 Task: Look for space in San Isidro, Peru from 21st June, 2023 to 29th June, 2023 for 4 adults in price range Rs.7000 to Rs.12000. Place can be entire place with 2 bedrooms having 2 beds and 2 bathrooms. Property type can be house, flat, guest house. Booking option can be shelf check-in. Required host language is English.
Action: Mouse moved to (440, 111)
Screenshot: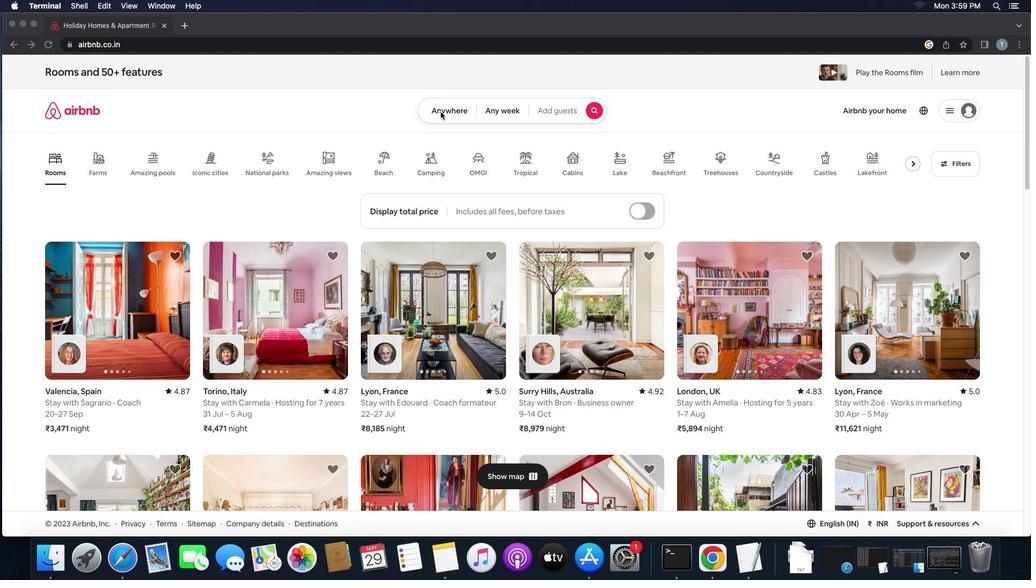 
Action: Mouse pressed left at (440, 111)
Screenshot: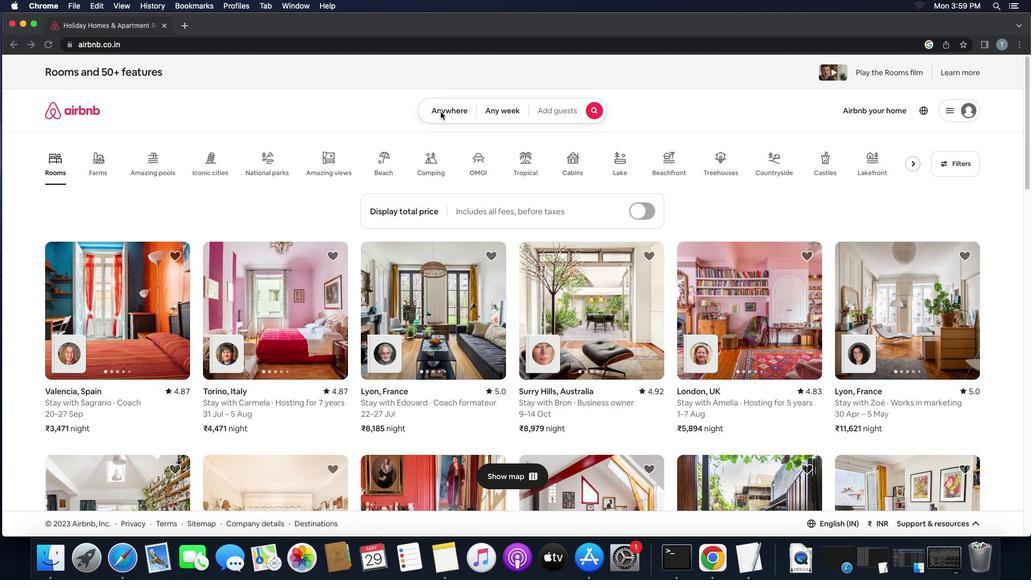 
Action: Mouse pressed left at (440, 111)
Screenshot: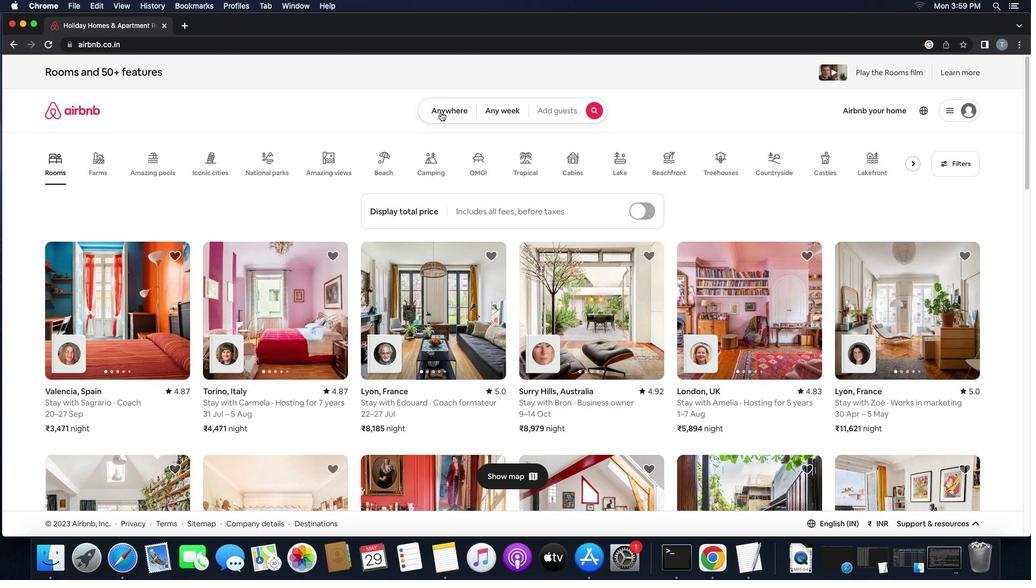 
Action: Mouse moved to (401, 150)
Screenshot: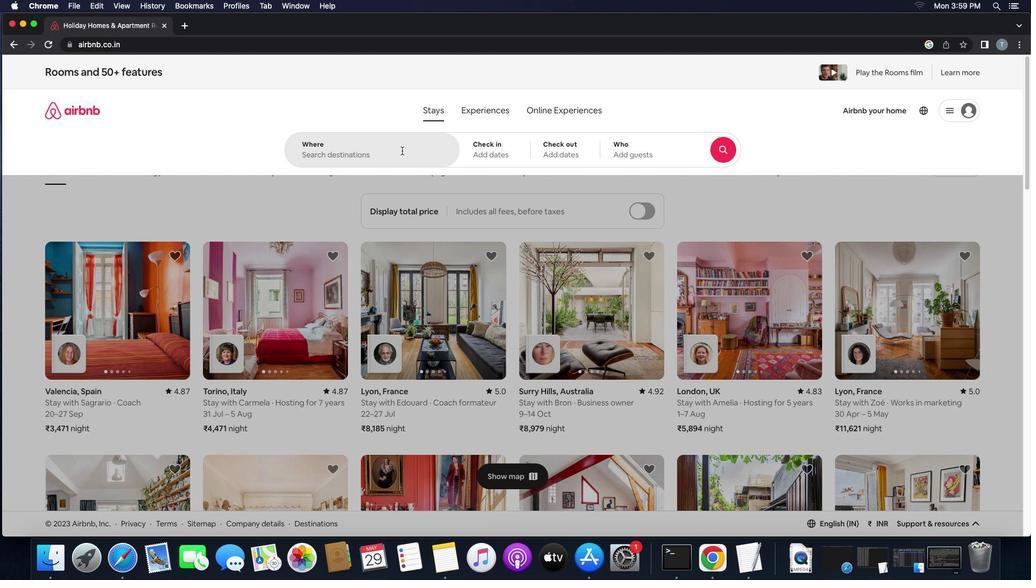 
Action: Mouse pressed left at (401, 150)
Screenshot: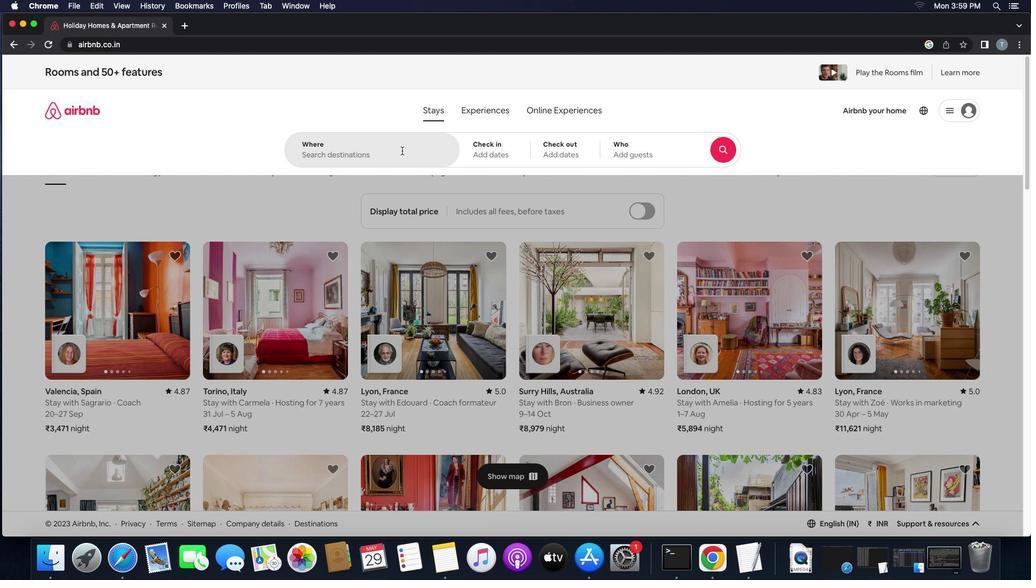 
Action: Mouse moved to (401, 149)
Screenshot: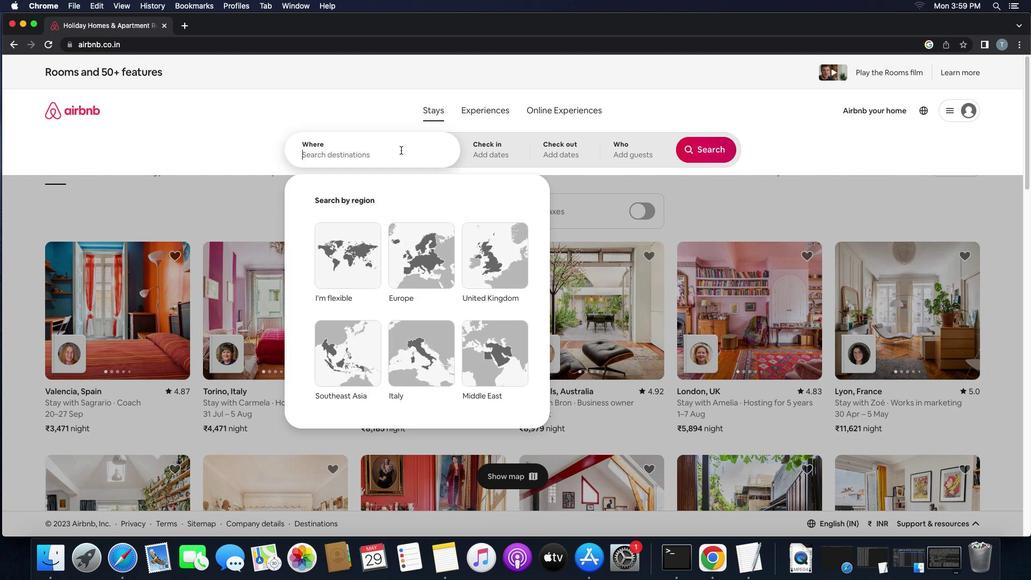 
Action: Key pressed Key.shift'S''a''n'Key.space'i''s''i''d''r'
Screenshot: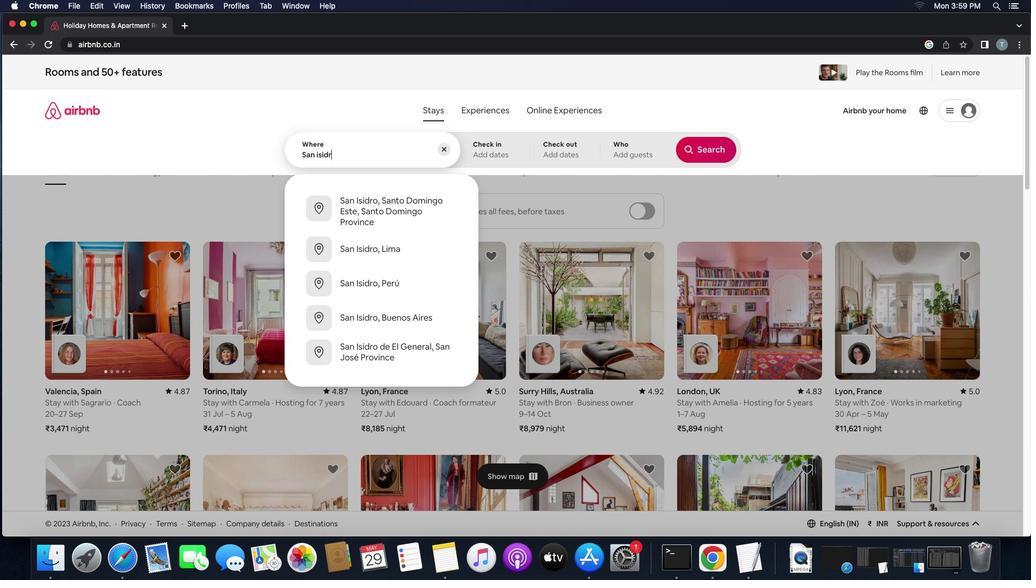 
Action: Mouse moved to (348, 244)
Screenshot: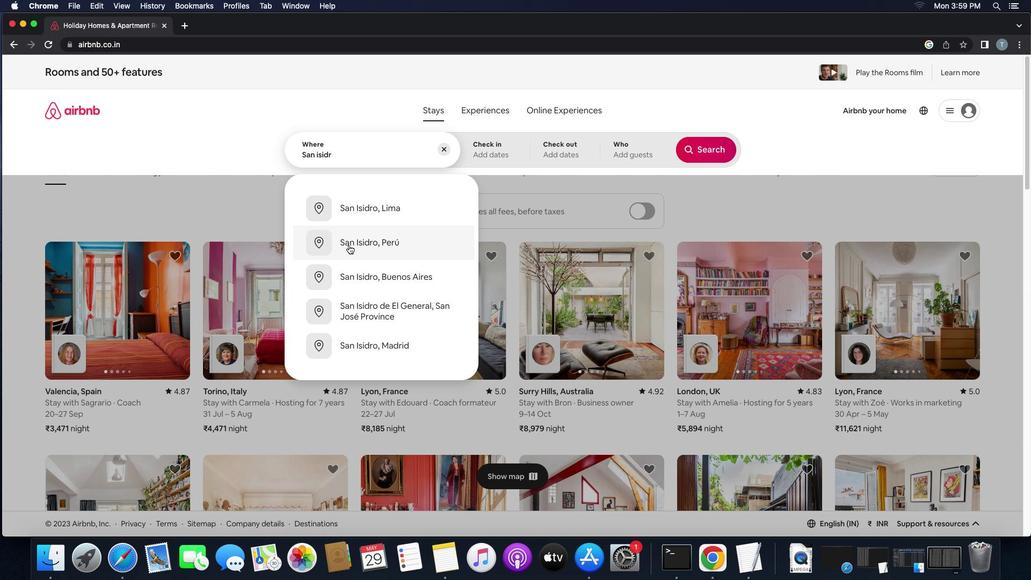 
Action: Mouse pressed left at (348, 244)
Screenshot: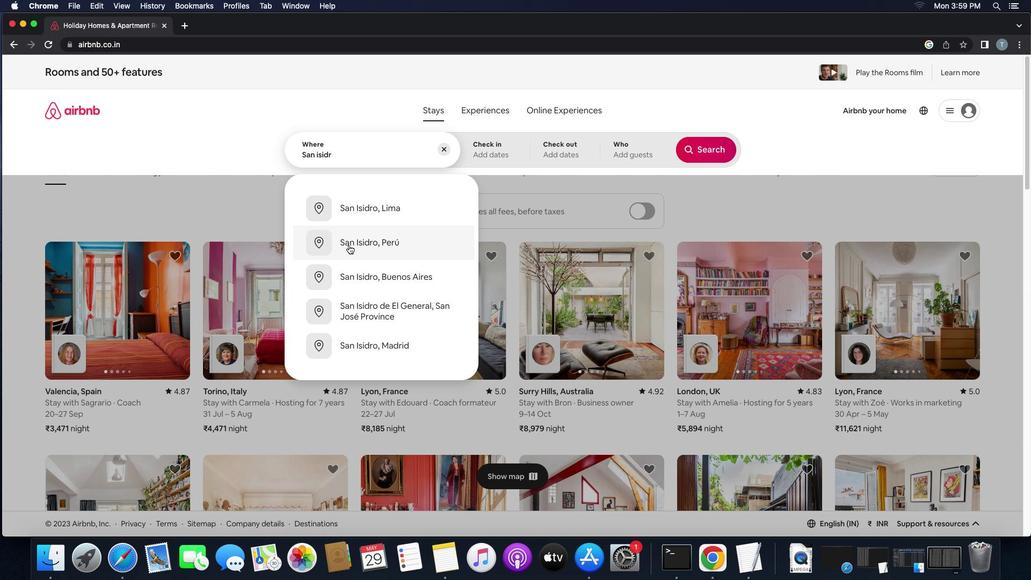 
Action: Mouse moved to (616, 358)
Screenshot: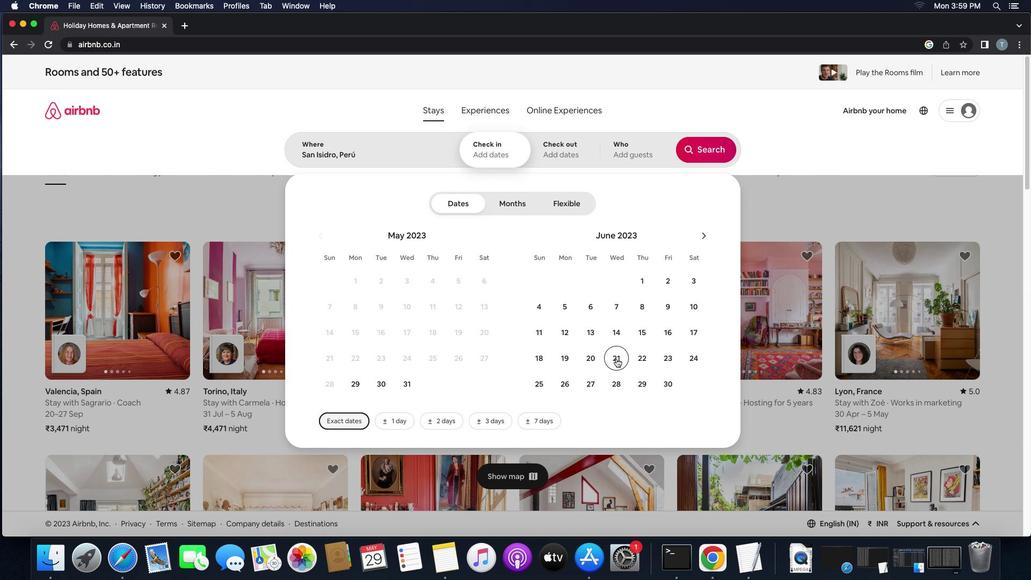
Action: Mouse pressed left at (616, 358)
Screenshot: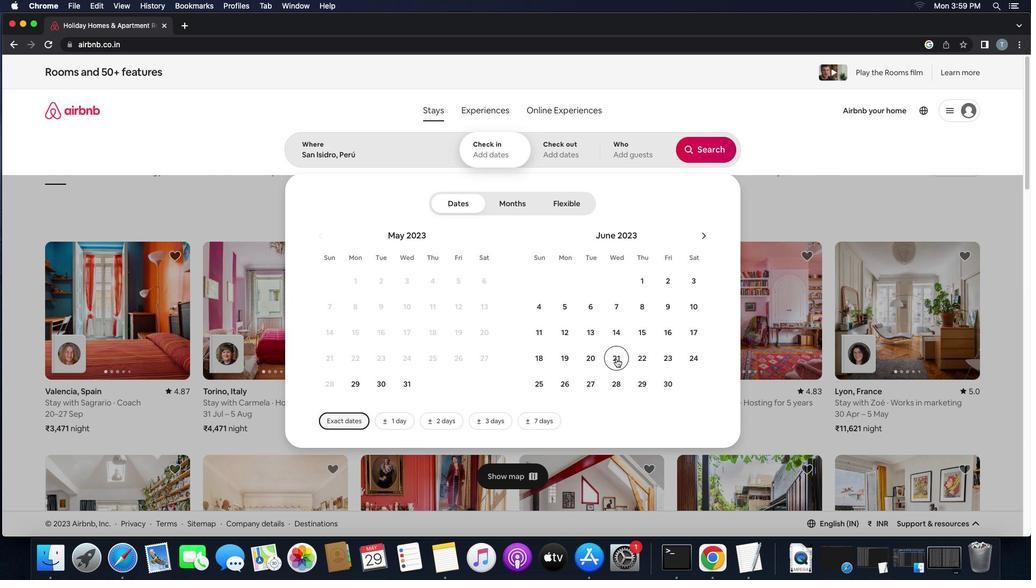 
Action: Mouse moved to (639, 386)
Screenshot: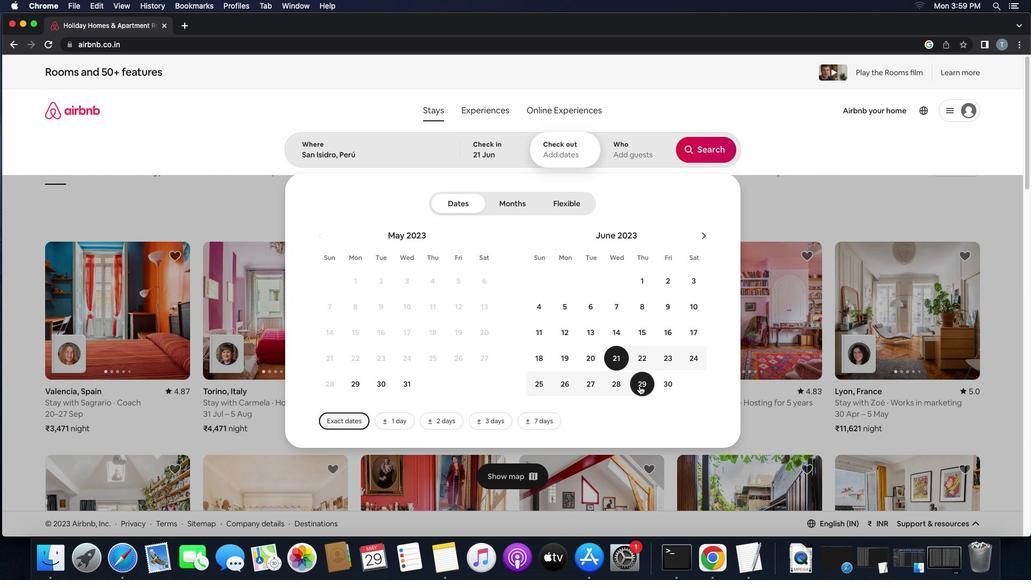 
Action: Mouse pressed left at (639, 386)
Screenshot: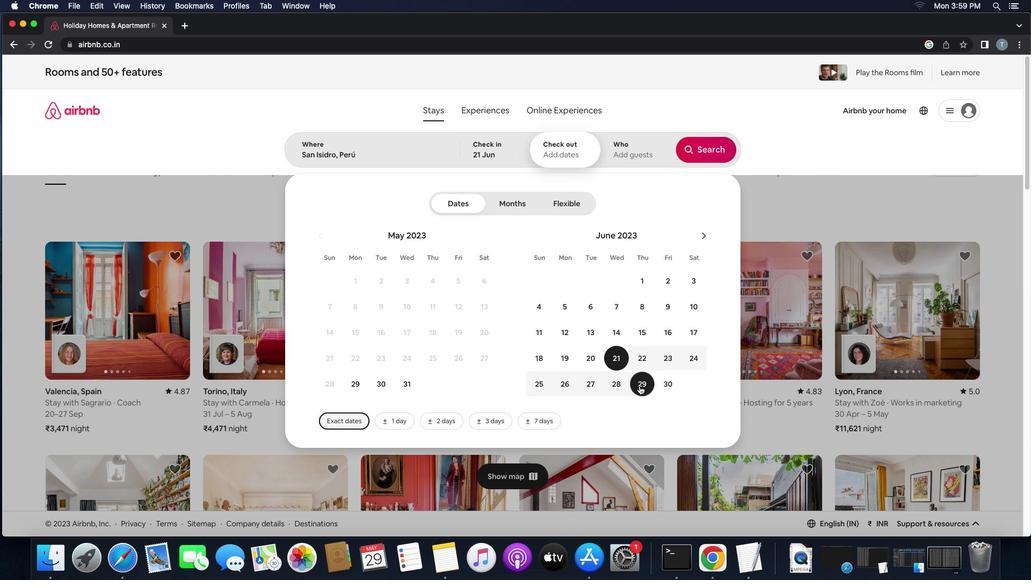 
Action: Mouse moved to (620, 154)
Screenshot: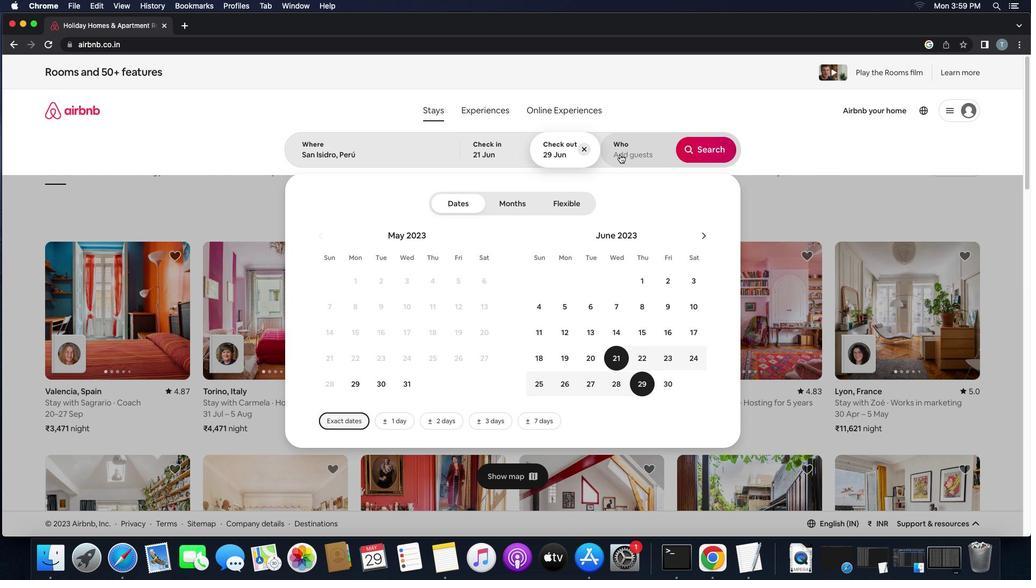 
Action: Mouse pressed left at (620, 154)
Screenshot: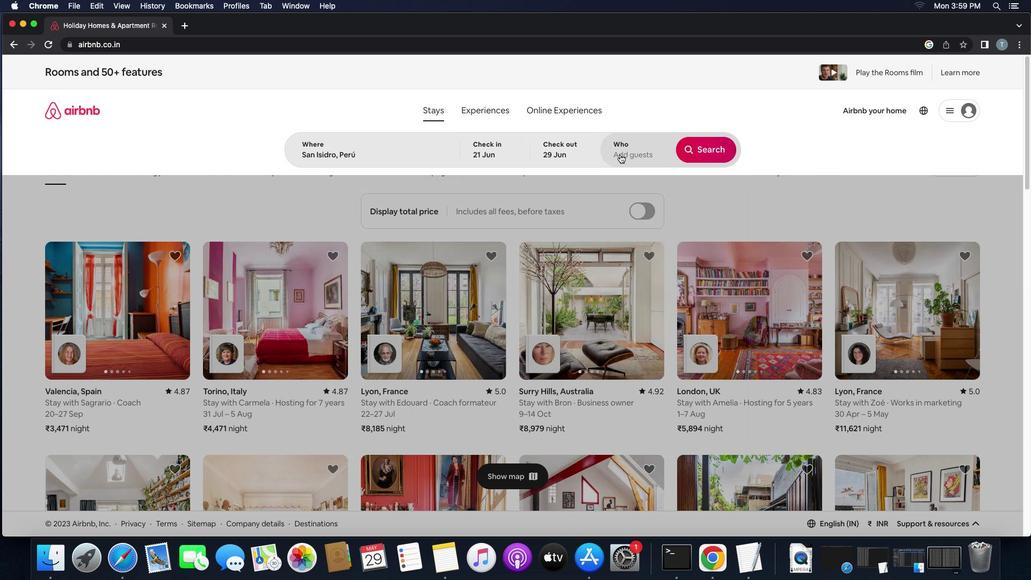 
Action: Mouse moved to (706, 201)
Screenshot: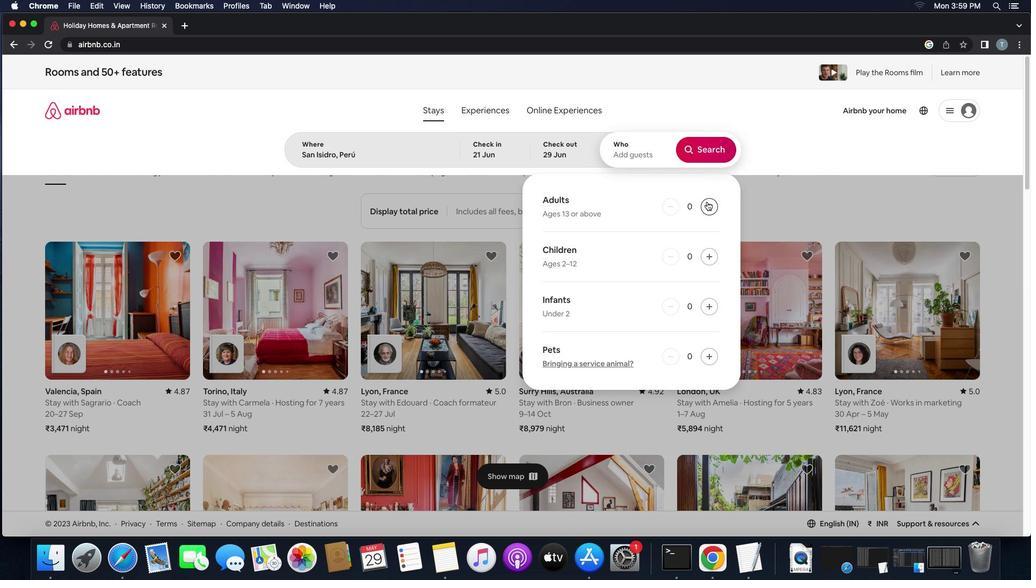 
Action: Mouse pressed left at (706, 201)
Screenshot: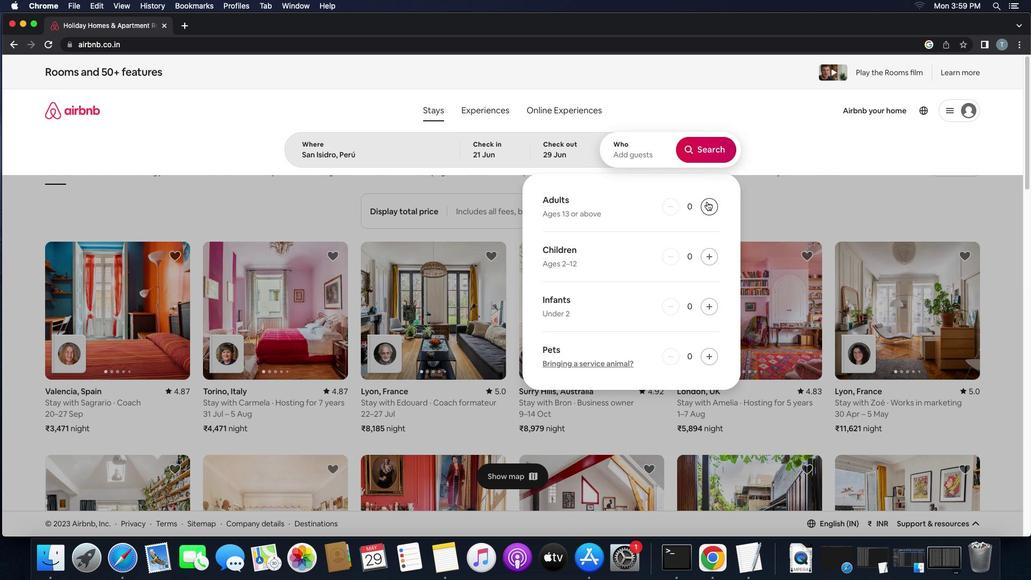 
Action: Mouse pressed left at (706, 201)
Screenshot: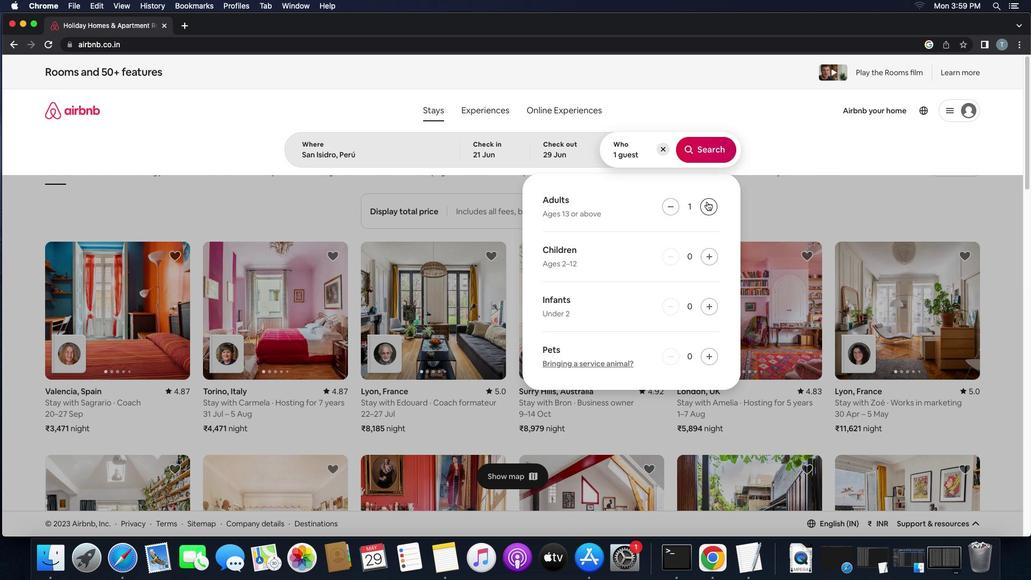 
Action: Mouse pressed left at (706, 201)
Screenshot: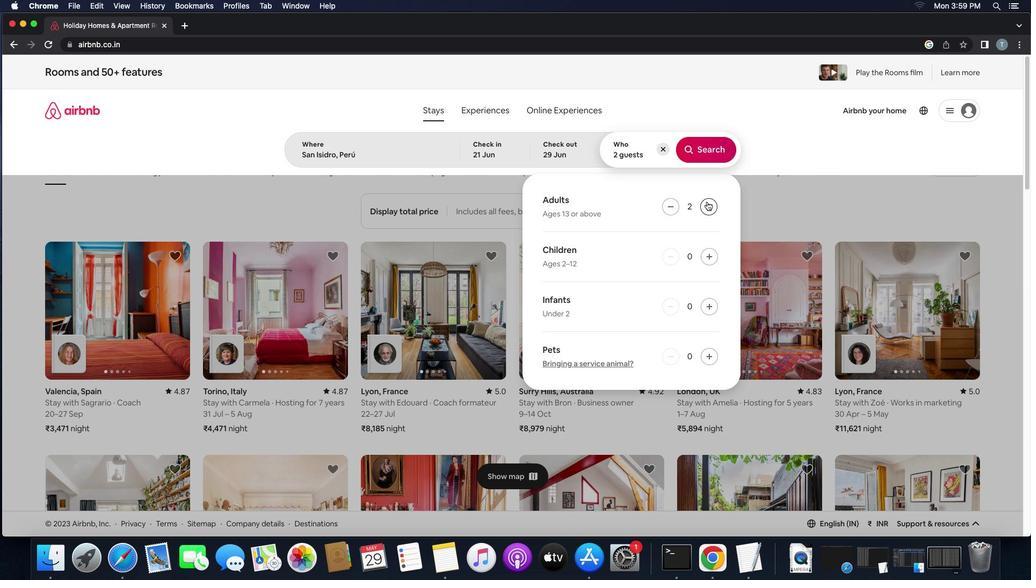 
Action: Mouse pressed left at (706, 201)
Screenshot: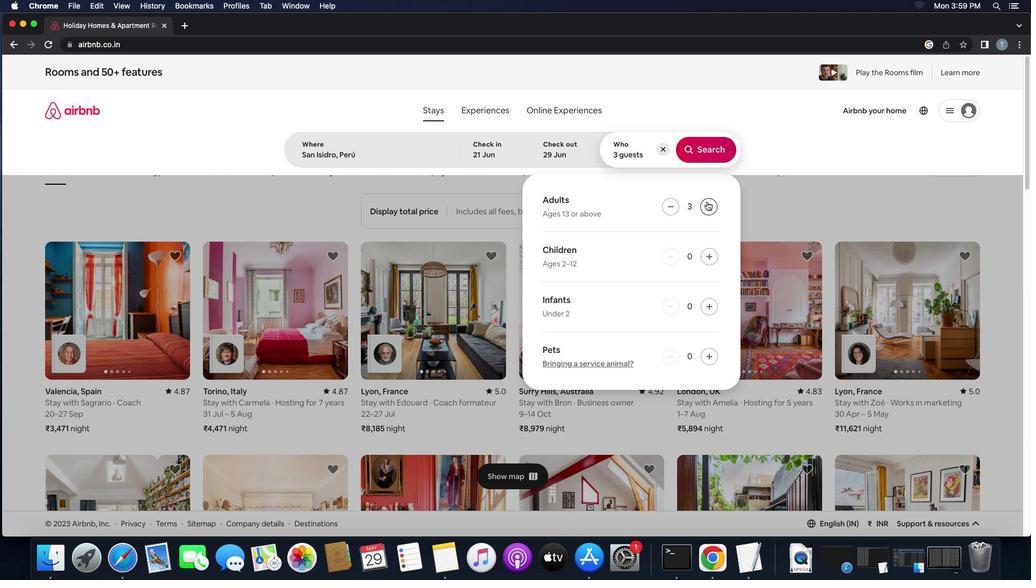 
Action: Mouse moved to (706, 156)
Screenshot: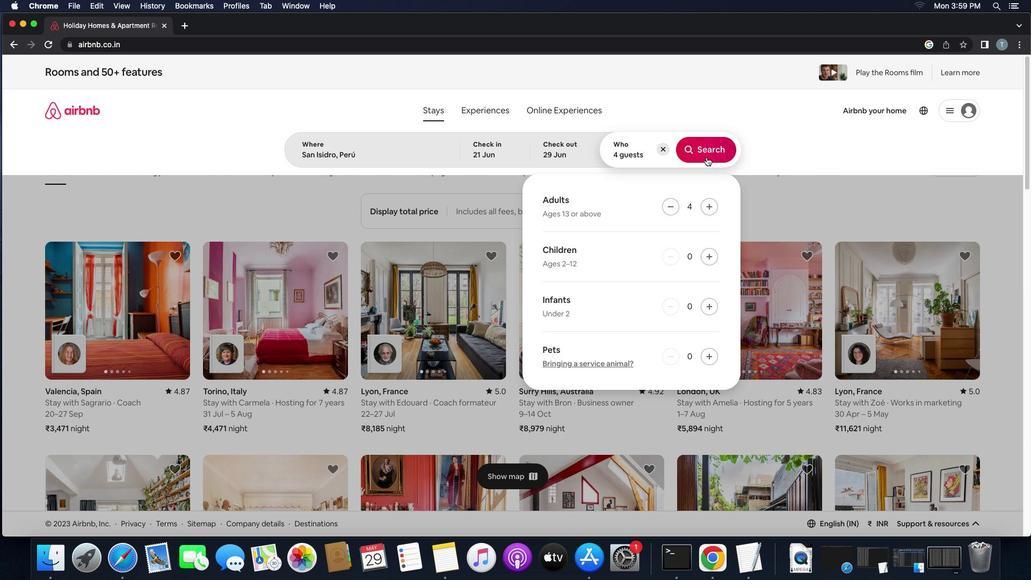 
Action: Mouse pressed left at (706, 156)
Screenshot: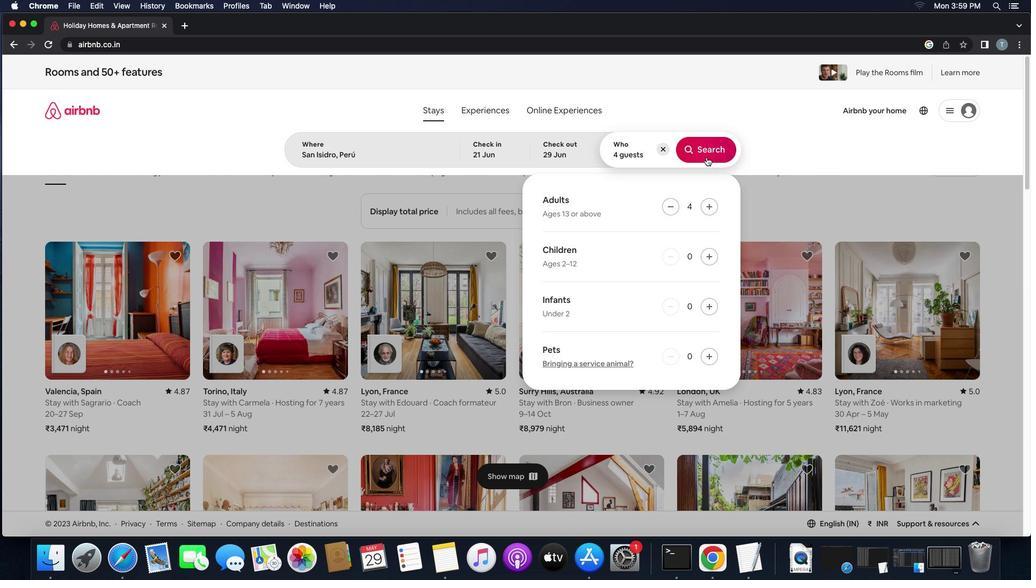 
Action: Mouse moved to (977, 127)
Screenshot: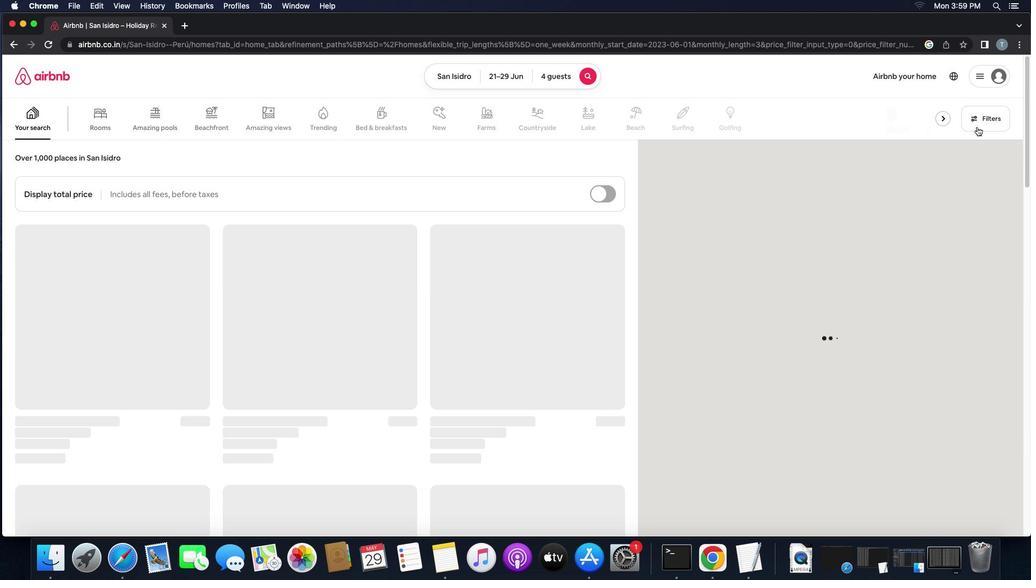 
Action: Mouse pressed left at (977, 127)
Screenshot: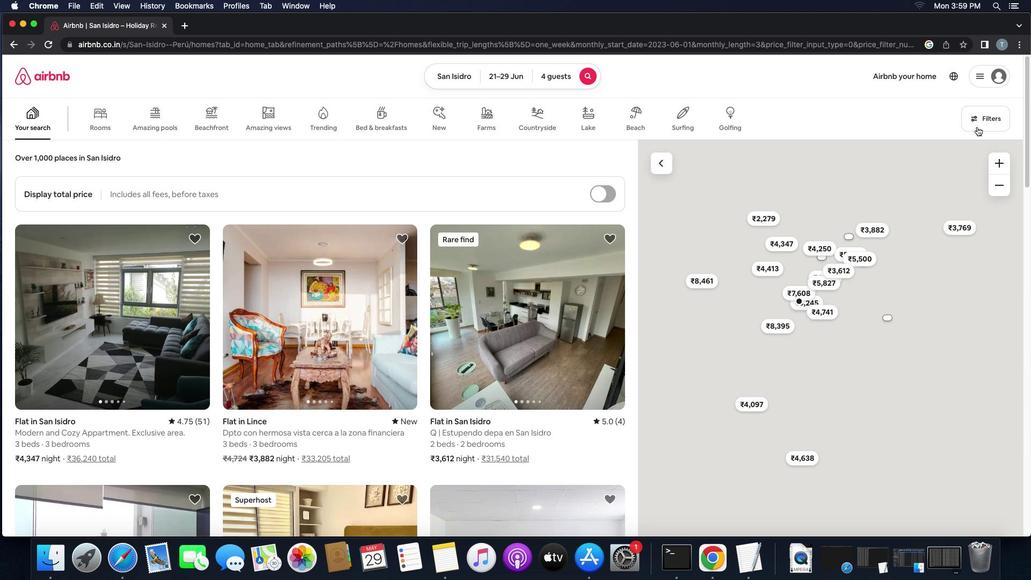 
Action: Mouse moved to (417, 259)
Screenshot: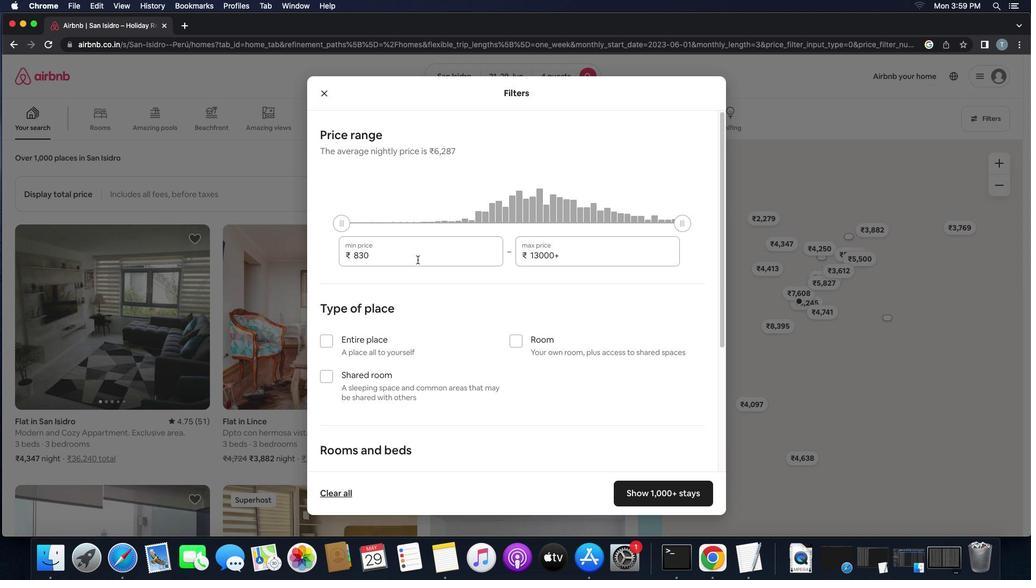 
Action: Mouse pressed left at (417, 259)
Screenshot: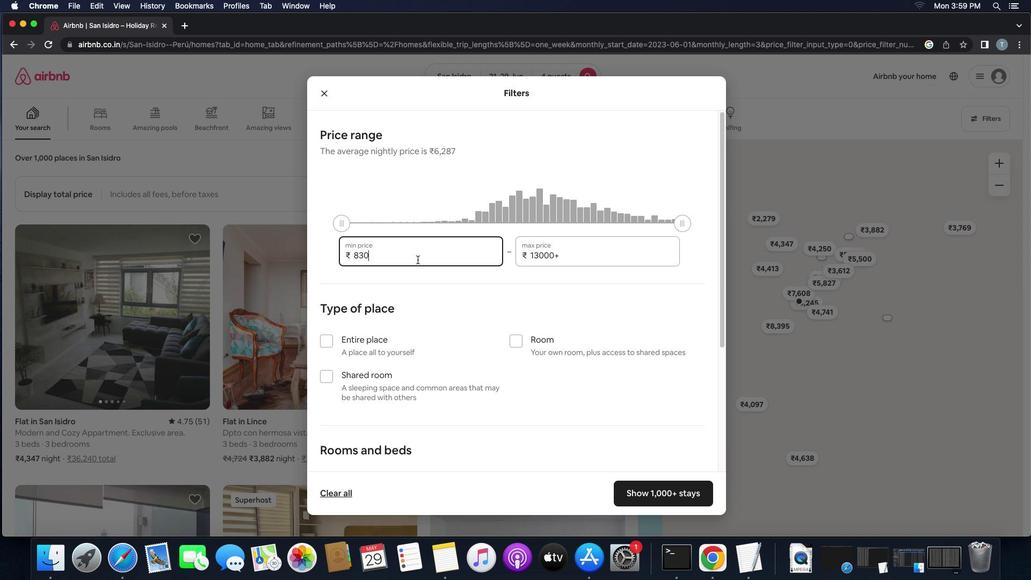 
Action: Mouse moved to (418, 260)
Screenshot: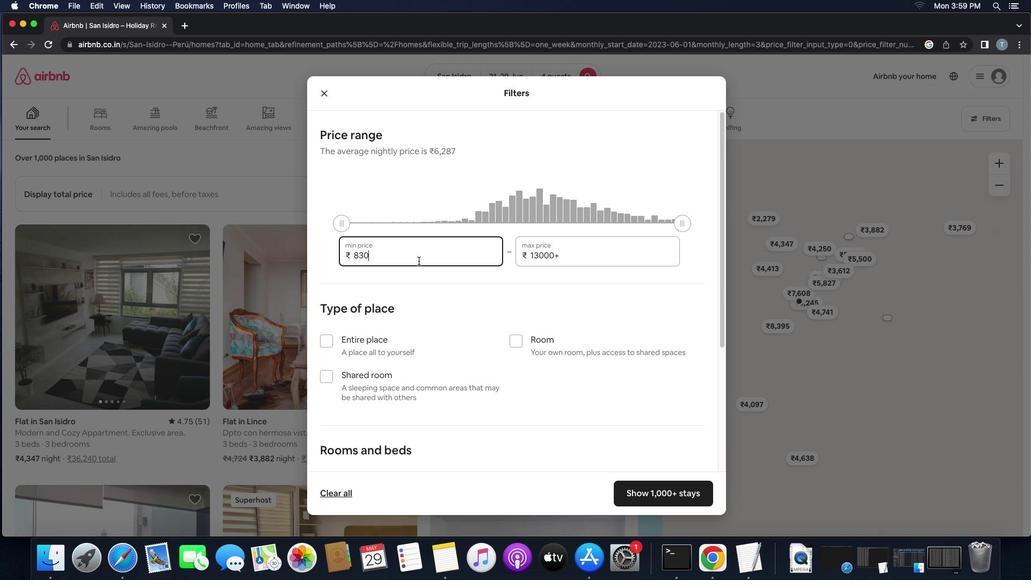 
Action: Key pressed Key.backspaceKey.backspaceKey.backspaceKey.backspace
Screenshot: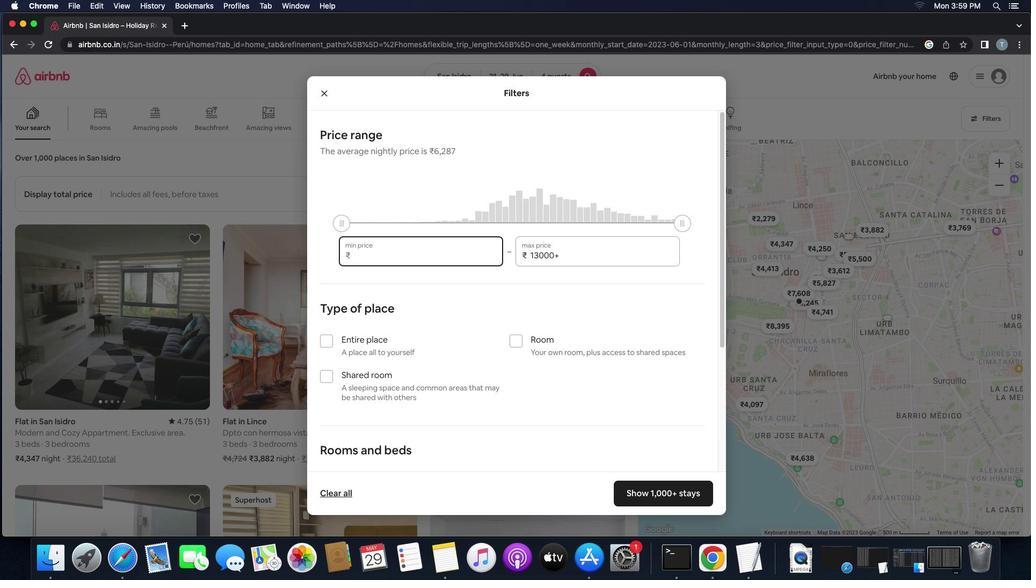 
Action: Mouse moved to (1030, 508)
Screenshot: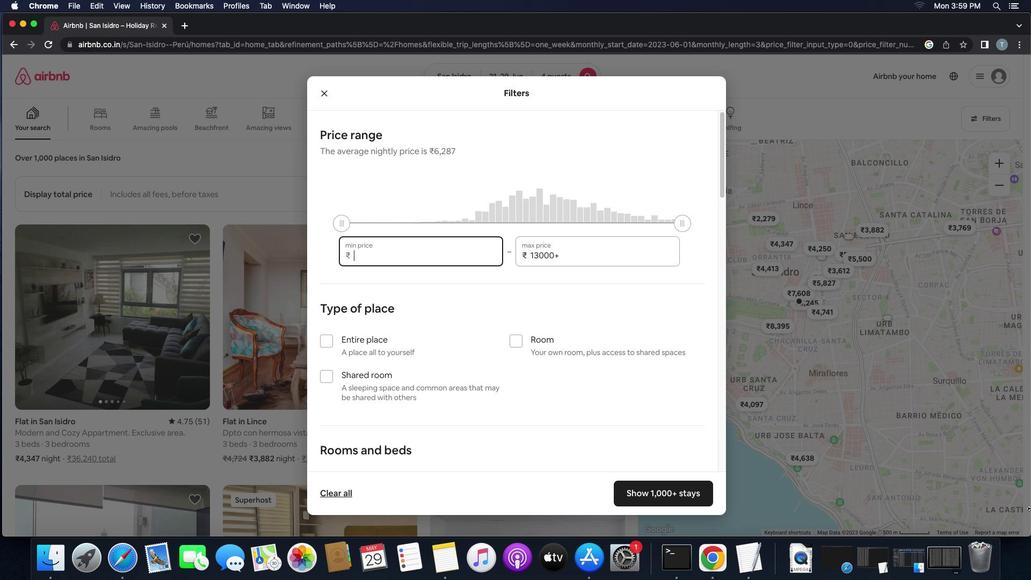 
Action: Key pressed '7''0''0''0'
Screenshot: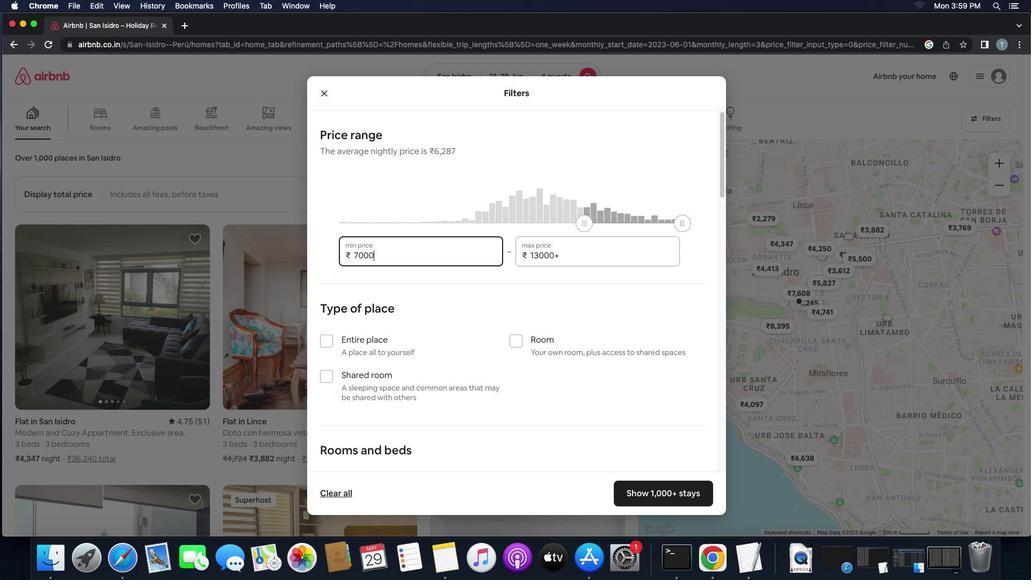 
Action: Mouse moved to (595, 257)
Screenshot: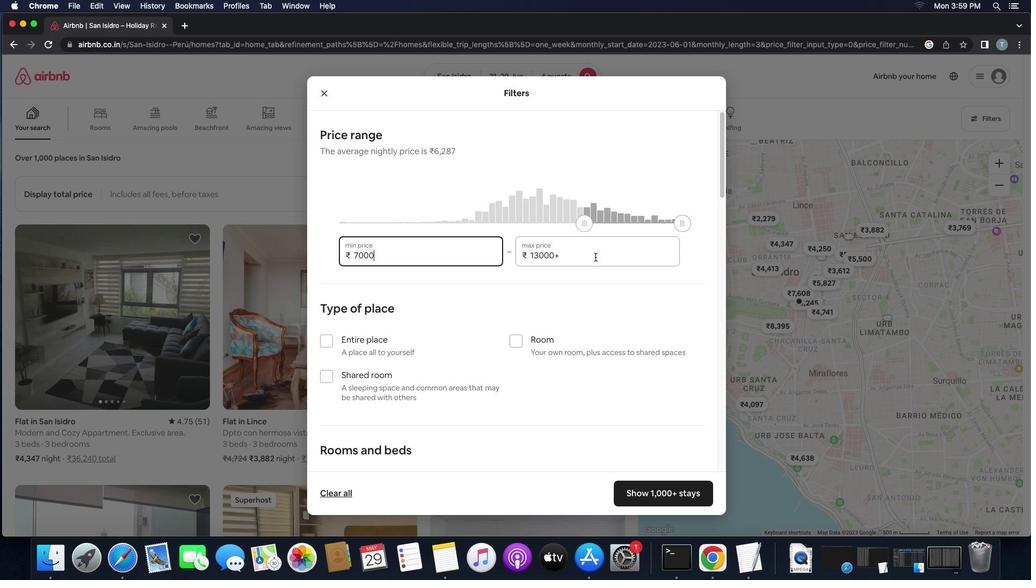
Action: Mouse pressed left at (595, 257)
Screenshot: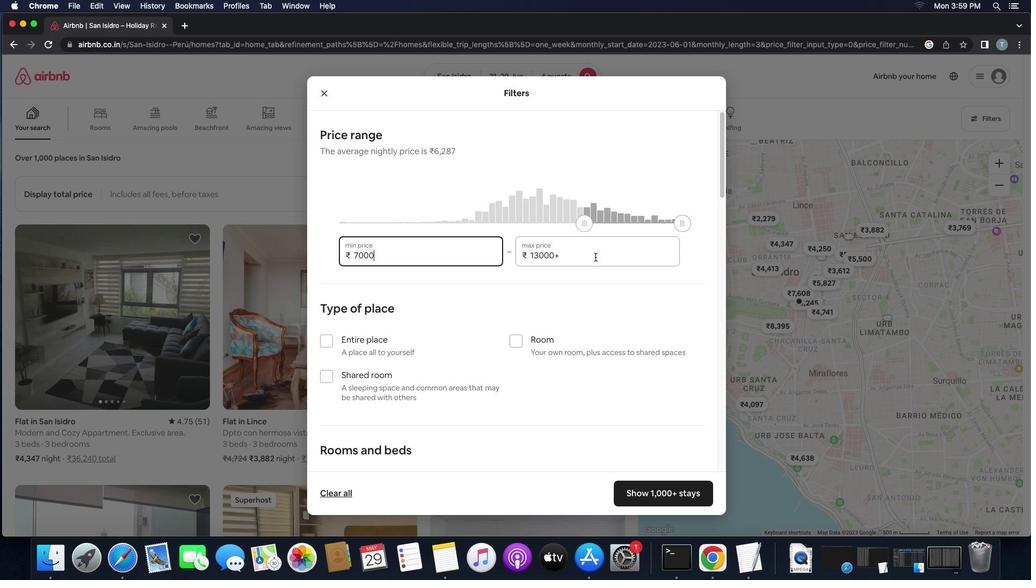 
Action: Mouse pressed left at (595, 257)
Screenshot: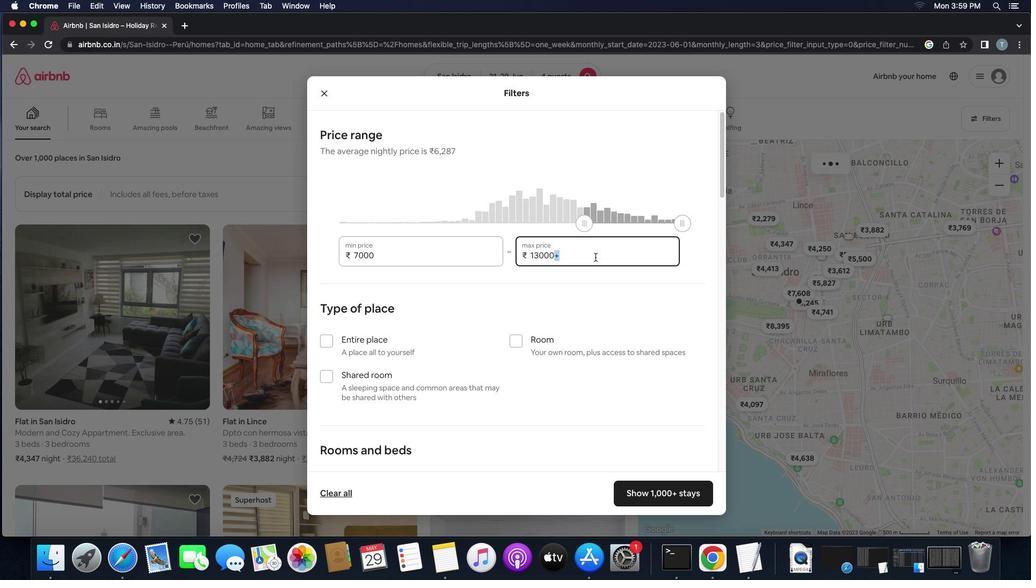 
Action: Key pressed Key.backspaceKey.backspaceKey.backspaceKey.backspaceKey.backspaceKey.backspaceKey.backspaceKey.backspace'1''2''0''0''0'
Screenshot: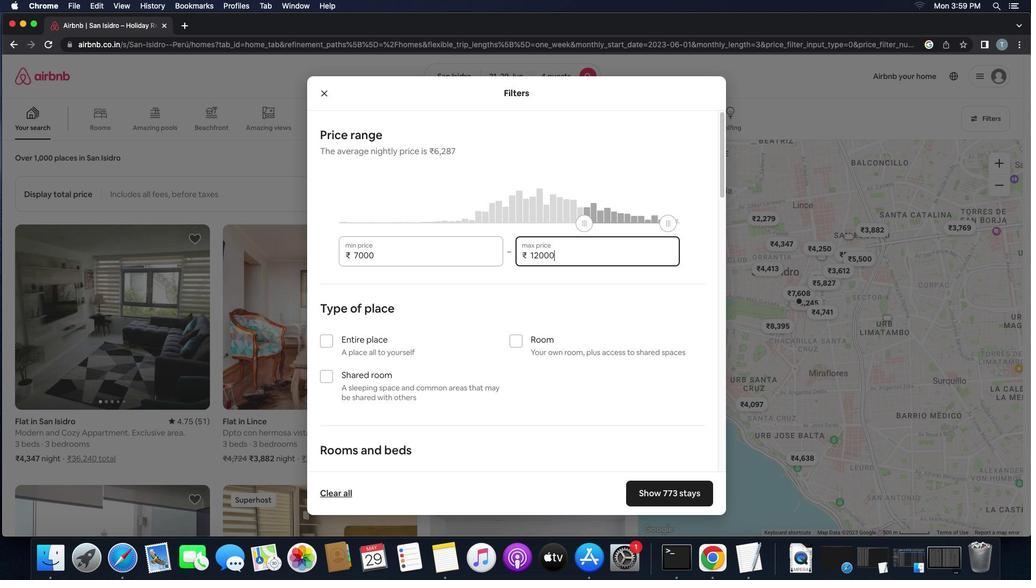 
Action: Mouse moved to (327, 341)
Screenshot: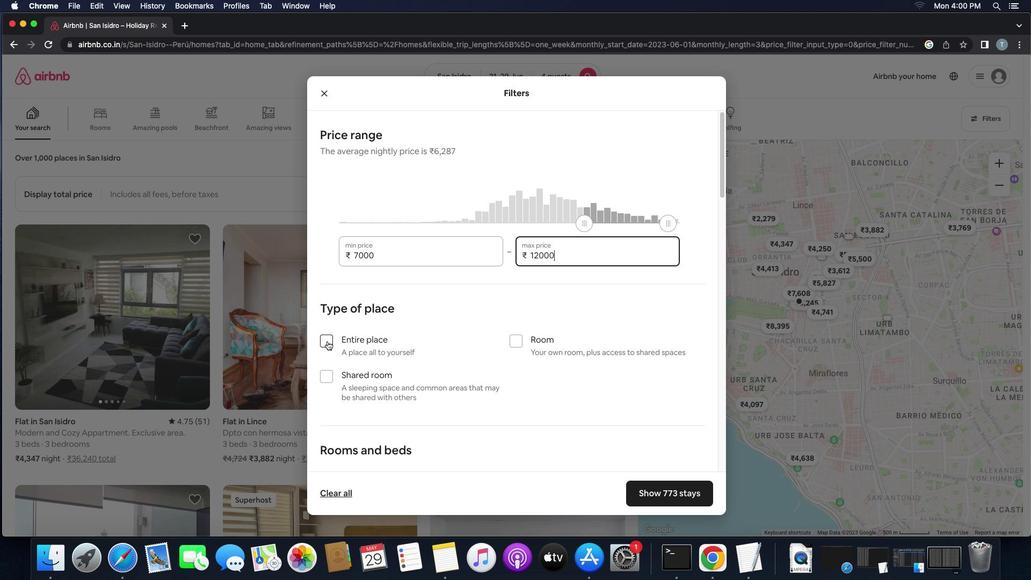 
Action: Mouse pressed left at (327, 341)
Screenshot: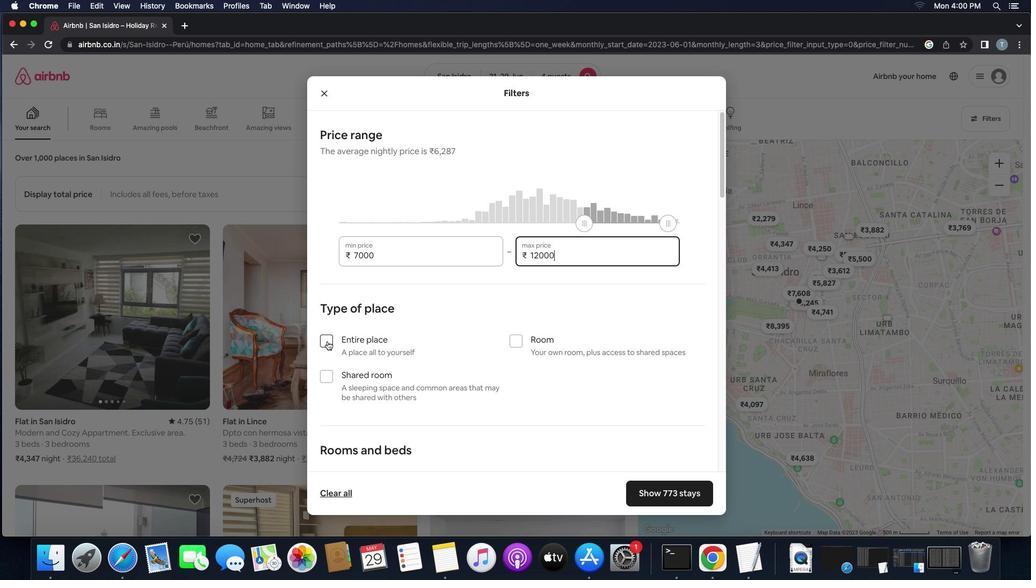 
Action: Mouse moved to (476, 400)
Screenshot: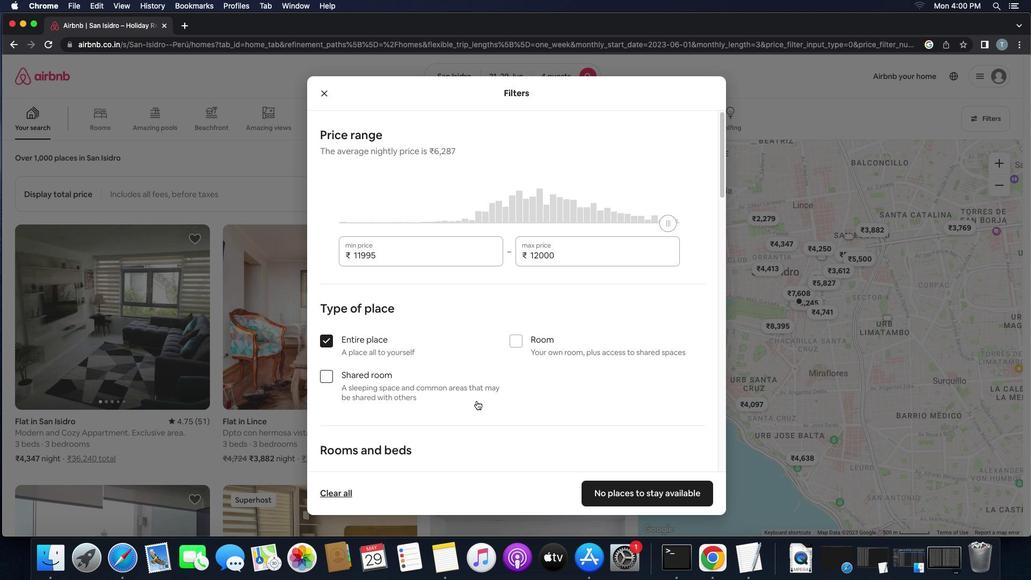 
Action: Mouse scrolled (476, 400) with delta (0, 0)
Screenshot: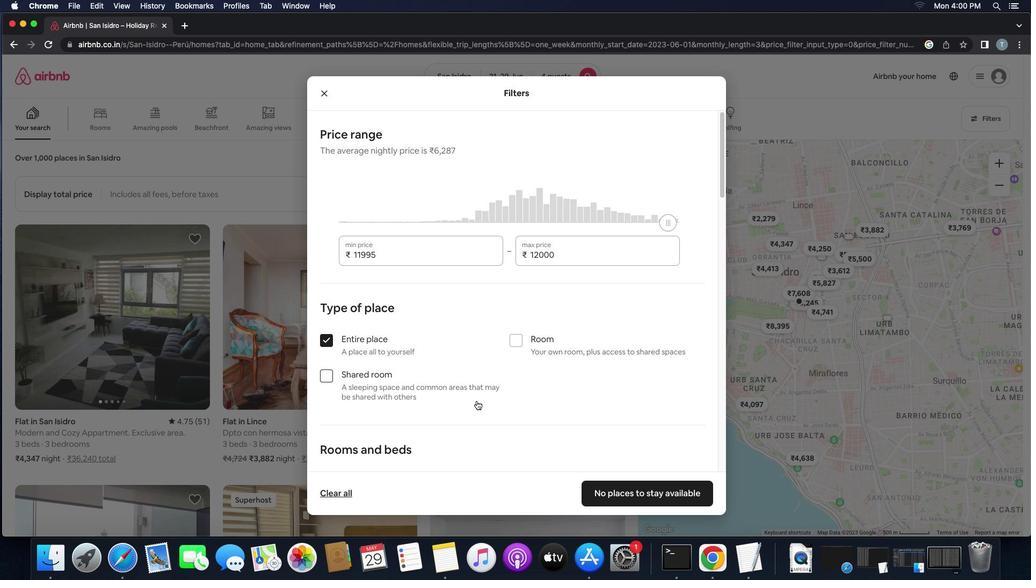 
Action: Mouse scrolled (476, 400) with delta (0, 0)
Screenshot: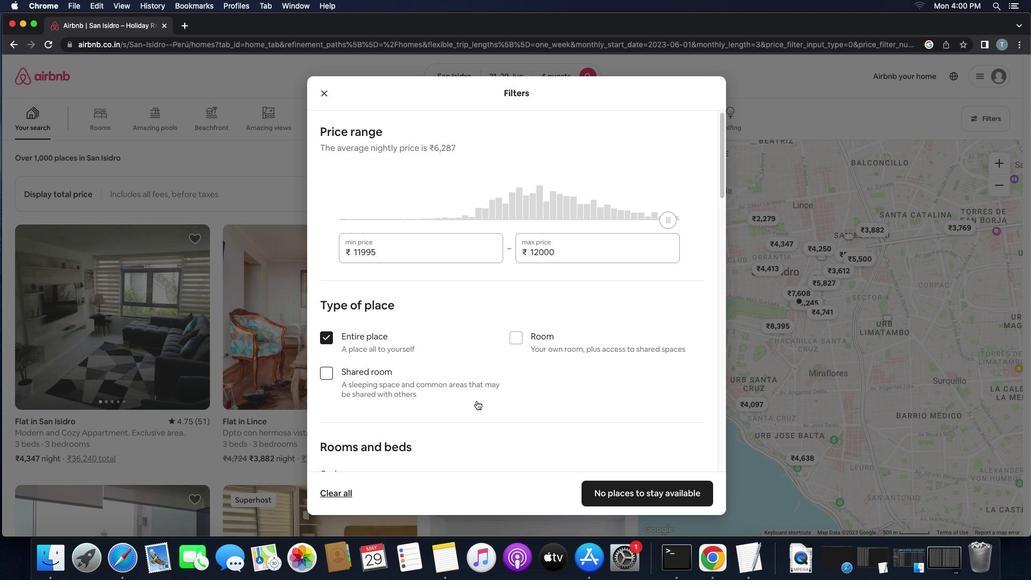 
Action: Mouse scrolled (476, 400) with delta (0, 0)
Screenshot: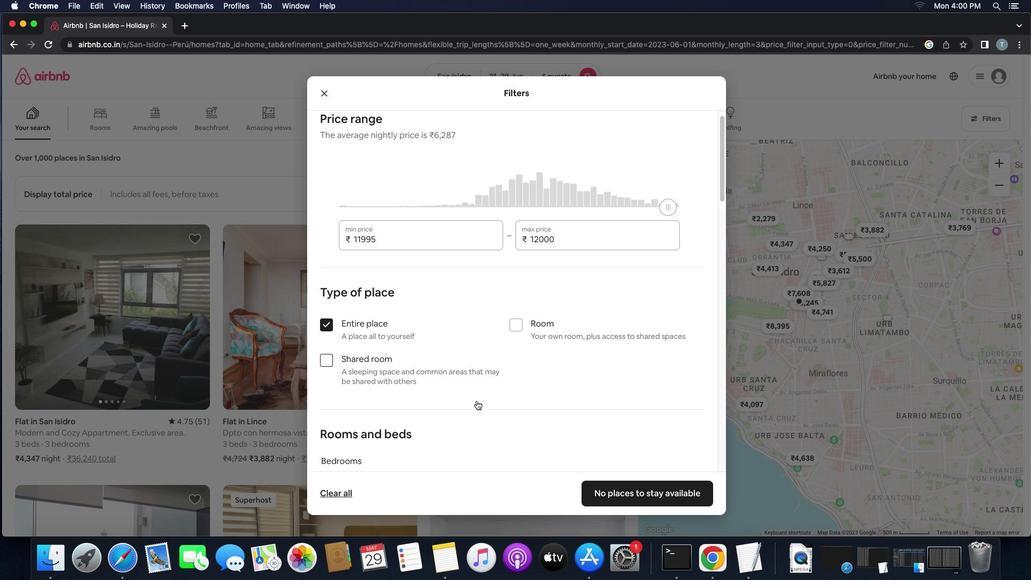 
Action: Mouse scrolled (476, 400) with delta (0, 0)
Screenshot: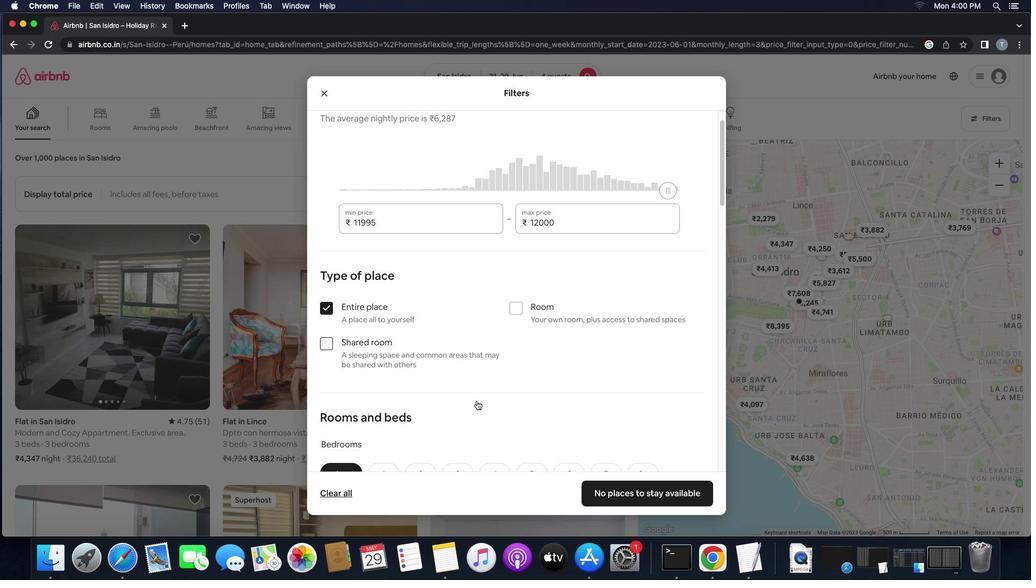 
Action: Mouse scrolled (476, 400) with delta (0, 0)
Screenshot: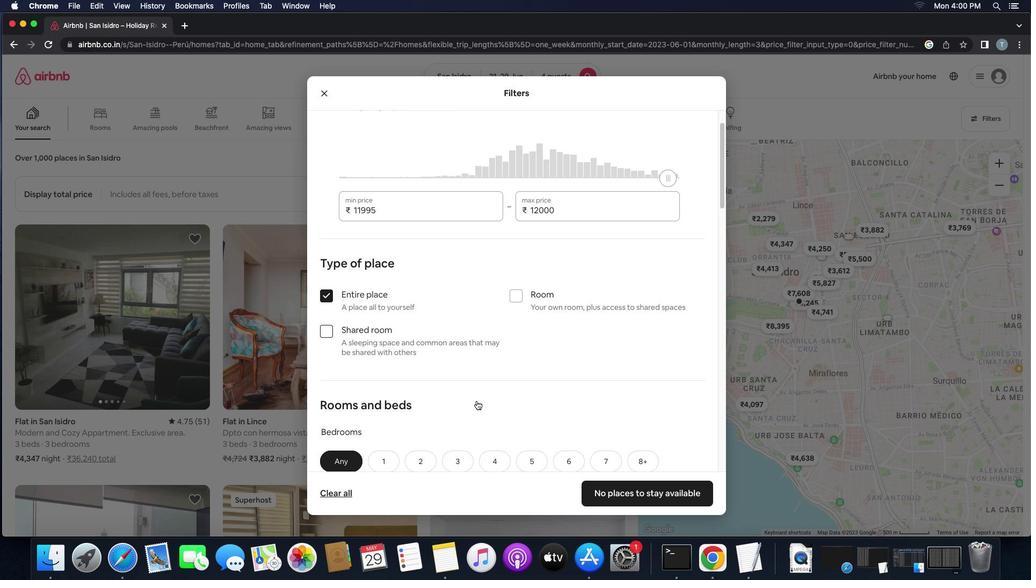 
Action: Mouse scrolled (476, 400) with delta (0, 0)
Screenshot: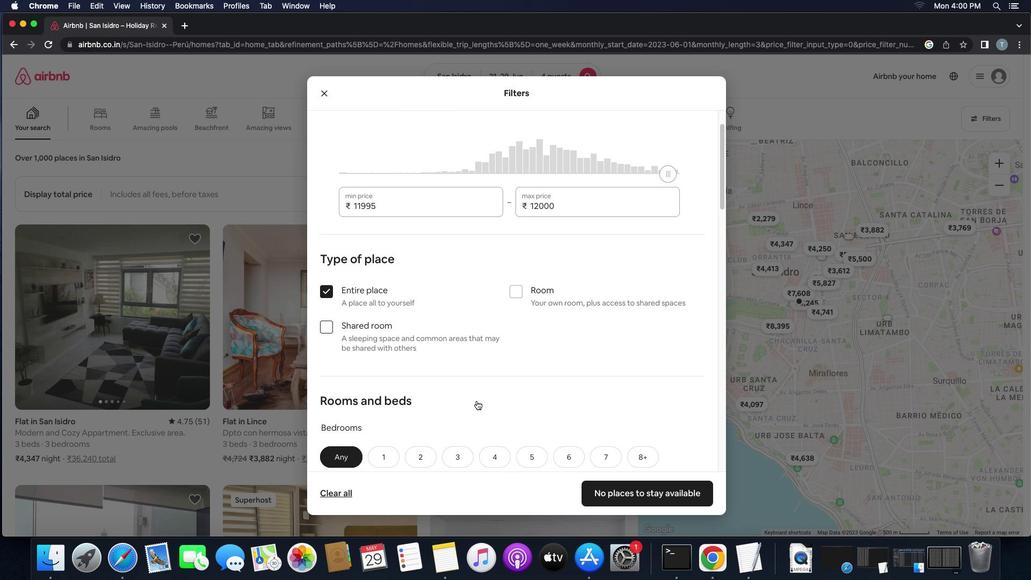 
Action: Mouse scrolled (476, 400) with delta (0, -1)
Screenshot: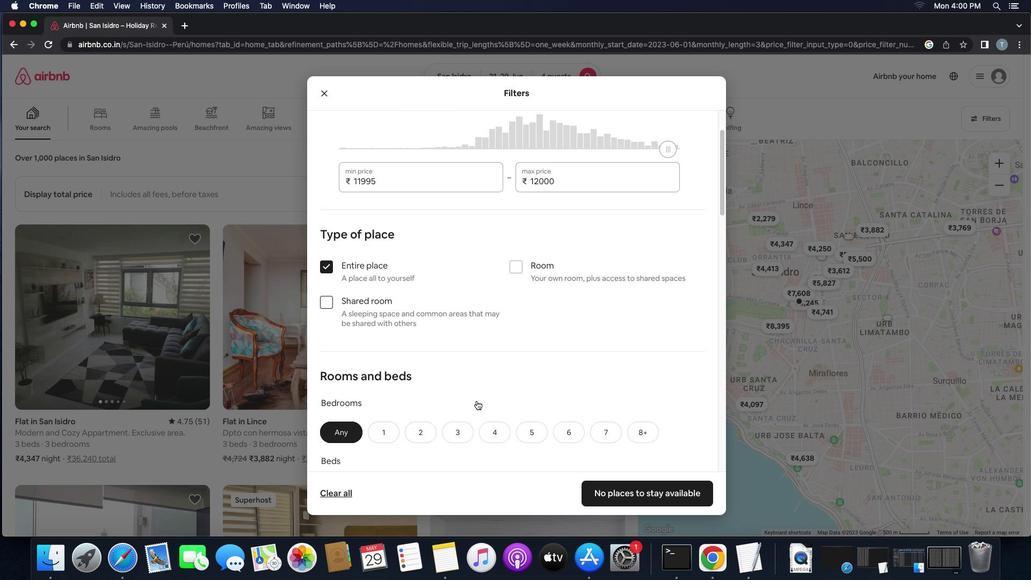 
Action: Mouse scrolled (476, 400) with delta (0, -1)
Screenshot: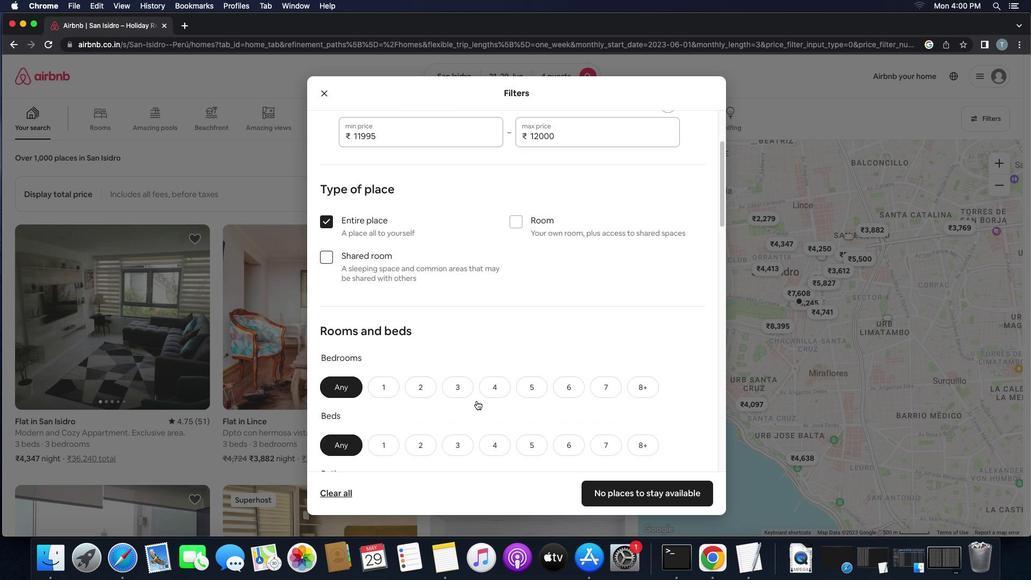 
Action: Mouse scrolled (476, 400) with delta (0, 0)
Screenshot: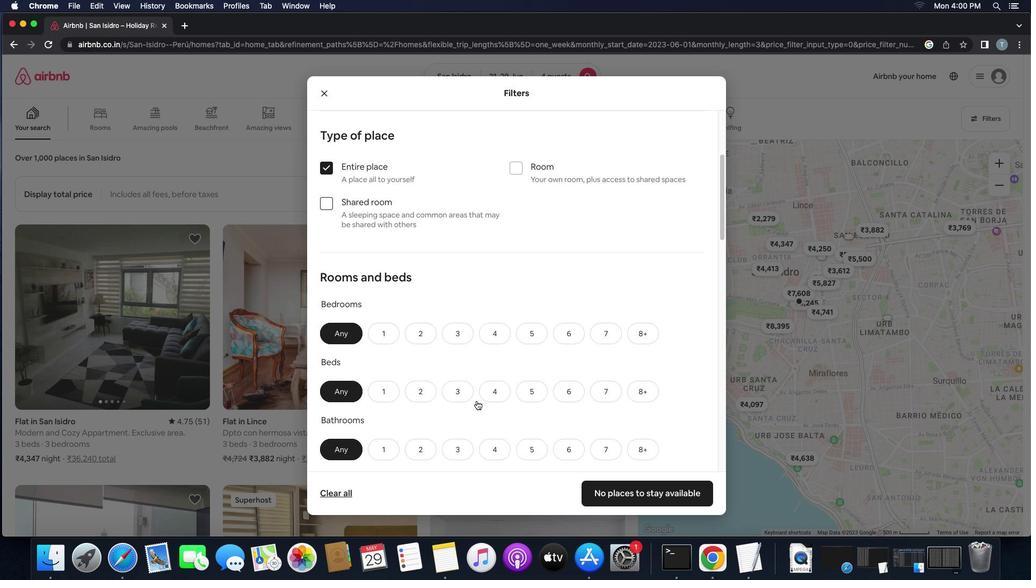 
Action: Mouse scrolled (476, 400) with delta (0, 0)
Screenshot: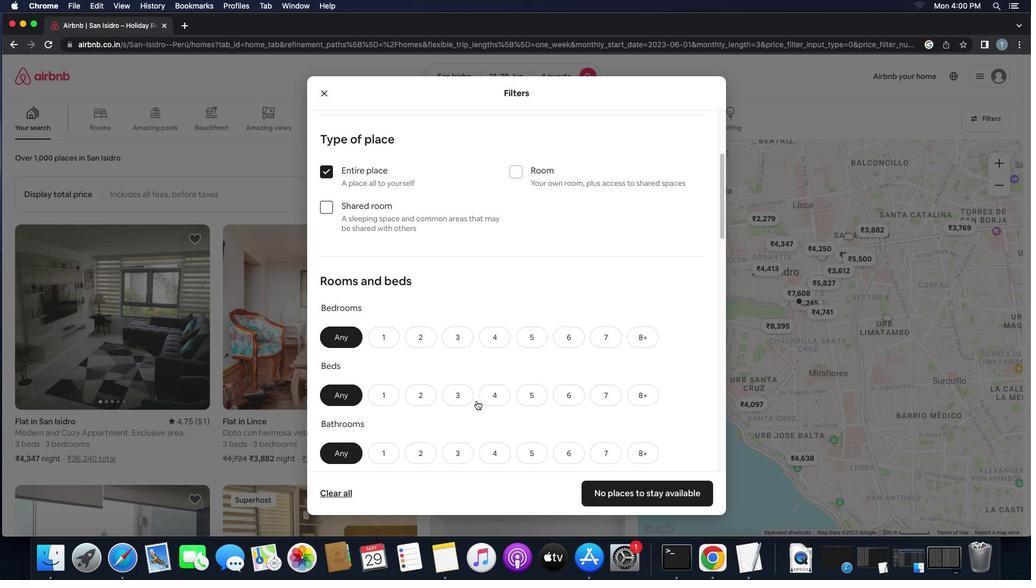 
Action: Mouse scrolled (476, 400) with delta (0, 0)
Screenshot: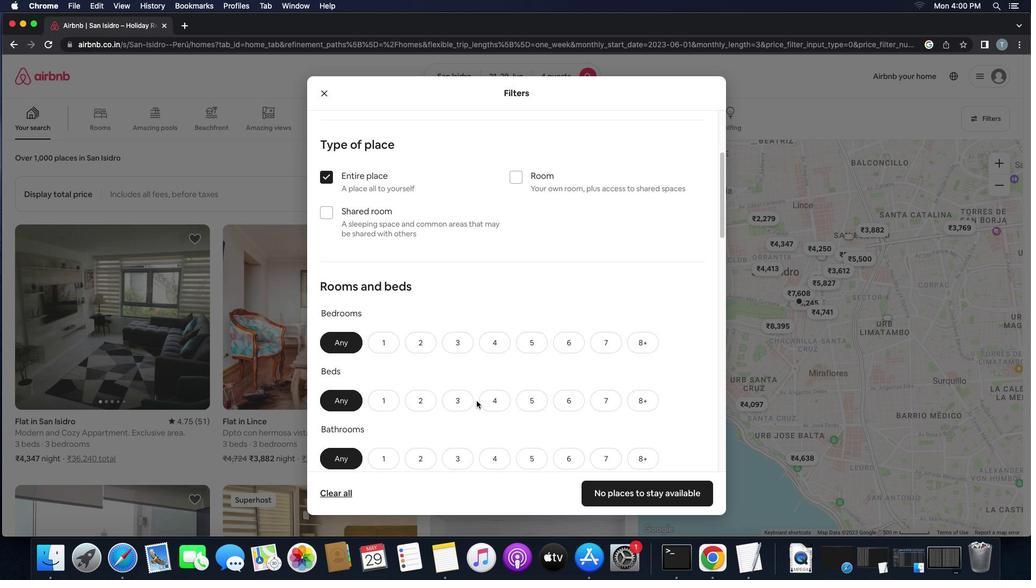 
Action: Mouse scrolled (476, 400) with delta (0, 0)
Screenshot: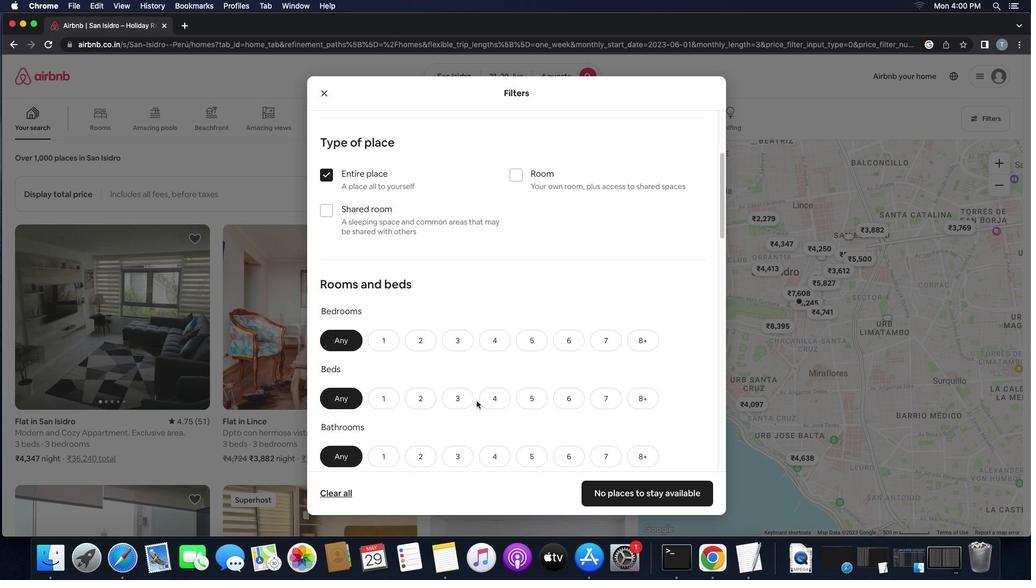 
Action: Mouse scrolled (476, 400) with delta (0, 0)
Screenshot: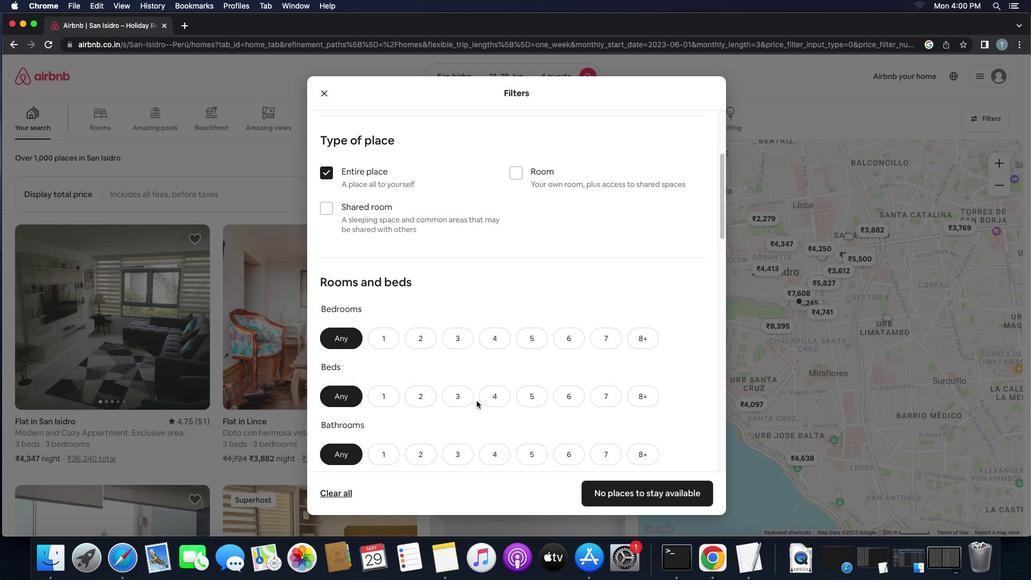 
Action: Mouse scrolled (476, 400) with delta (0, 0)
Screenshot: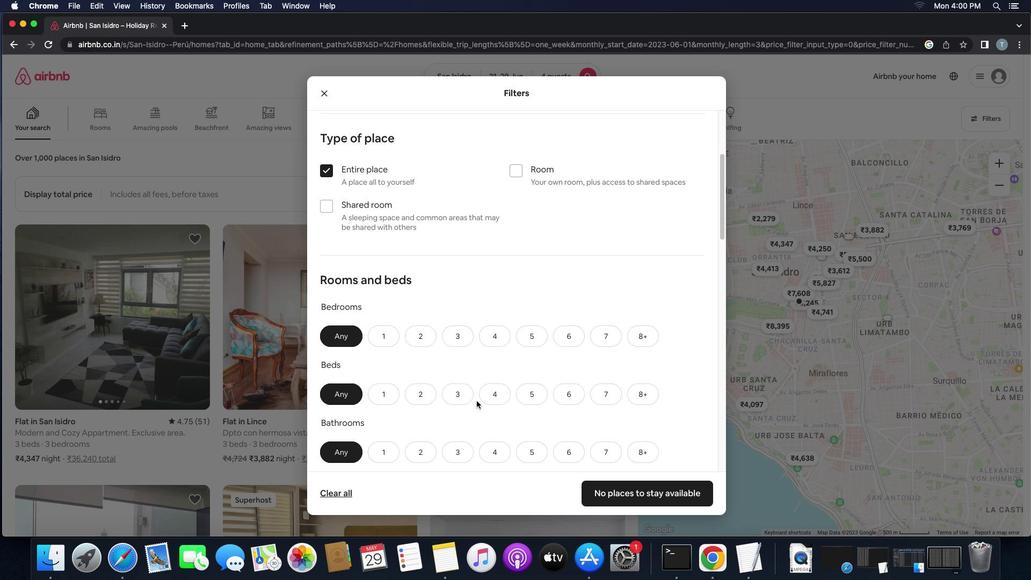 
Action: Mouse scrolled (476, 400) with delta (0, 0)
Screenshot: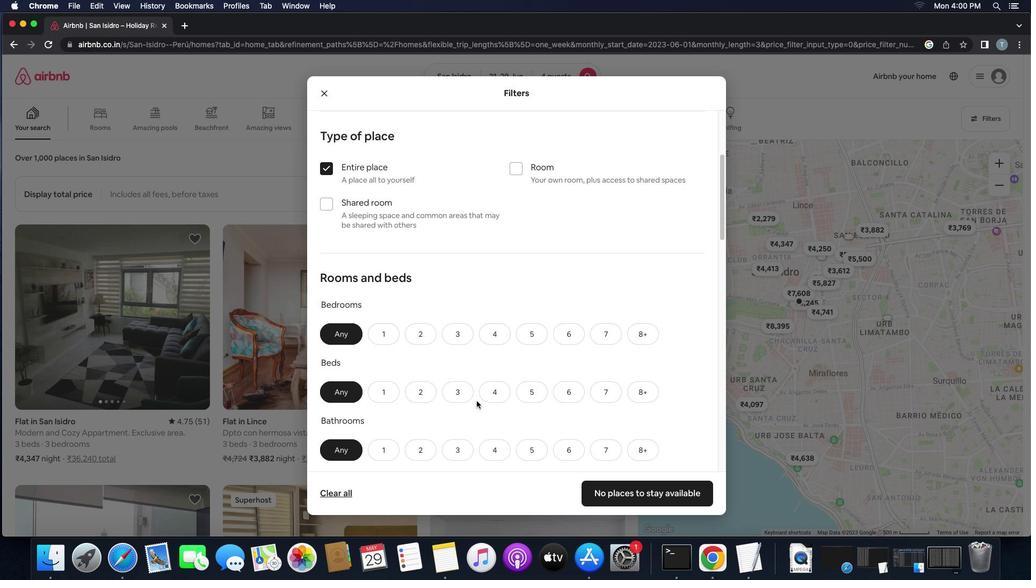 
Action: Mouse scrolled (476, 400) with delta (0, 0)
Screenshot: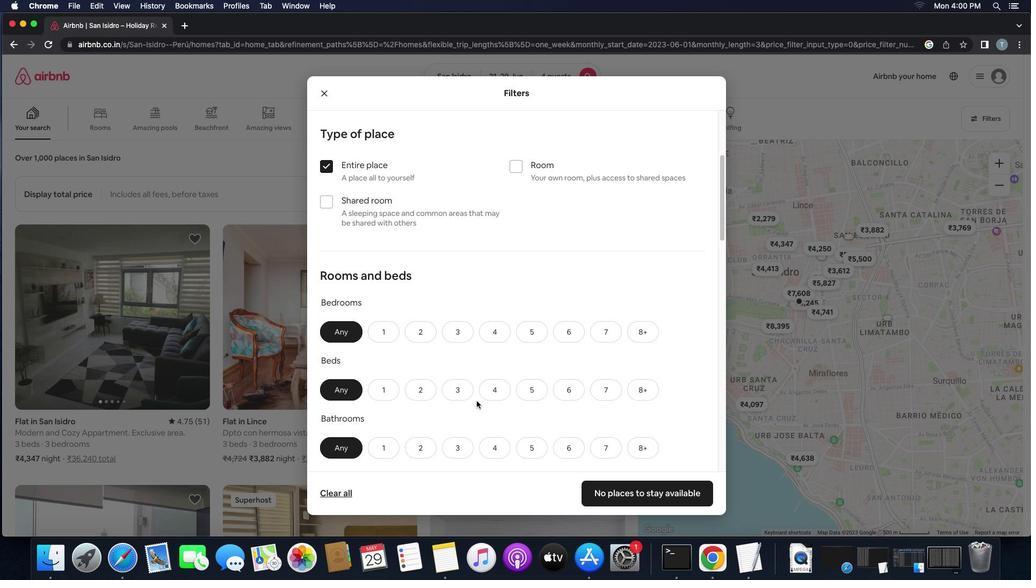 
Action: Mouse moved to (422, 339)
Screenshot: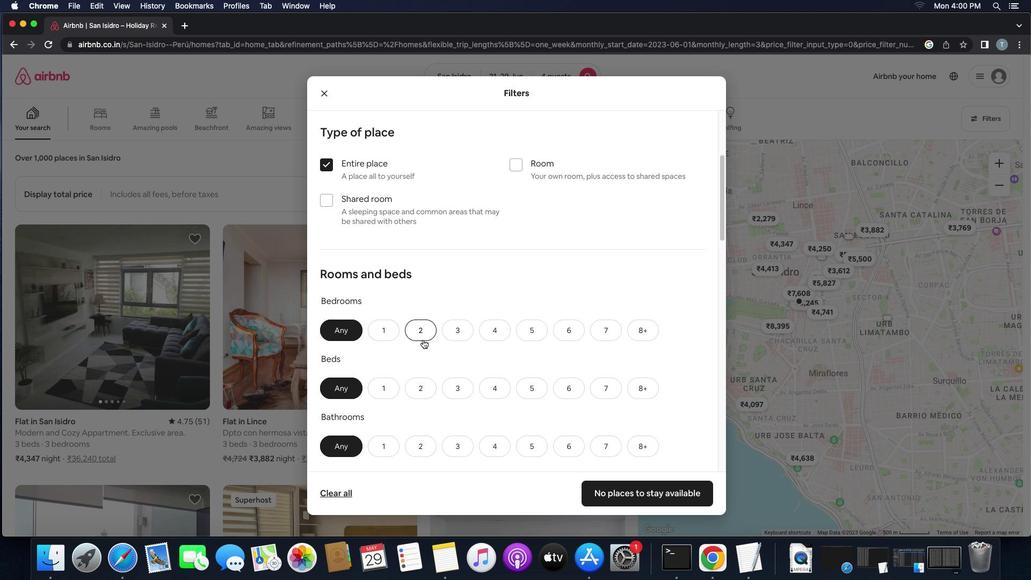 
Action: Mouse pressed left at (422, 339)
Screenshot: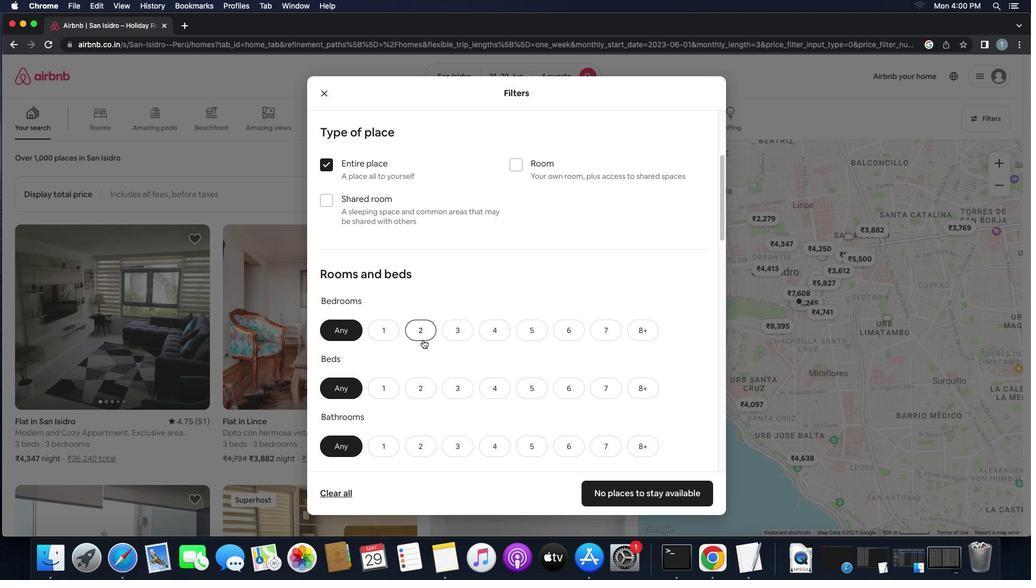 
Action: Mouse moved to (425, 392)
Screenshot: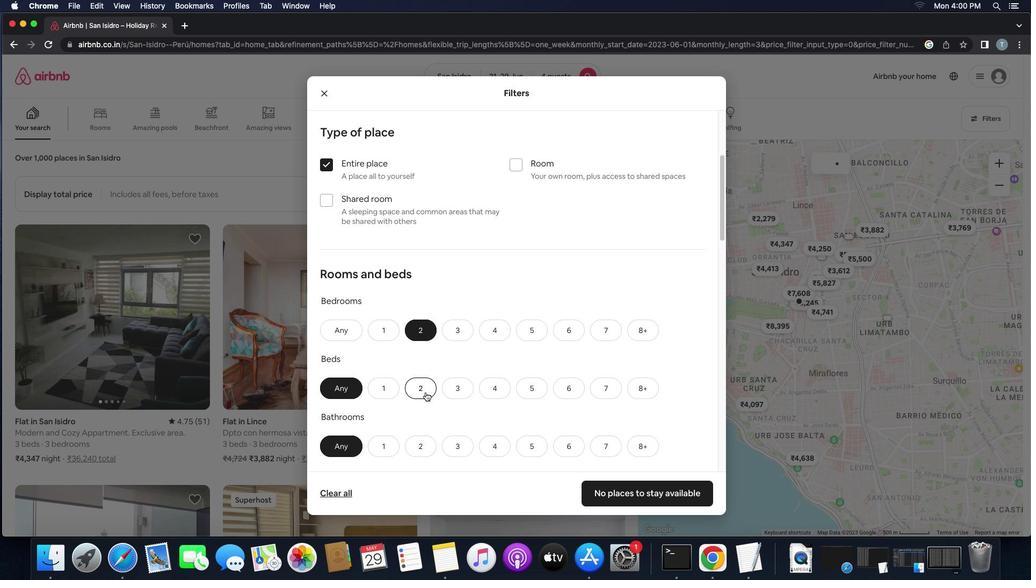 
Action: Mouse pressed left at (425, 392)
Screenshot: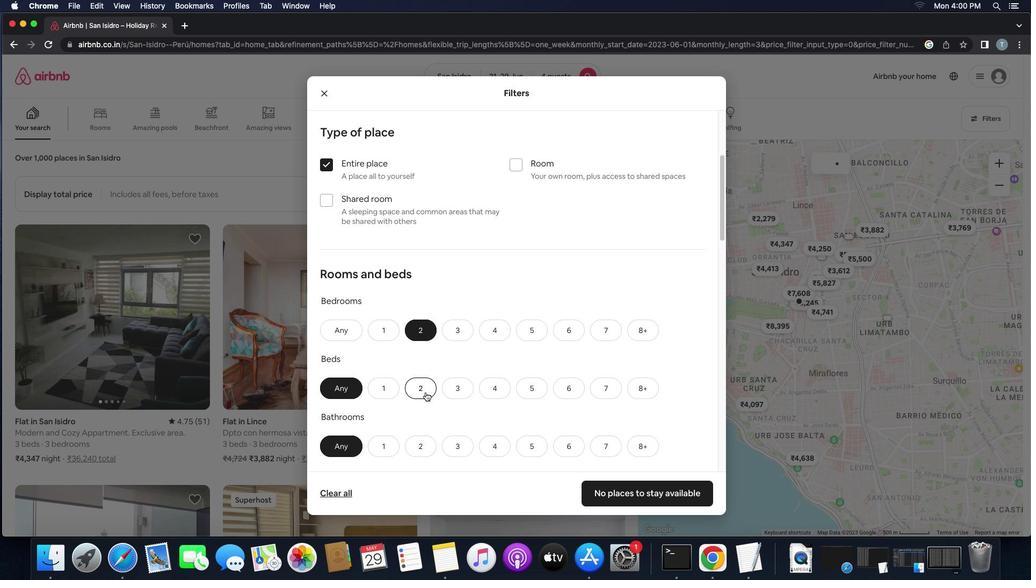 
Action: Mouse moved to (418, 449)
Screenshot: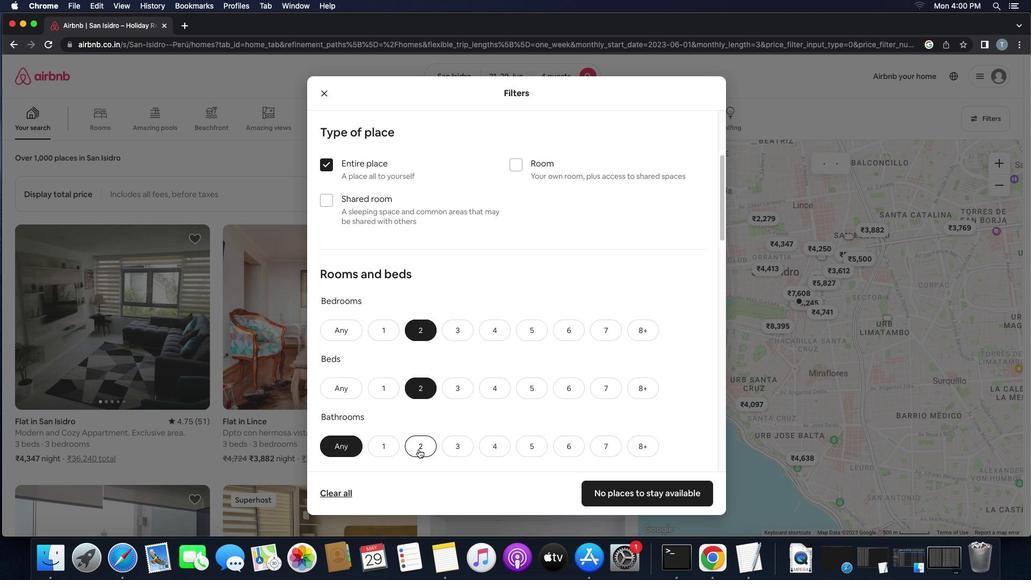 
Action: Mouse pressed left at (418, 449)
Screenshot: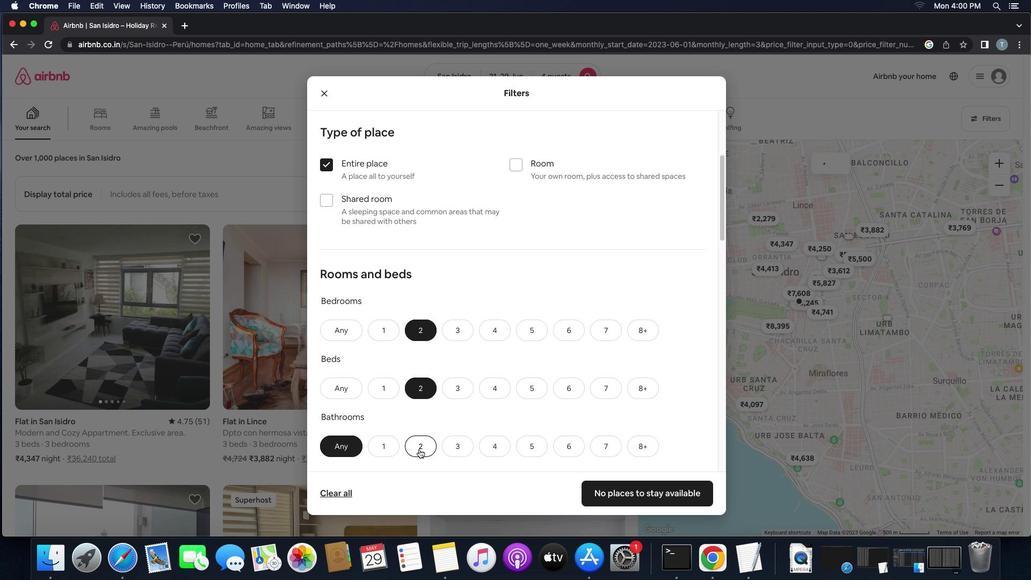 
Action: Mouse moved to (489, 447)
Screenshot: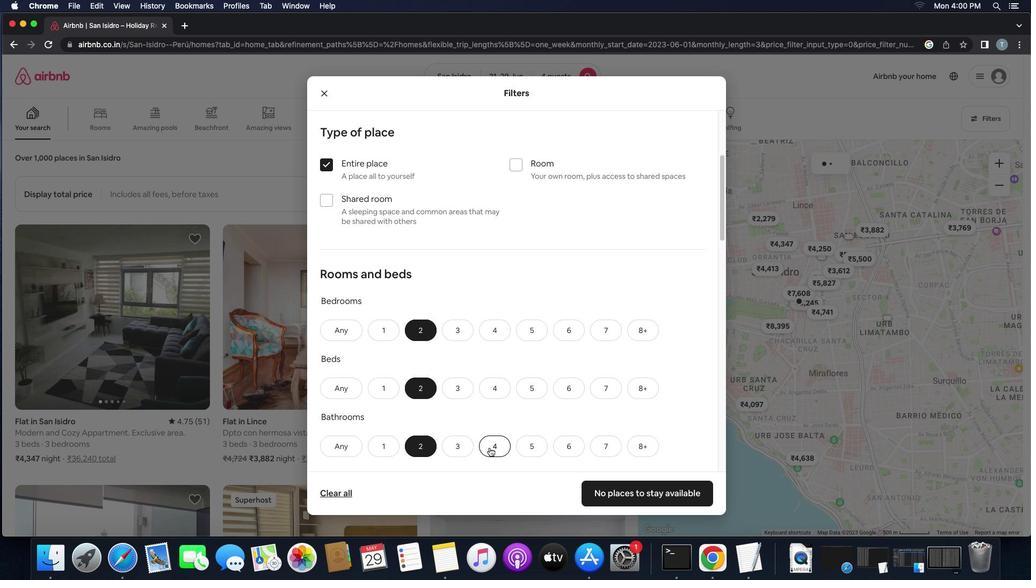 
Action: Mouse scrolled (489, 447) with delta (0, 0)
Screenshot: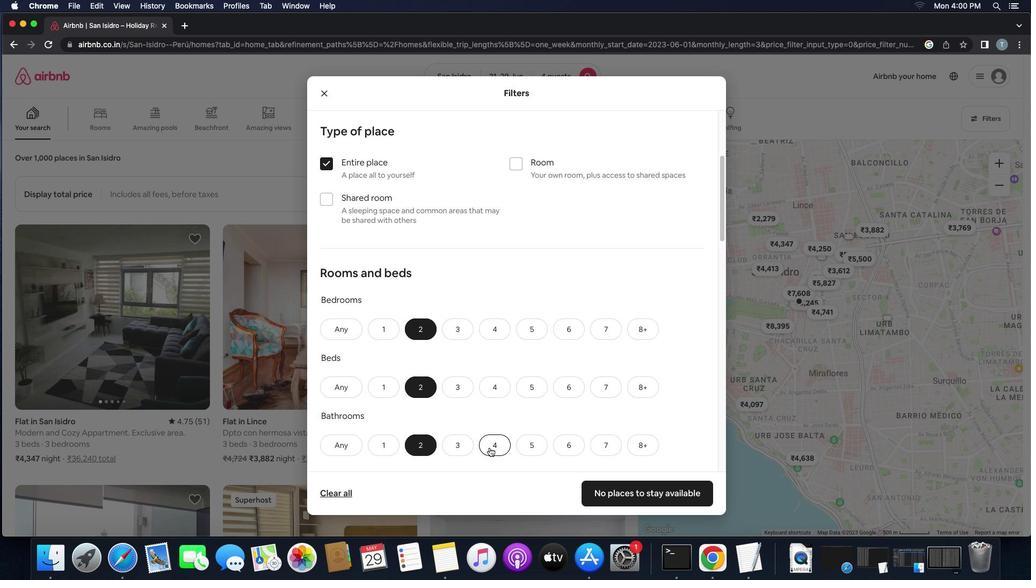 
Action: Mouse scrolled (489, 447) with delta (0, 0)
Screenshot: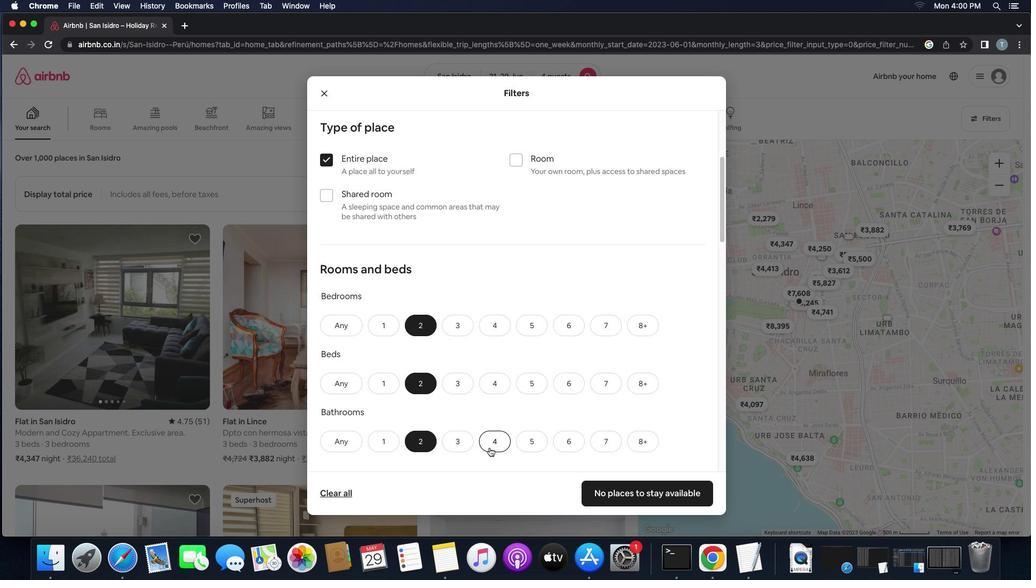 
Action: Mouse scrolled (489, 447) with delta (0, 0)
Screenshot: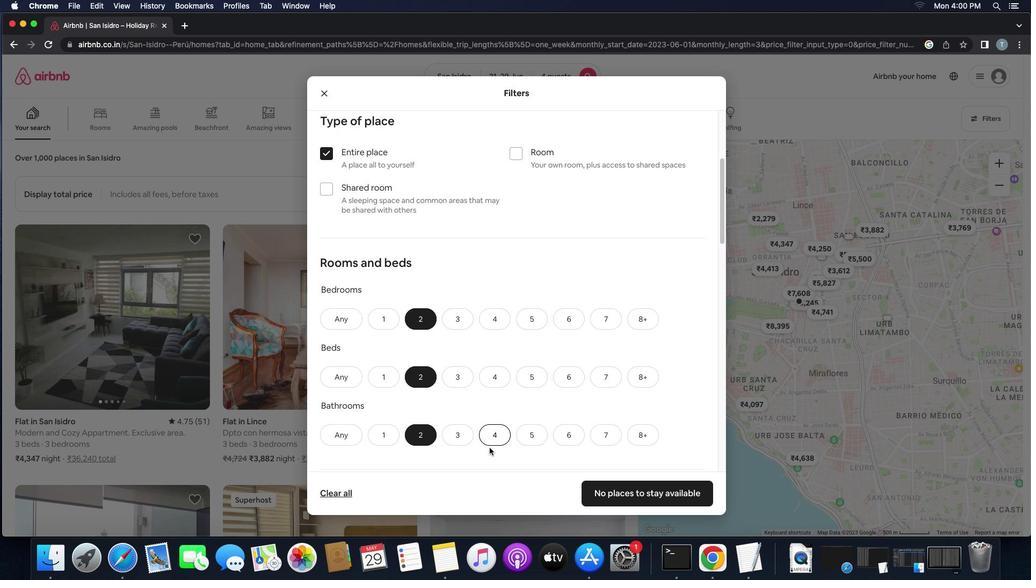 
Action: Mouse moved to (489, 447)
Screenshot: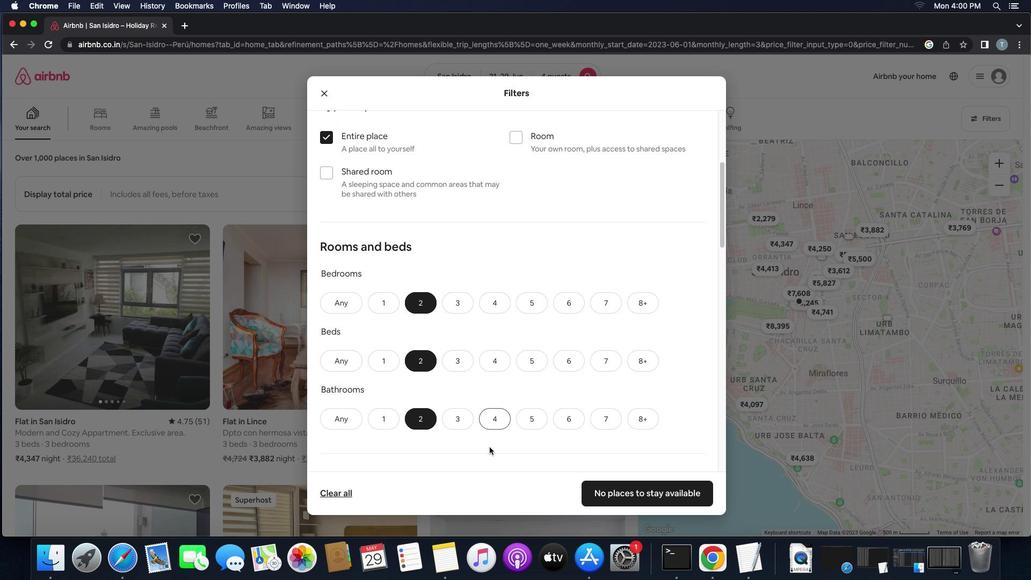 
Action: Mouse scrolled (489, 447) with delta (0, 0)
Screenshot: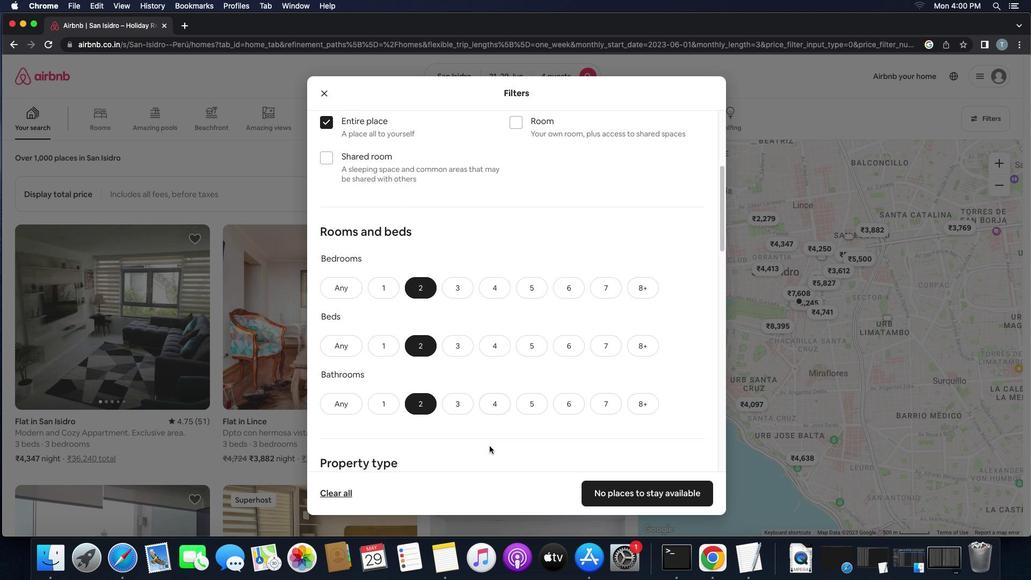 
Action: Mouse moved to (489, 445)
Screenshot: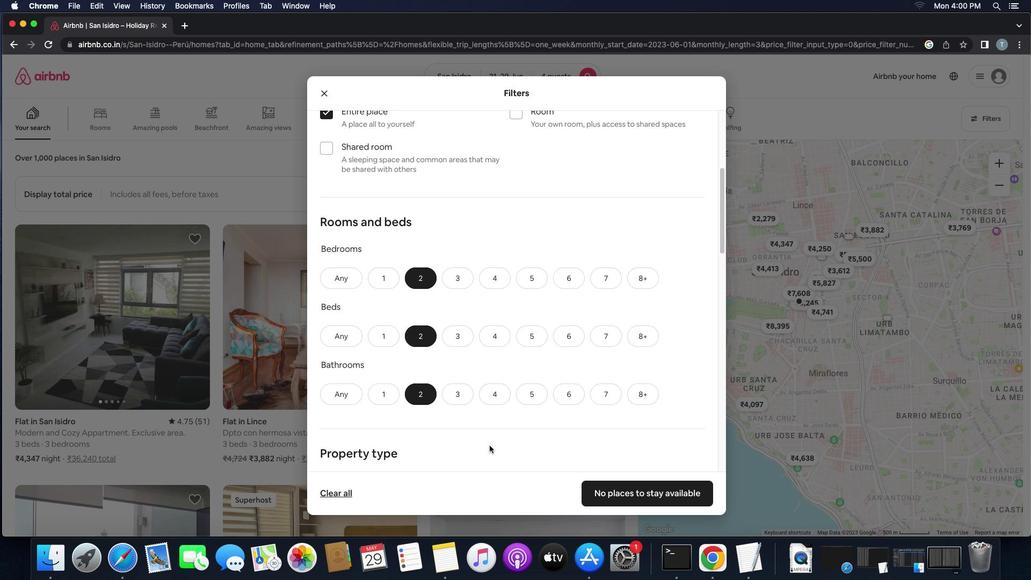 
Action: Mouse scrolled (489, 445) with delta (0, 0)
Screenshot: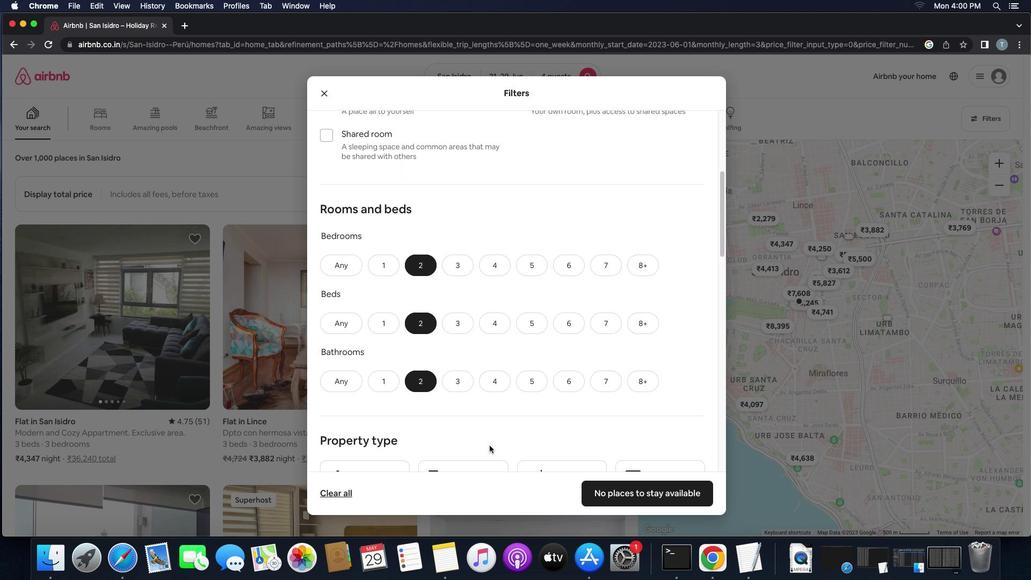 
Action: Mouse scrolled (489, 445) with delta (0, 0)
Screenshot: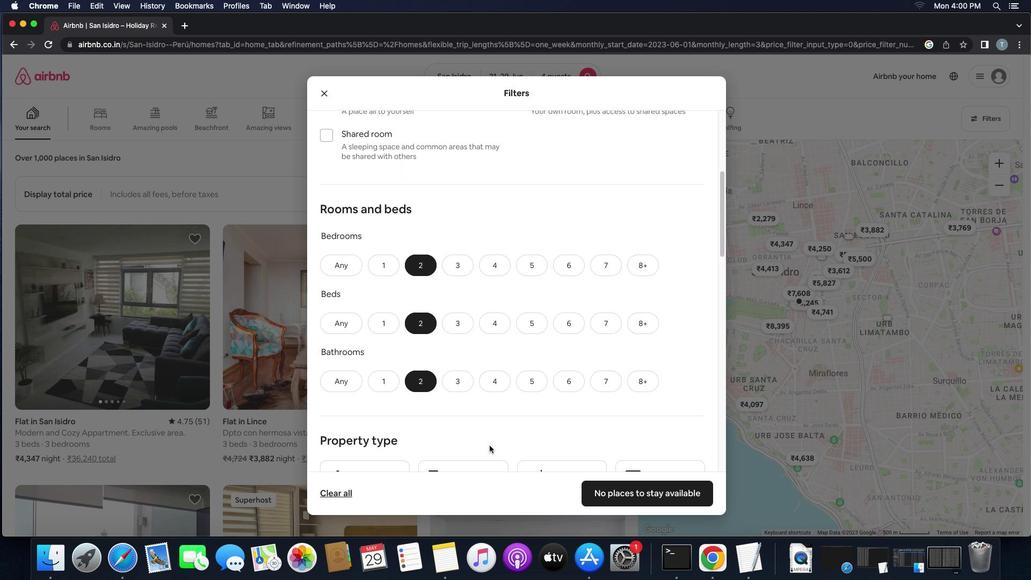 
Action: Mouse scrolled (489, 445) with delta (0, -1)
Screenshot: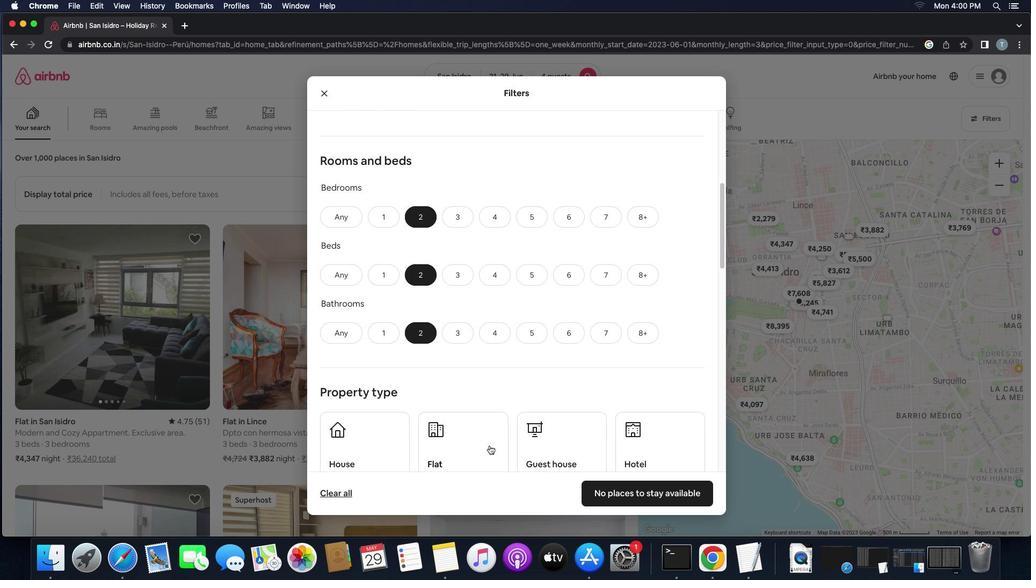 
Action: Mouse moved to (489, 444)
Screenshot: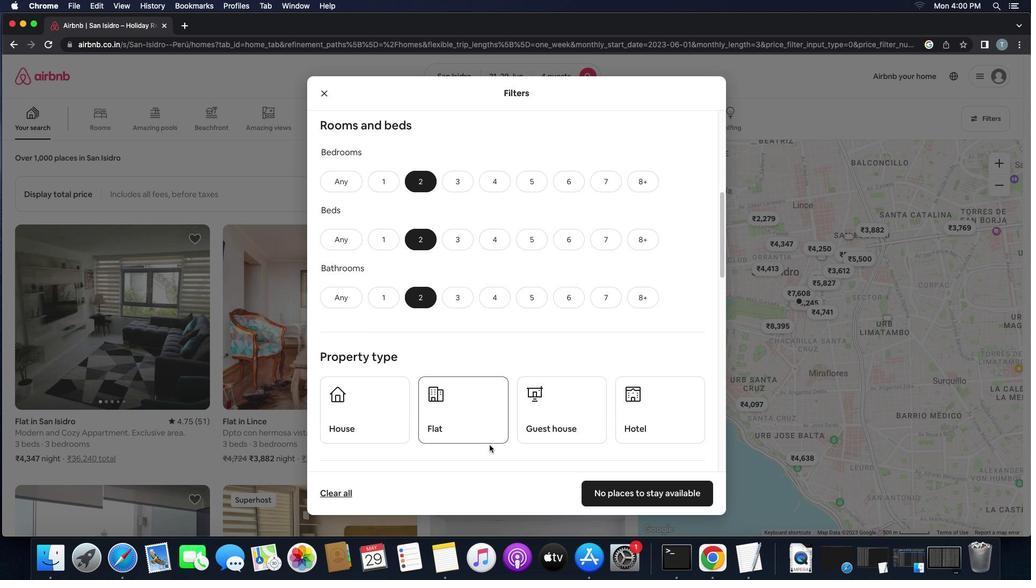 
Action: Mouse scrolled (489, 444) with delta (0, 0)
Screenshot: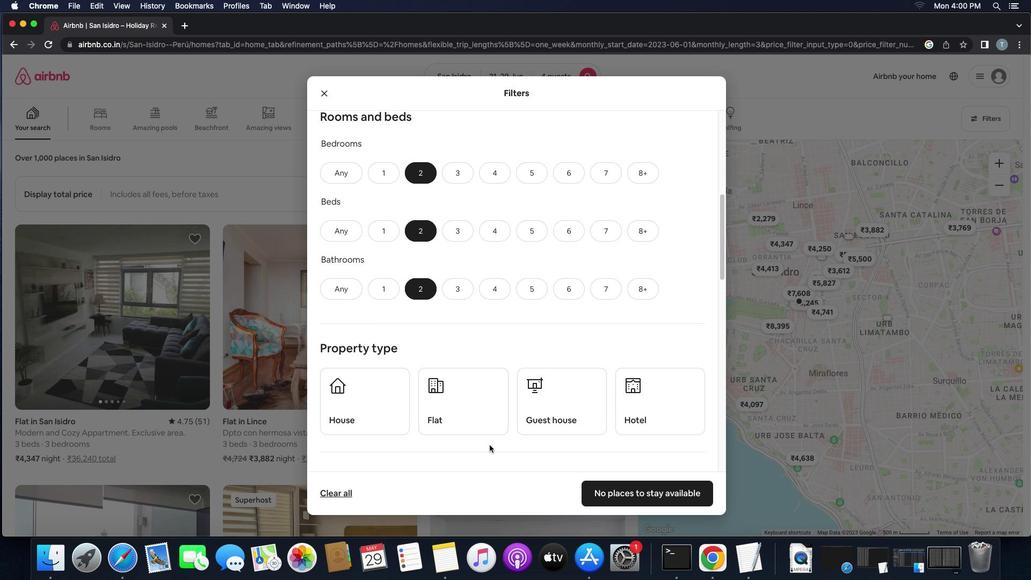 
Action: Mouse scrolled (489, 444) with delta (0, 0)
Screenshot: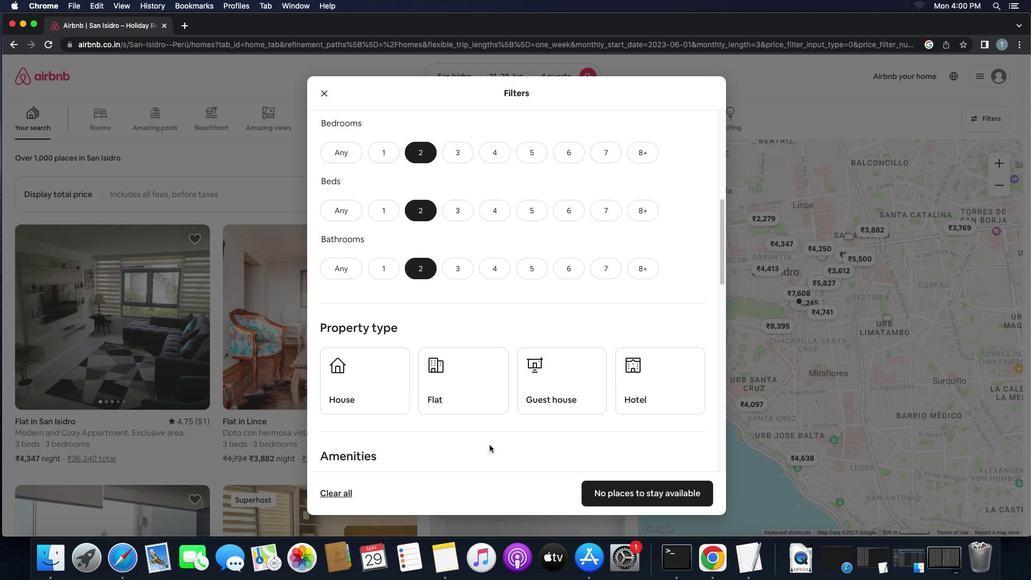 
Action: Mouse scrolled (489, 444) with delta (0, -1)
Screenshot: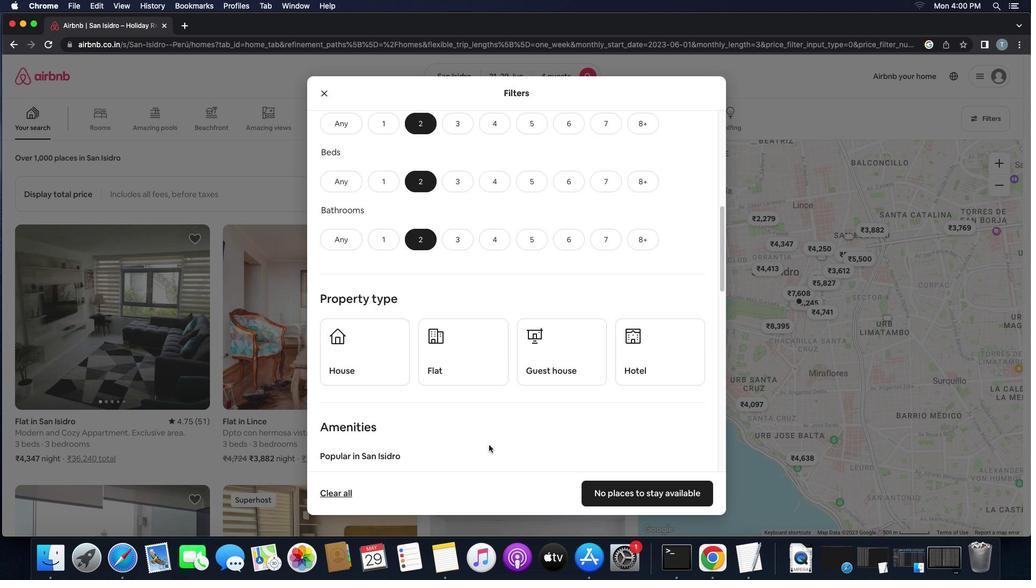 
Action: Mouse moved to (362, 314)
Screenshot: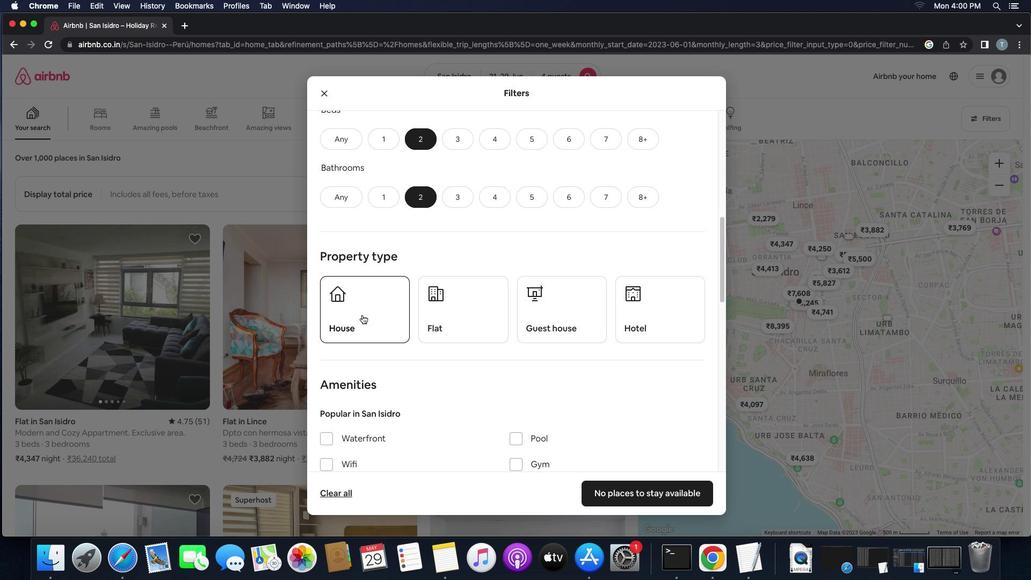 
Action: Mouse pressed left at (362, 314)
Screenshot: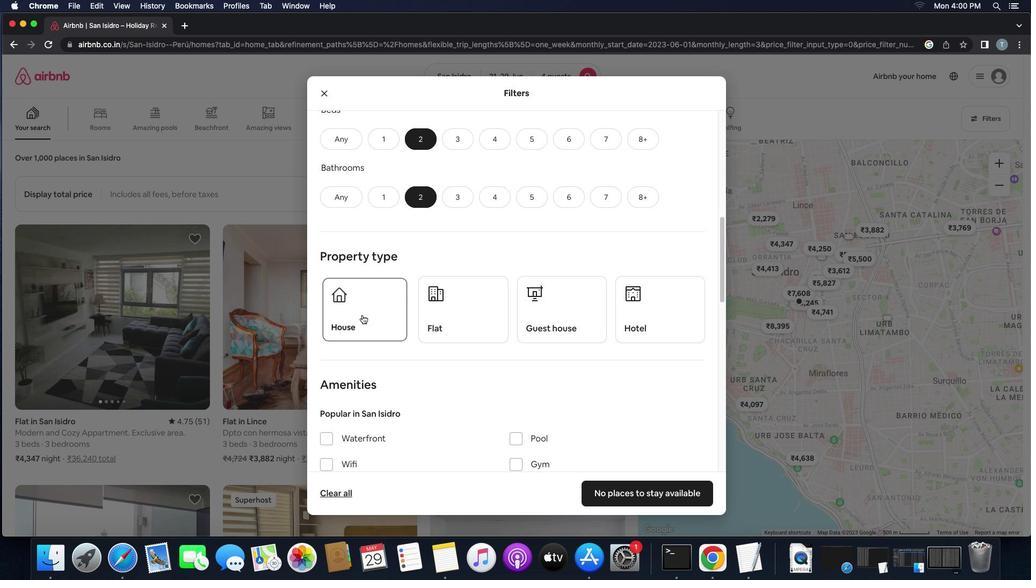 
Action: Mouse moved to (400, 321)
Screenshot: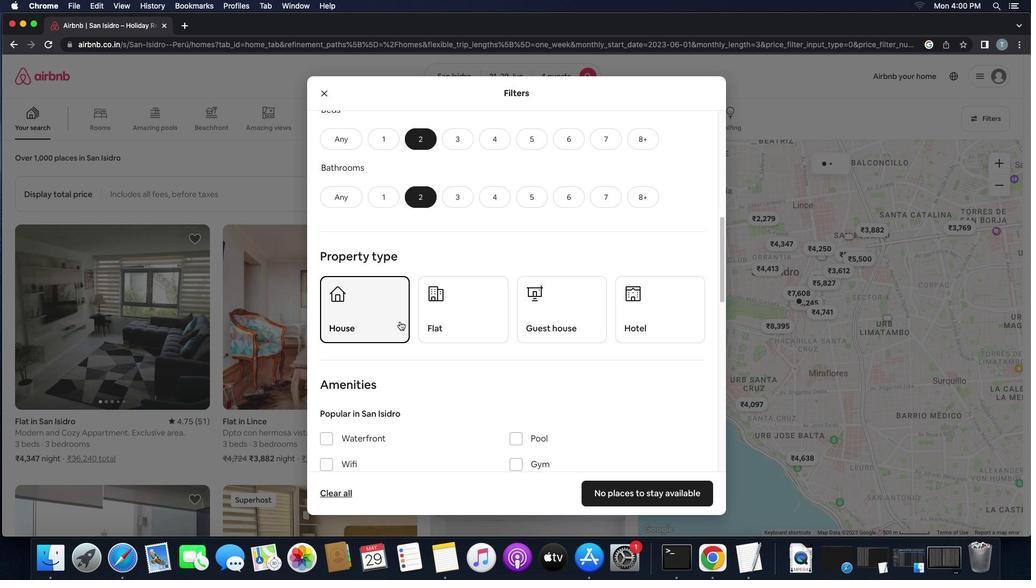 
Action: Mouse pressed left at (400, 321)
Screenshot: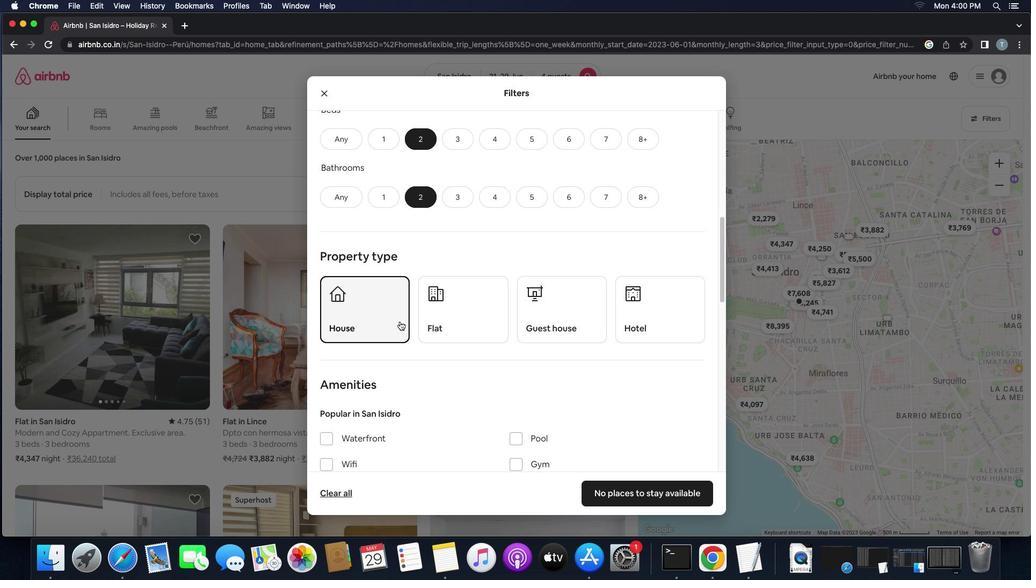 
Action: Mouse moved to (385, 317)
Screenshot: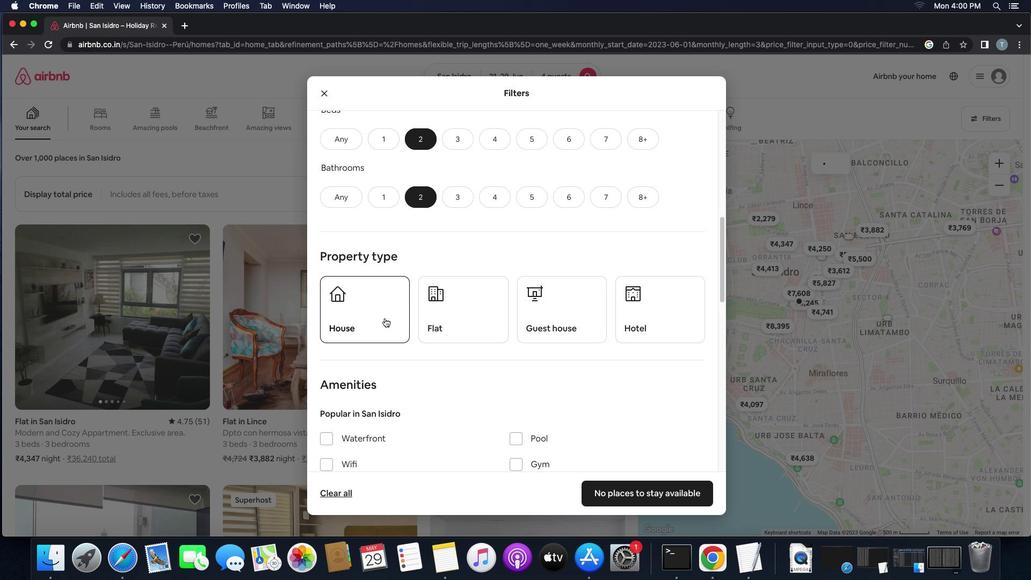 
Action: Mouse pressed left at (385, 317)
Screenshot: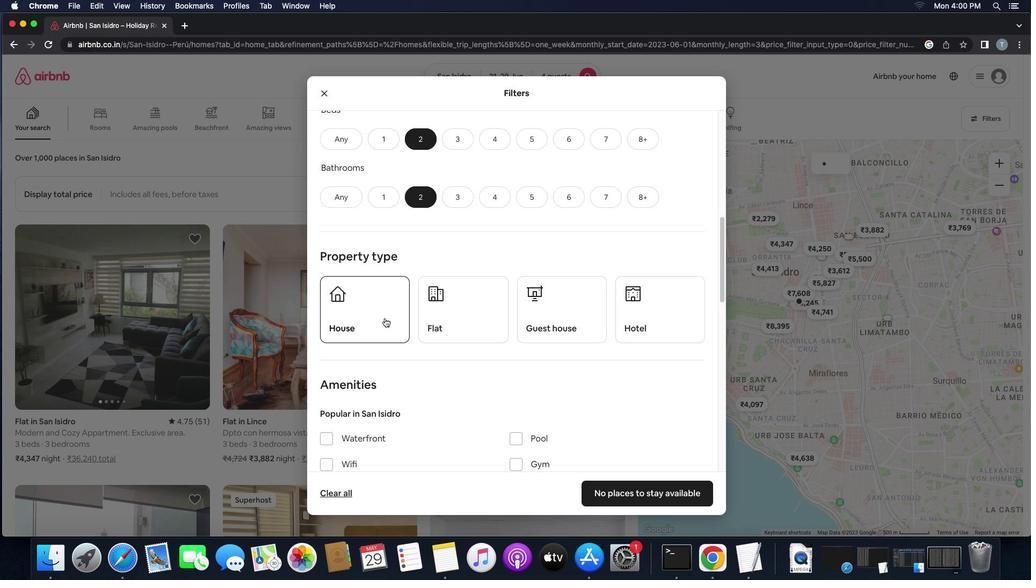 
Action: Mouse moved to (445, 321)
Screenshot: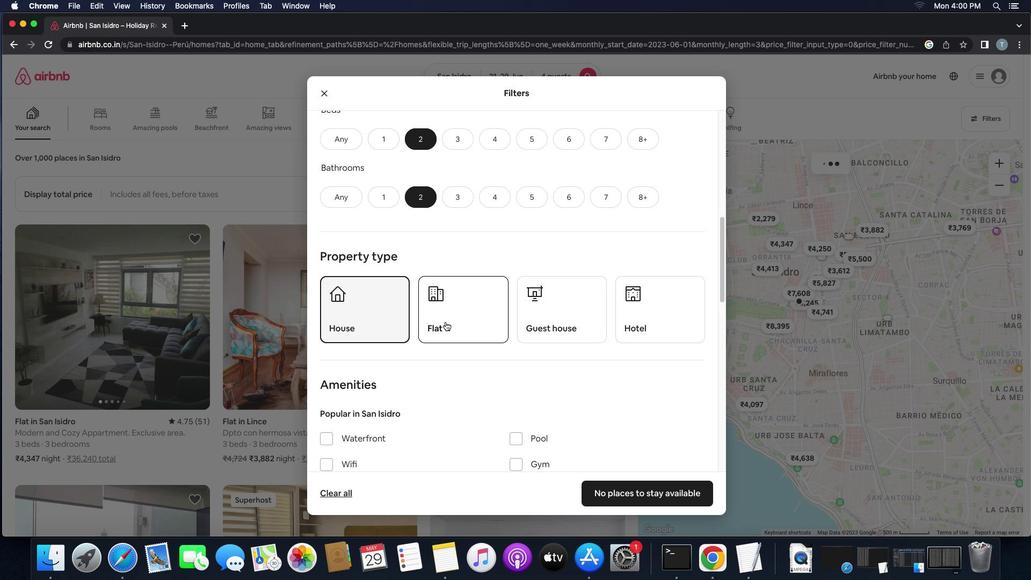 
Action: Mouse pressed left at (445, 321)
Screenshot: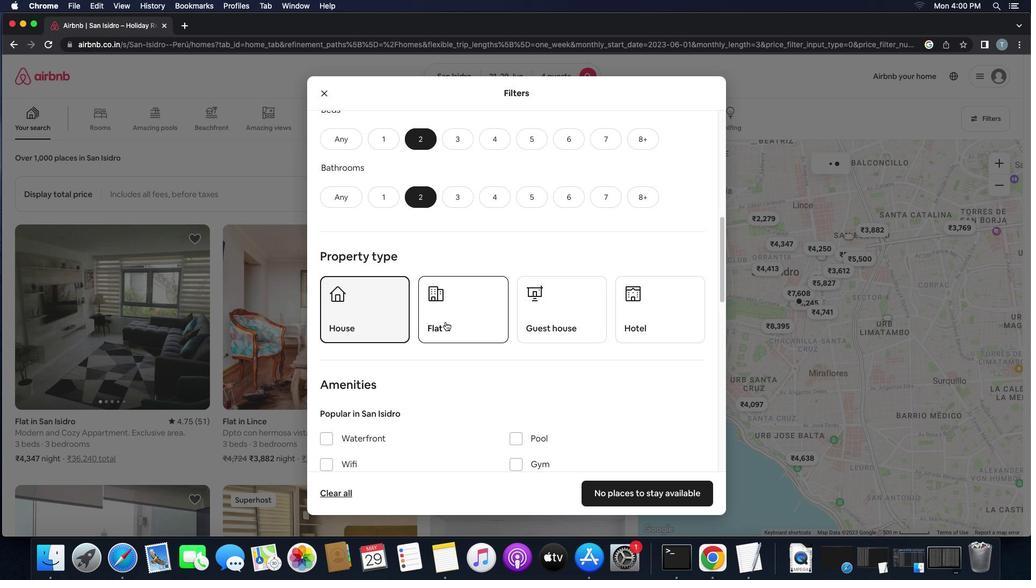 
Action: Mouse moved to (561, 327)
Screenshot: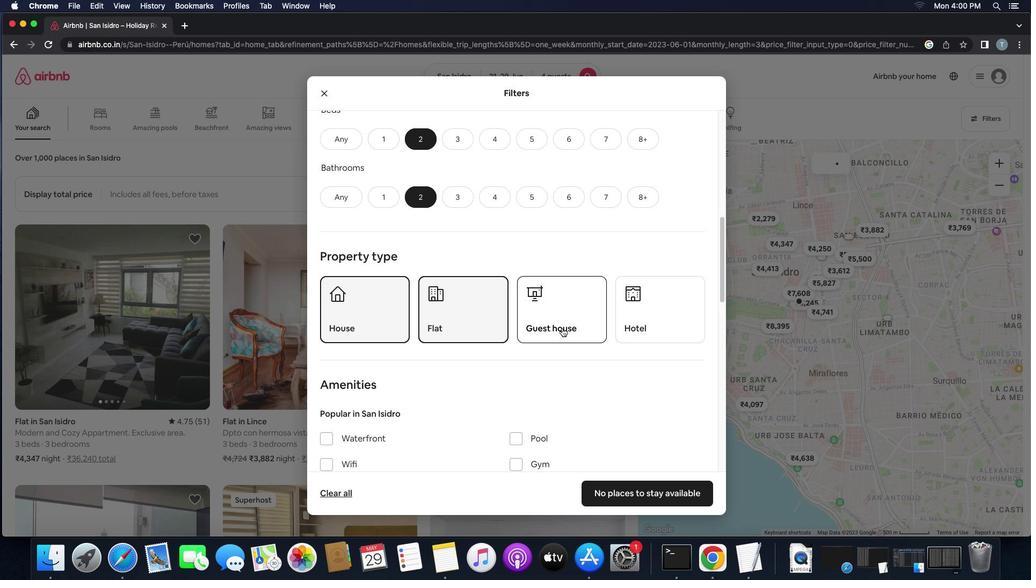 
Action: Mouse pressed left at (561, 327)
Screenshot: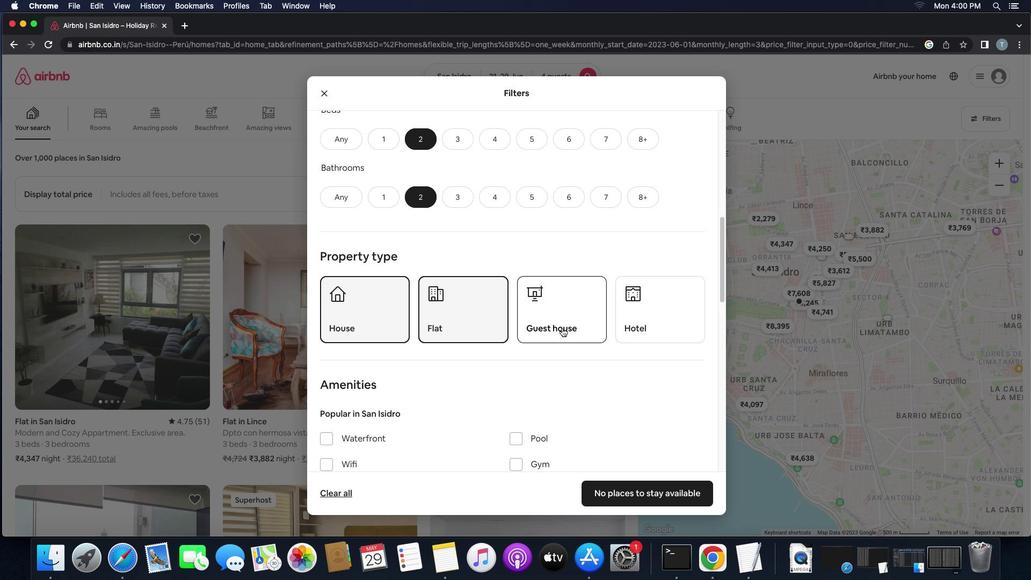 
Action: Mouse moved to (560, 431)
Screenshot: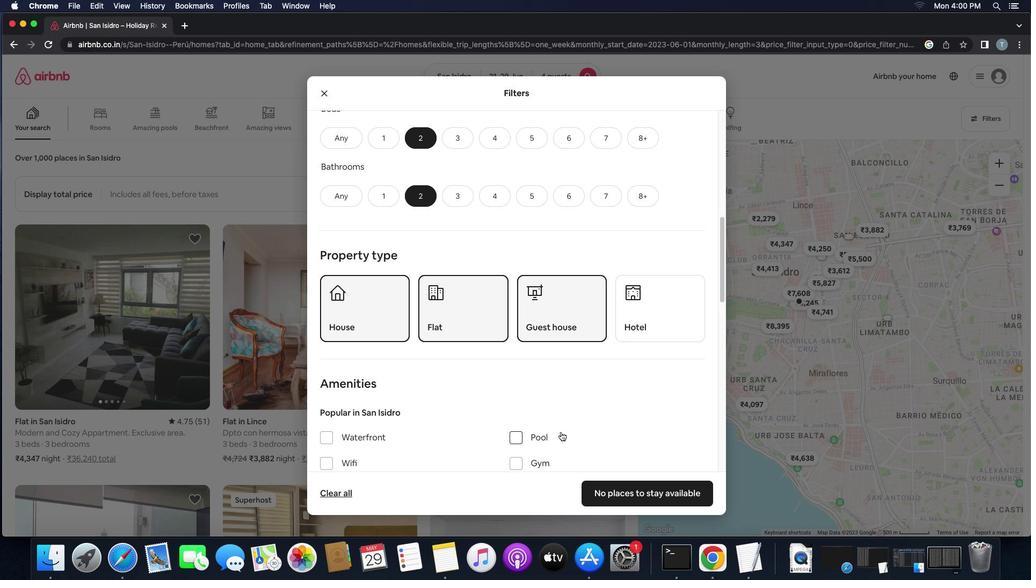 
Action: Mouse scrolled (560, 431) with delta (0, 0)
Screenshot: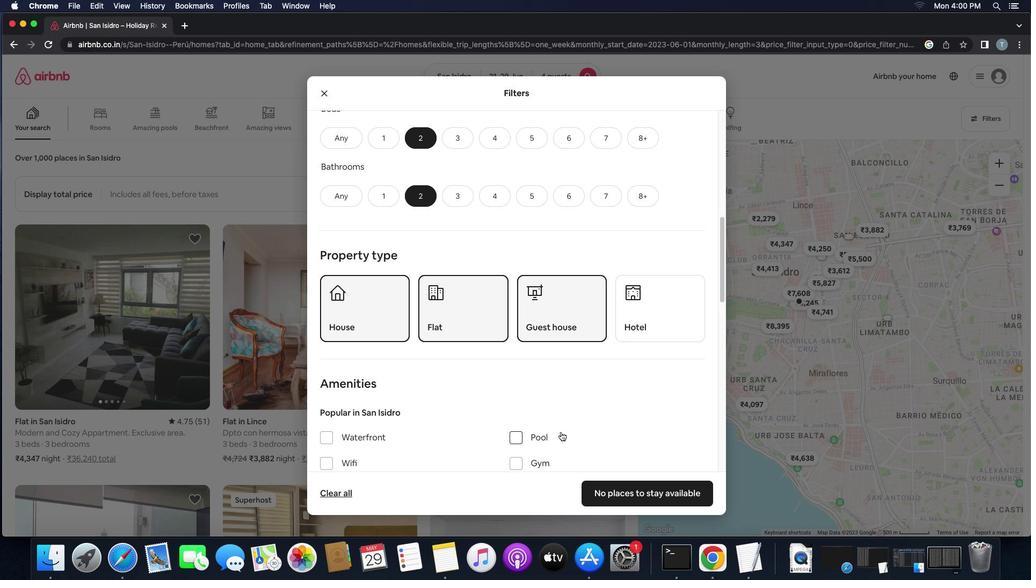 
Action: Mouse scrolled (560, 431) with delta (0, 0)
Screenshot: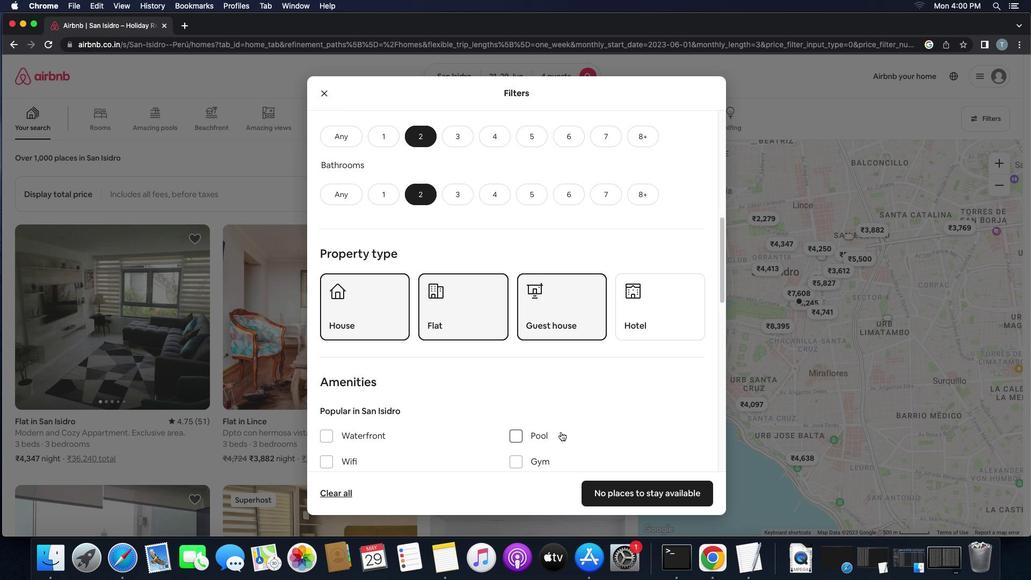 
Action: Mouse scrolled (560, 431) with delta (0, 0)
Screenshot: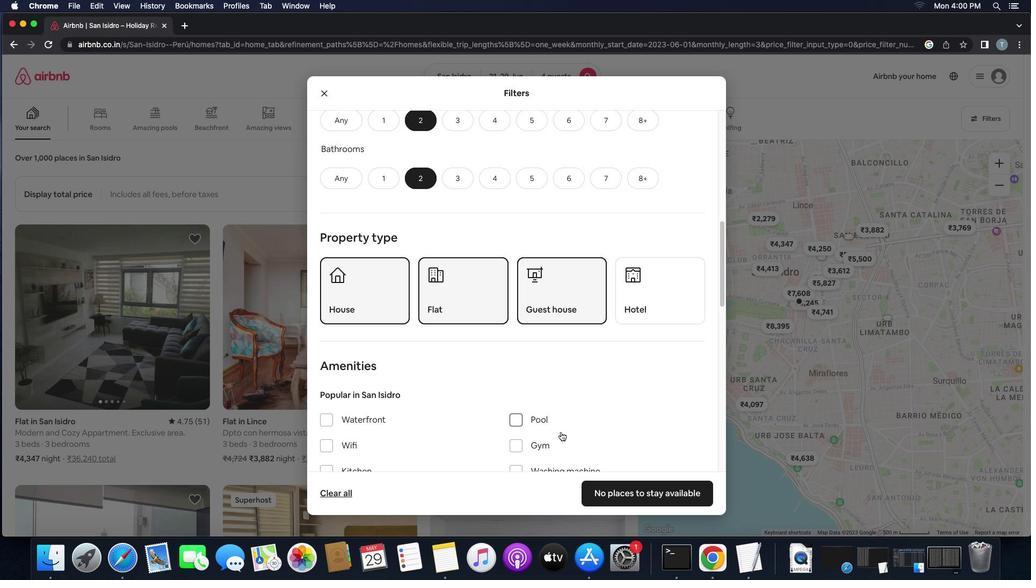 
Action: Mouse scrolled (560, 431) with delta (0, 0)
Screenshot: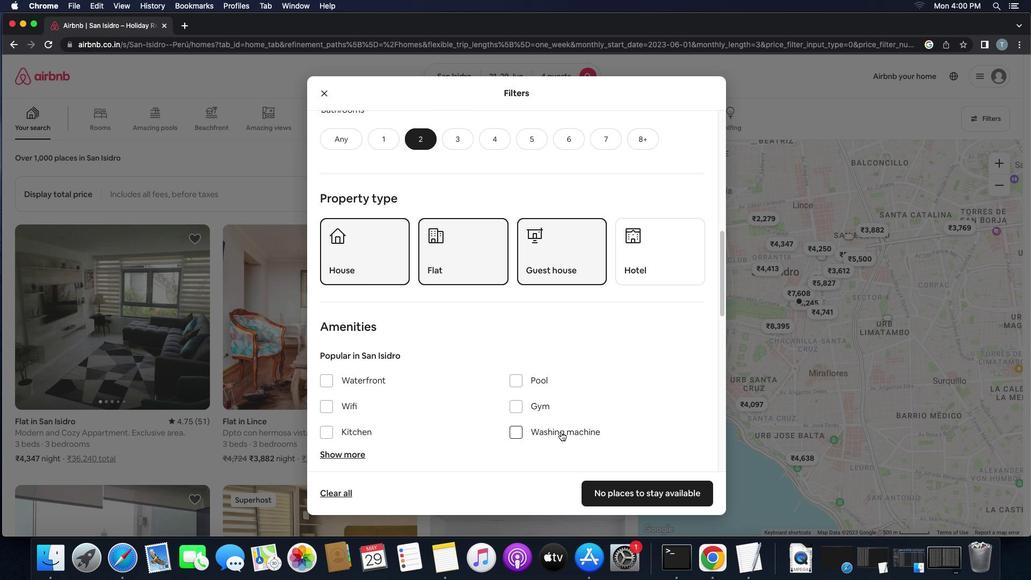 
Action: Mouse scrolled (560, 431) with delta (0, 0)
Screenshot: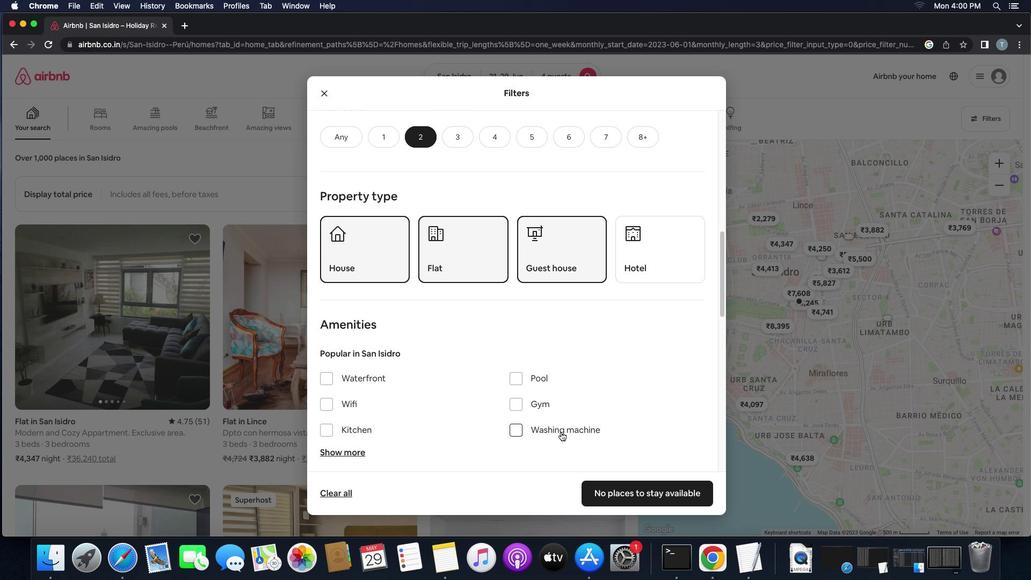 
Action: Mouse scrolled (560, 431) with delta (0, 0)
Screenshot: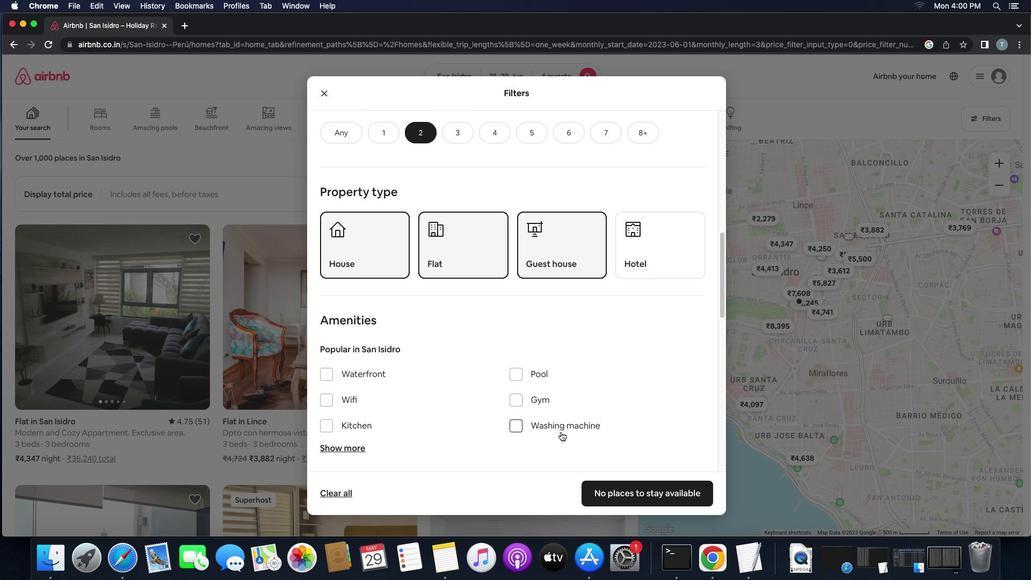 
Action: Mouse moved to (560, 430)
Screenshot: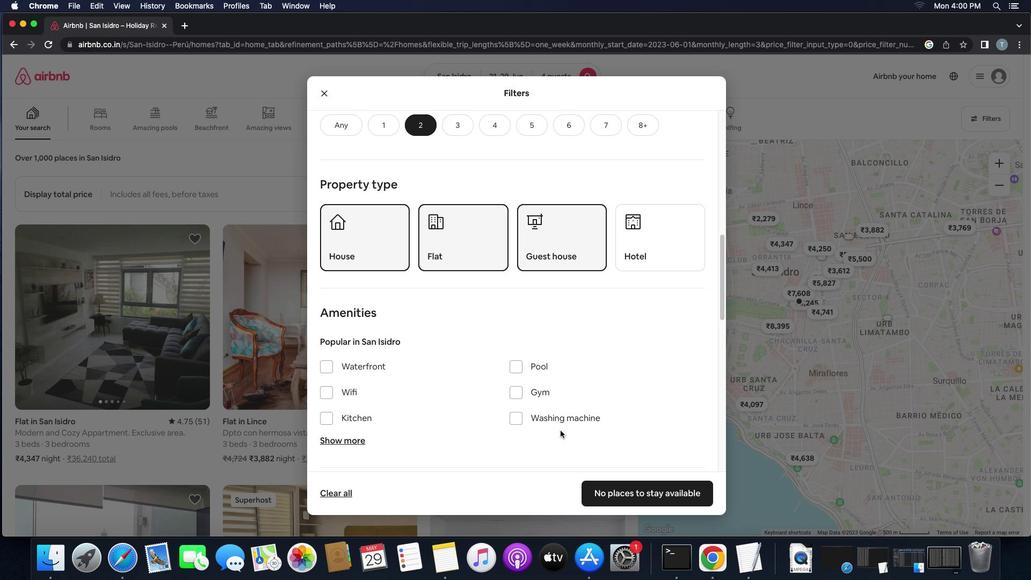 
Action: Mouse scrolled (560, 430) with delta (0, 0)
Screenshot: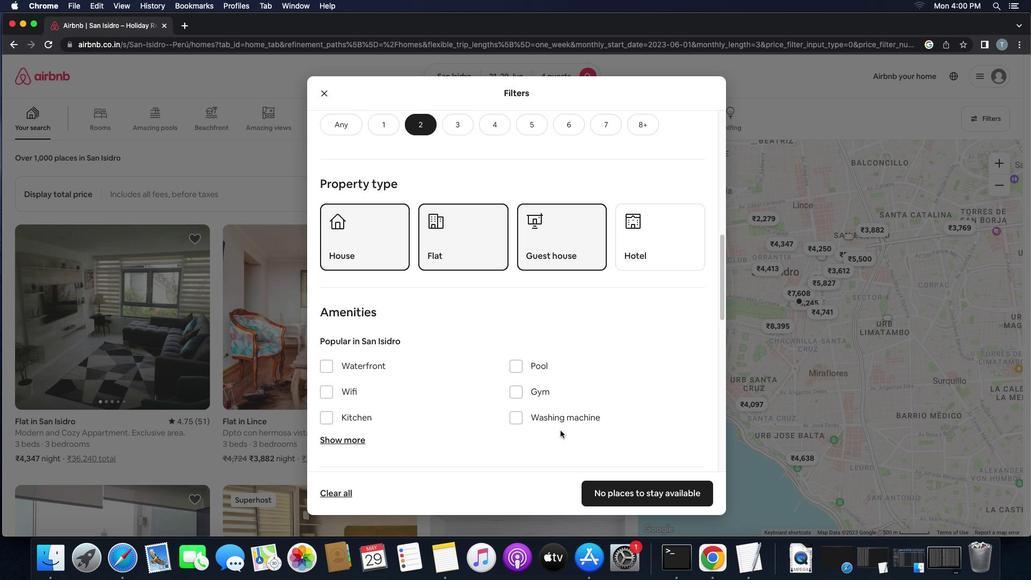 
Action: Mouse scrolled (560, 430) with delta (0, 0)
Screenshot: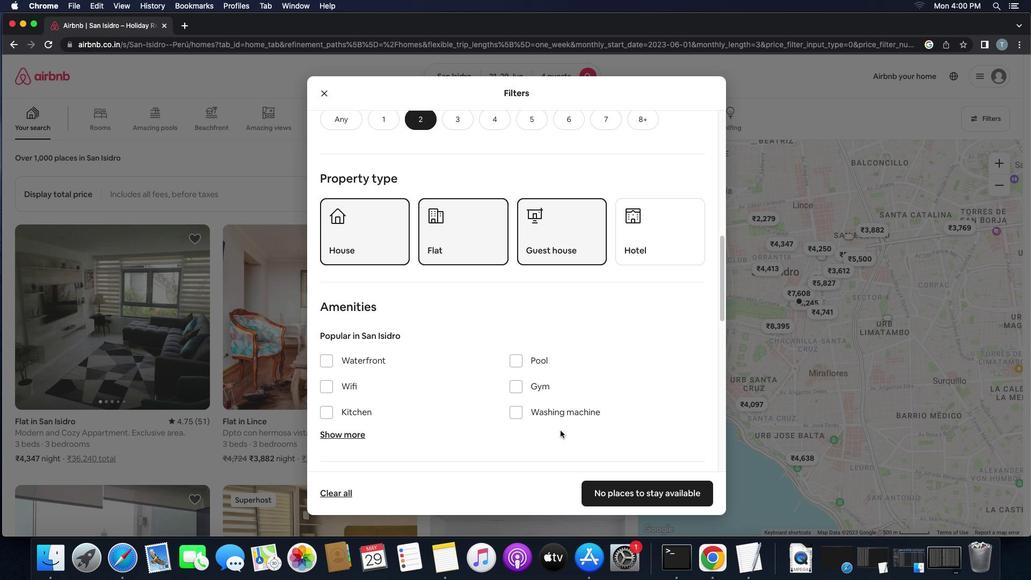 
Action: Mouse scrolled (560, 430) with delta (0, -1)
Screenshot: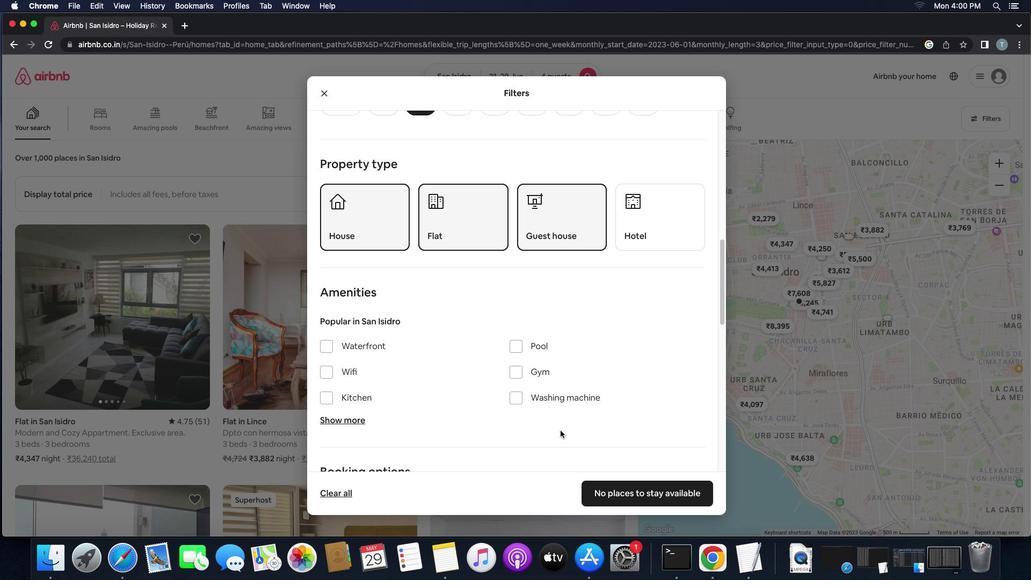 
Action: Mouse scrolled (560, 430) with delta (0, -1)
Screenshot: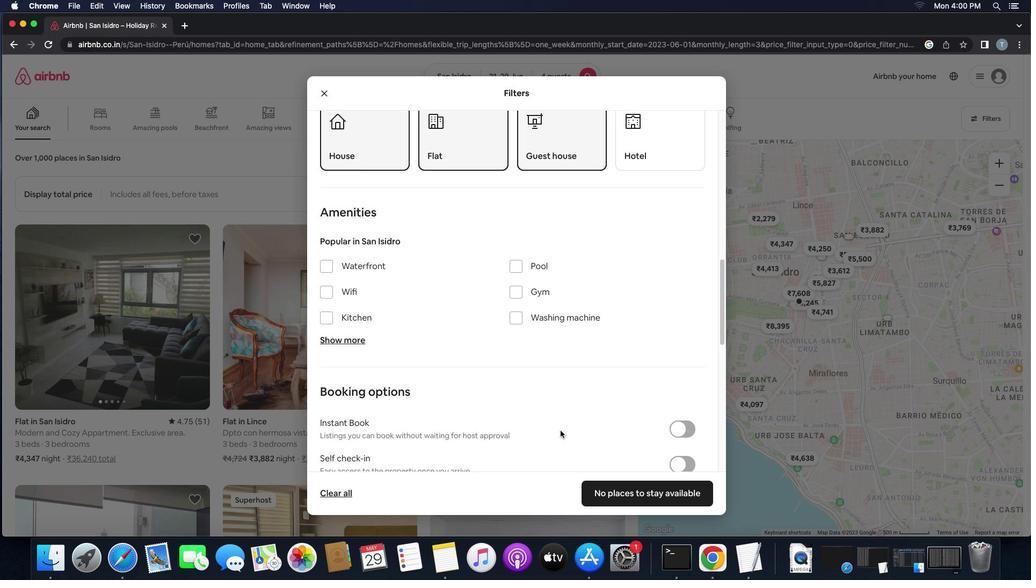 
Action: Mouse moved to (681, 393)
Screenshot: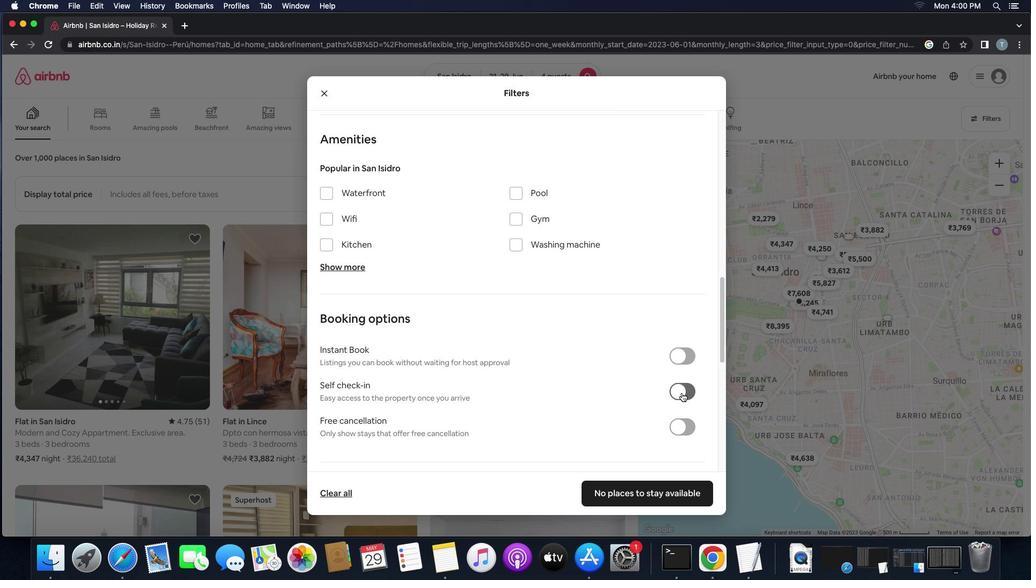 
Action: Mouse pressed left at (681, 393)
Screenshot: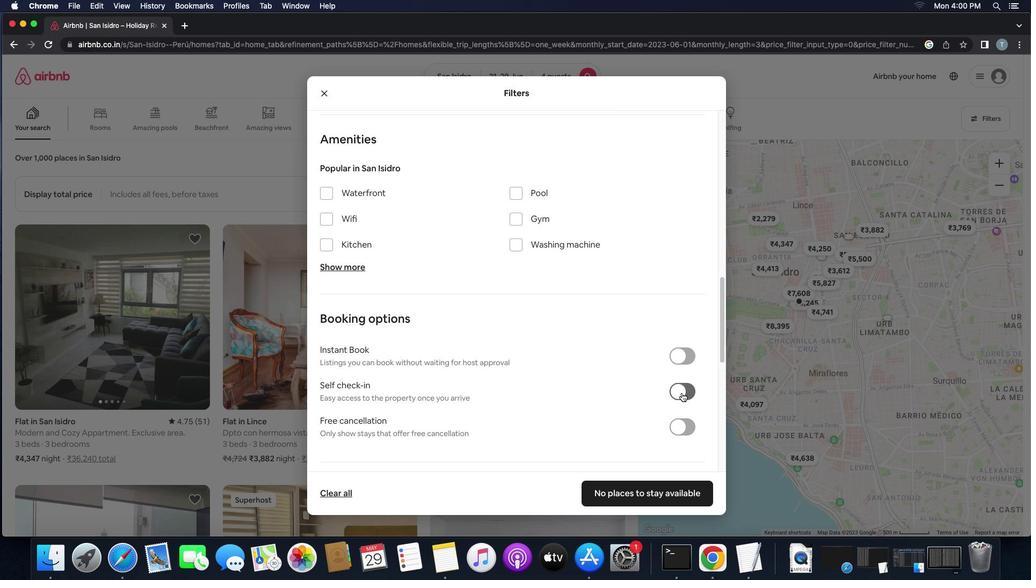 
Action: Mouse moved to (575, 420)
Screenshot: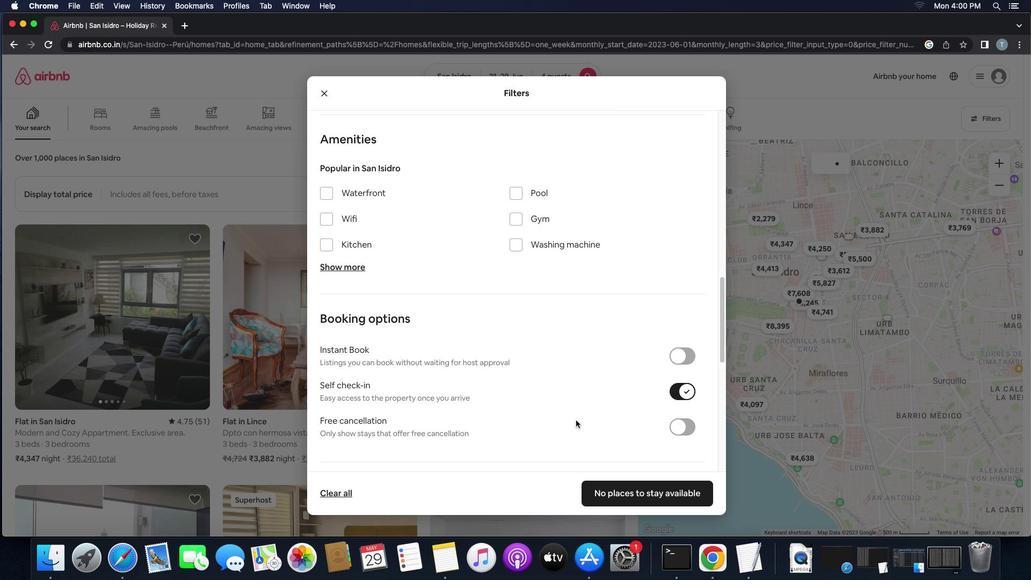 
Action: Mouse scrolled (575, 420) with delta (0, 0)
Screenshot: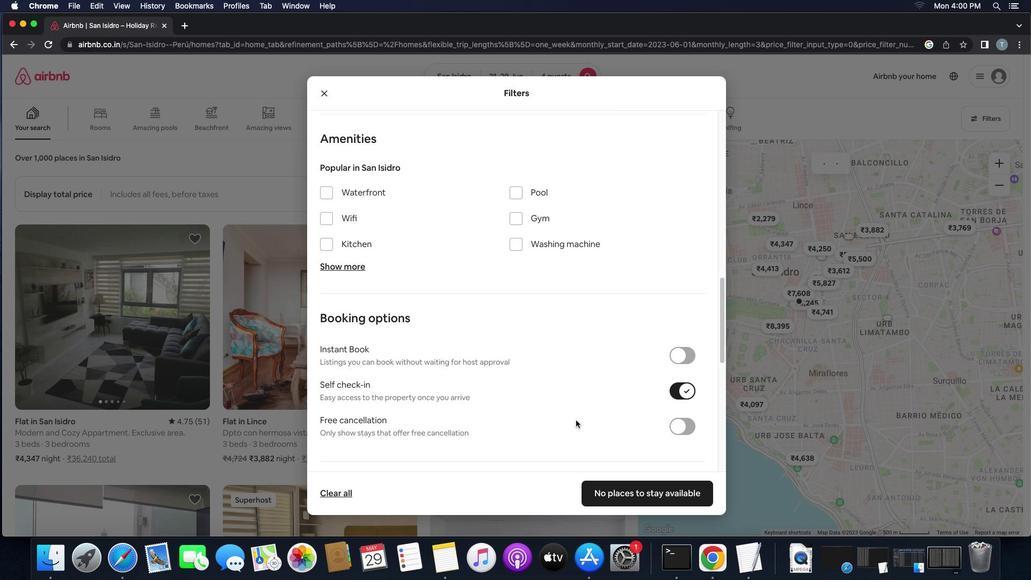 
Action: Mouse scrolled (575, 420) with delta (0, 0)
Screenshot: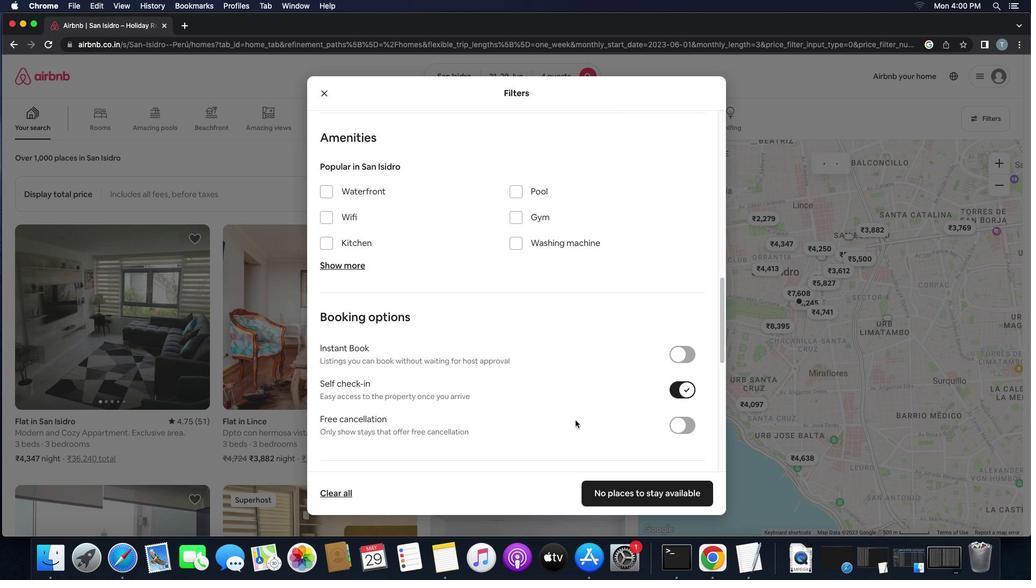 
Action: Mouse scrolled (575, 420) with delta (0, -1)
Screenshot: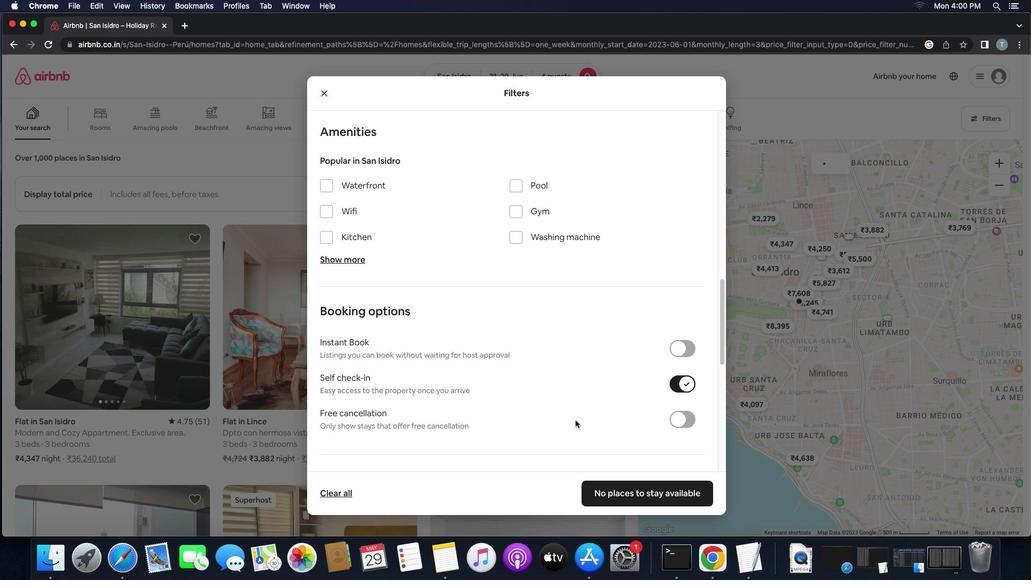 
Action: Mouse moved to (575, 420)
Screenshot: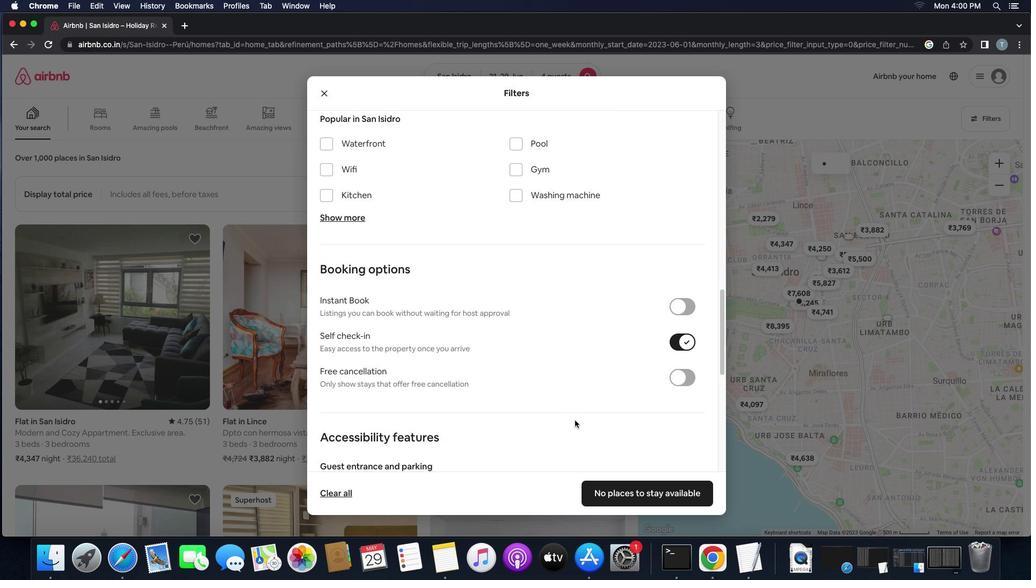 
Action: Mouse scrolled (575, 420) with delta (0, -1)
Screenshot: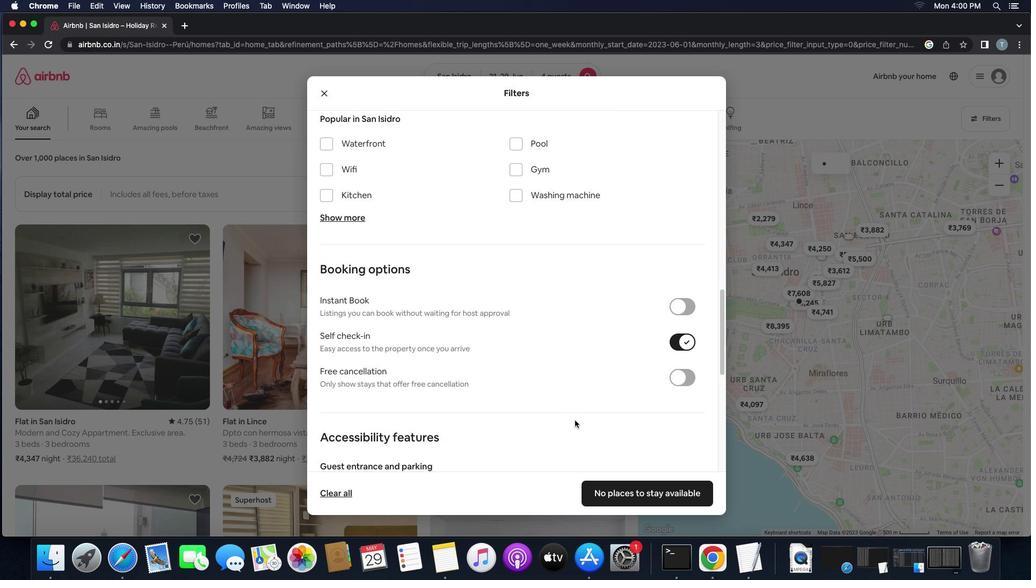 
Action: Mouse moved to (573, 420)
Screenshot: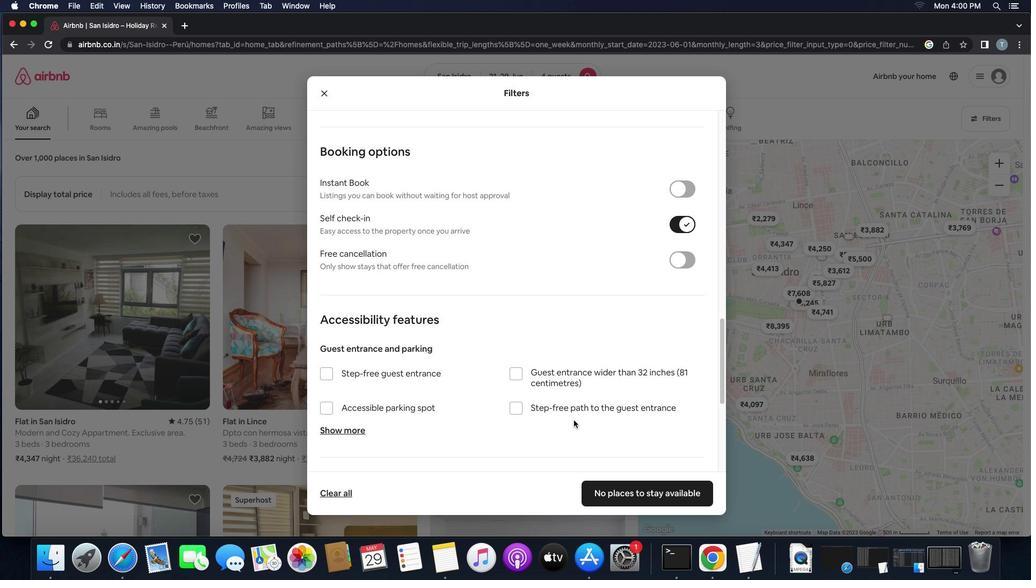 
Action: Mouse scrolled (573, 420) with delta (0, 0)
Screenshot: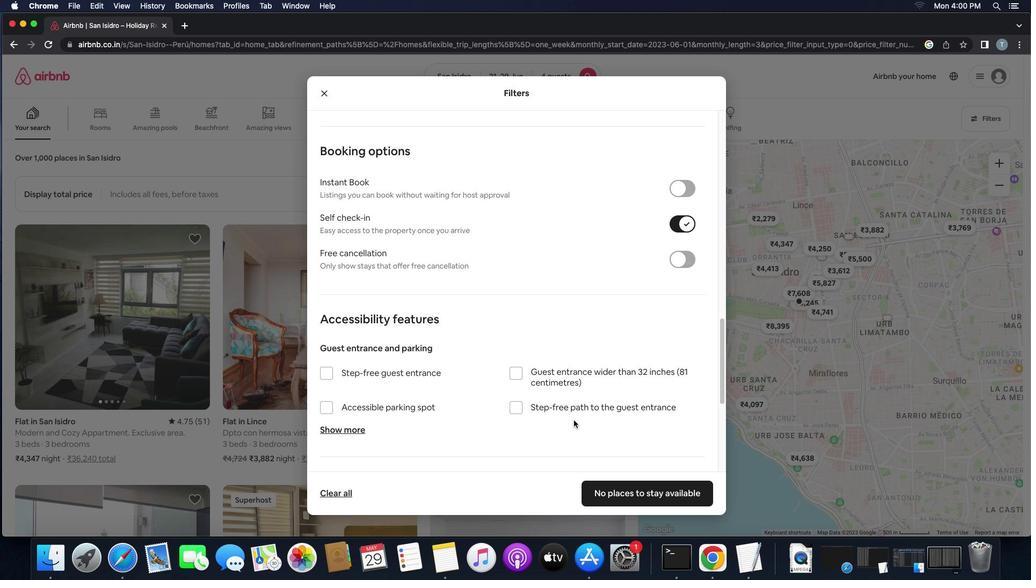 
Action: Mouse scrolled (573, 420) with delta (0, 0)
Screenshot: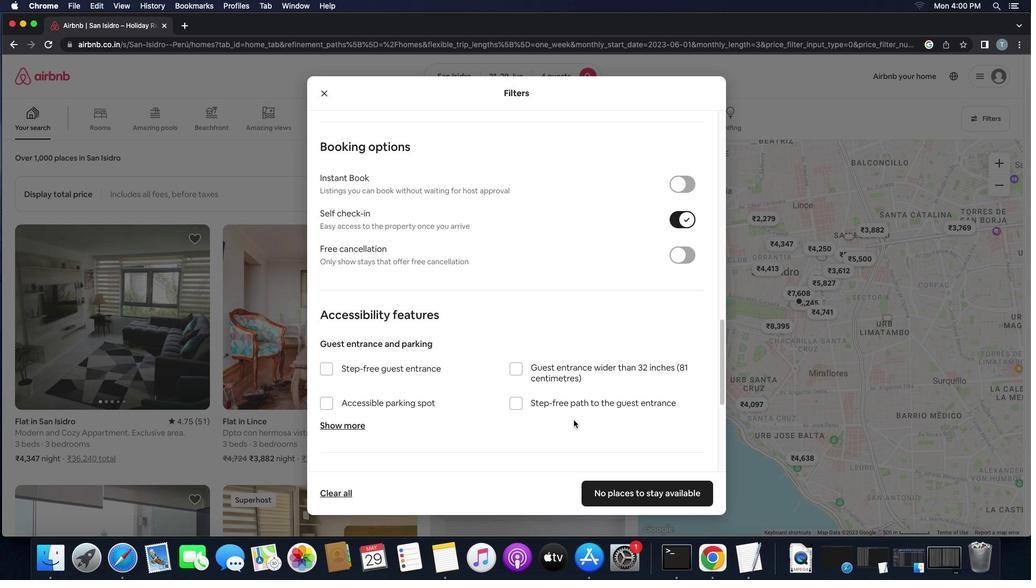 
Action: Mouse scrolled (573, 420) with delta (0, 0)
Screenshot: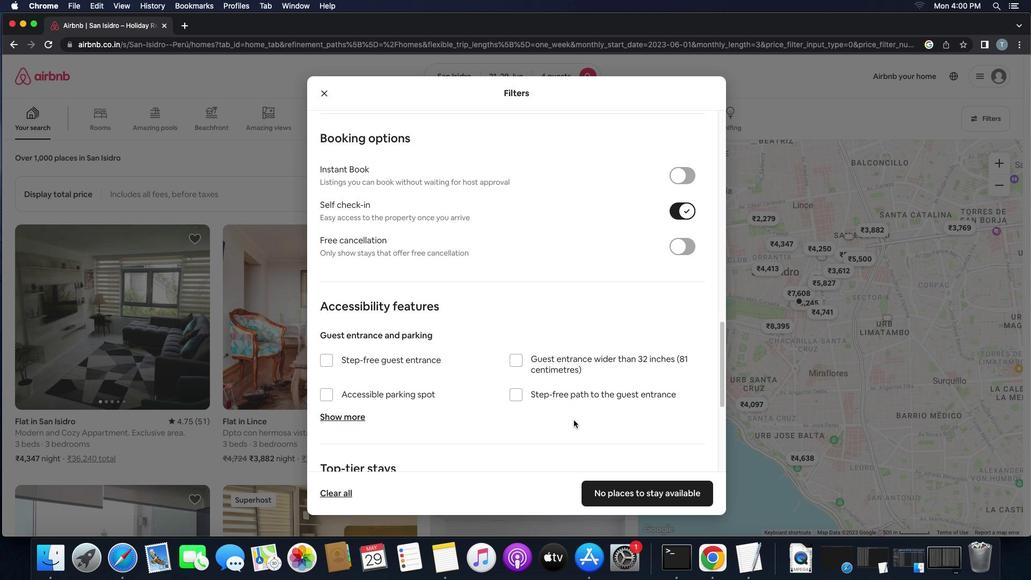 
Action: Mouse scrolled (573, 420) with delta (0, 0)
Screenshot: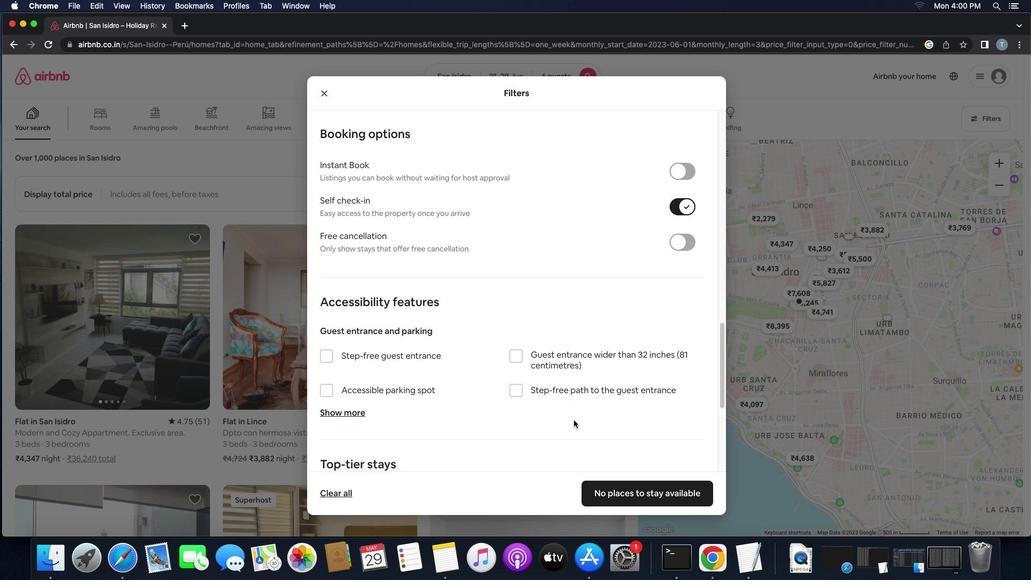 
Action: Mouse scrolled (573, 420) with delta (0, 0)
Screenshot: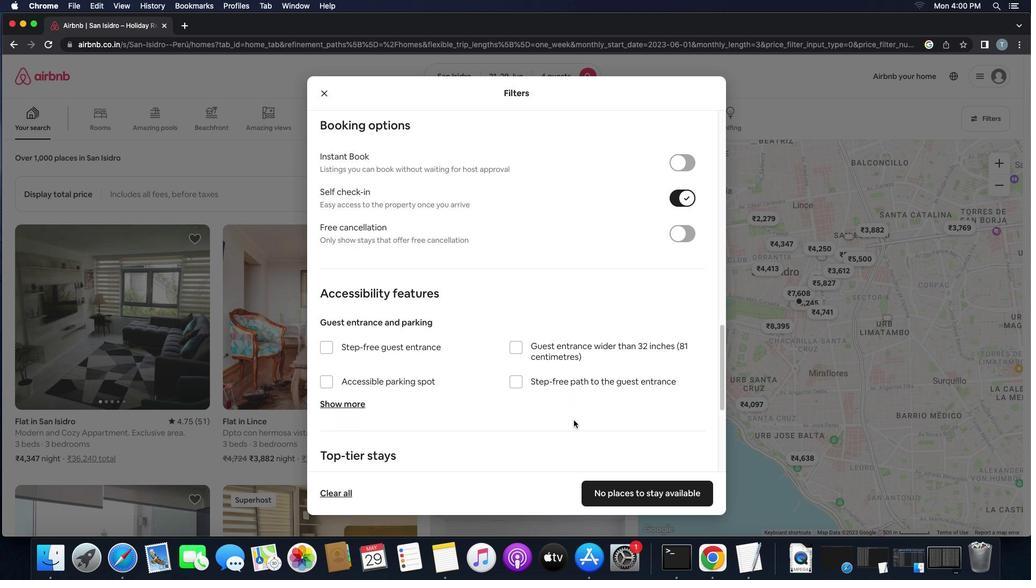 
Action: Mouse scrolled (573, 420) with delta (0, -1)
Screenshot: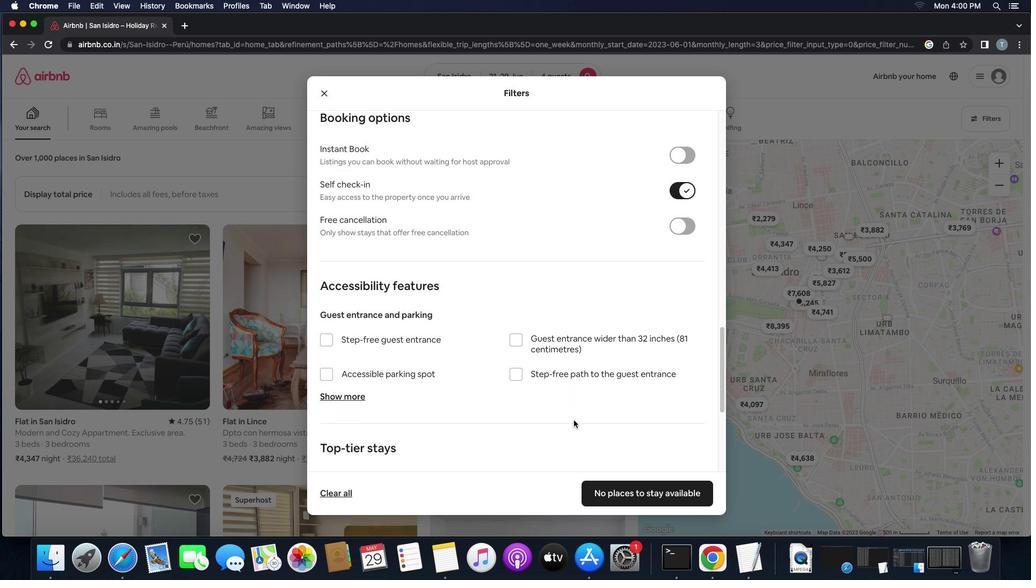 
Action: Mouse scrolled (573, 420) with delta (0, -1)
Screenshot: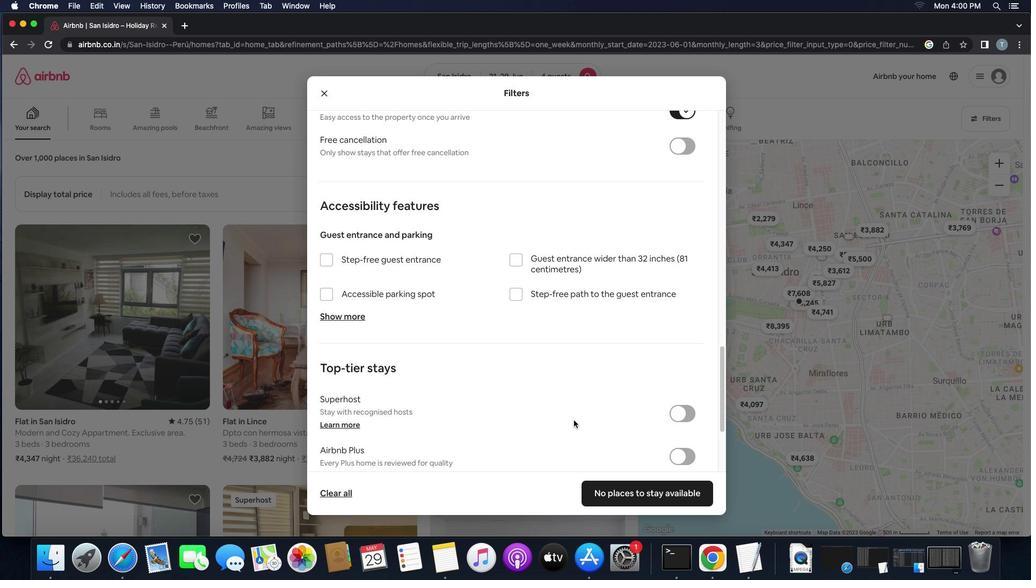 
Action: Mouse scrolled (573, 420) with delta (0, 0)
Screenshot: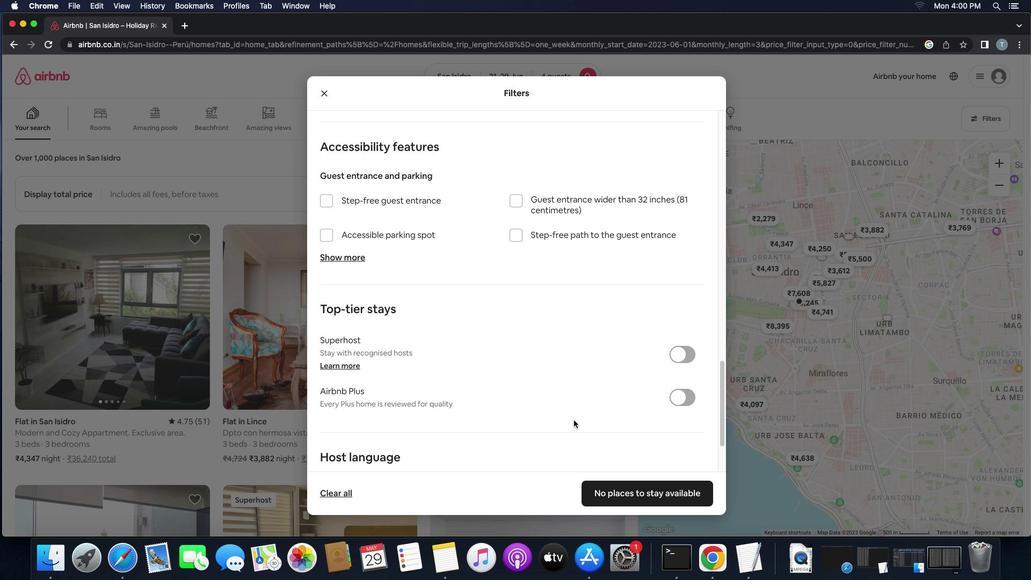 
Action: Mouse scrolled (573, 420) with delta (0, 0)
Screenshot: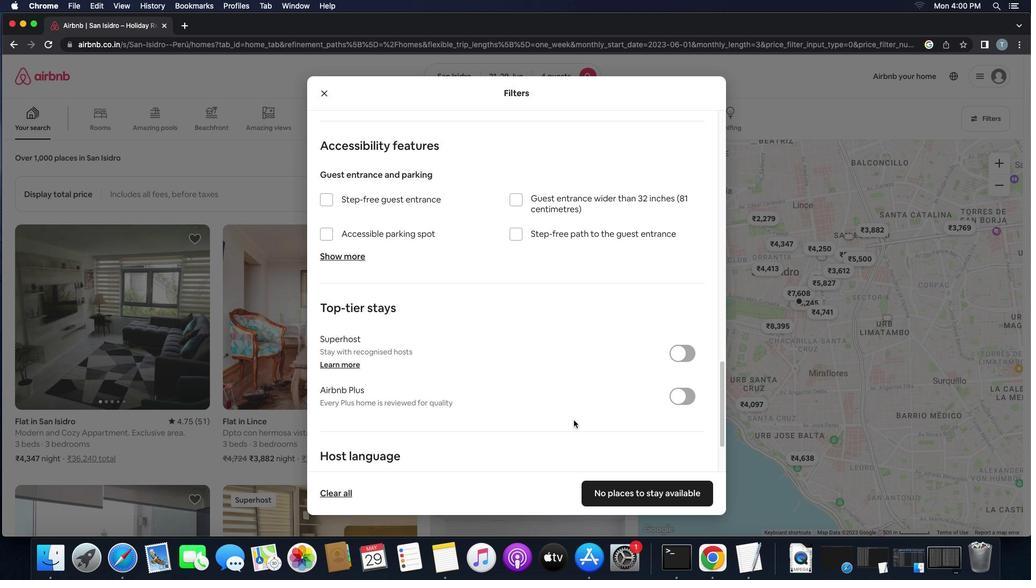 
Action: Mouse scrolled (573, 420) with delta (0, -1)
Screenshot: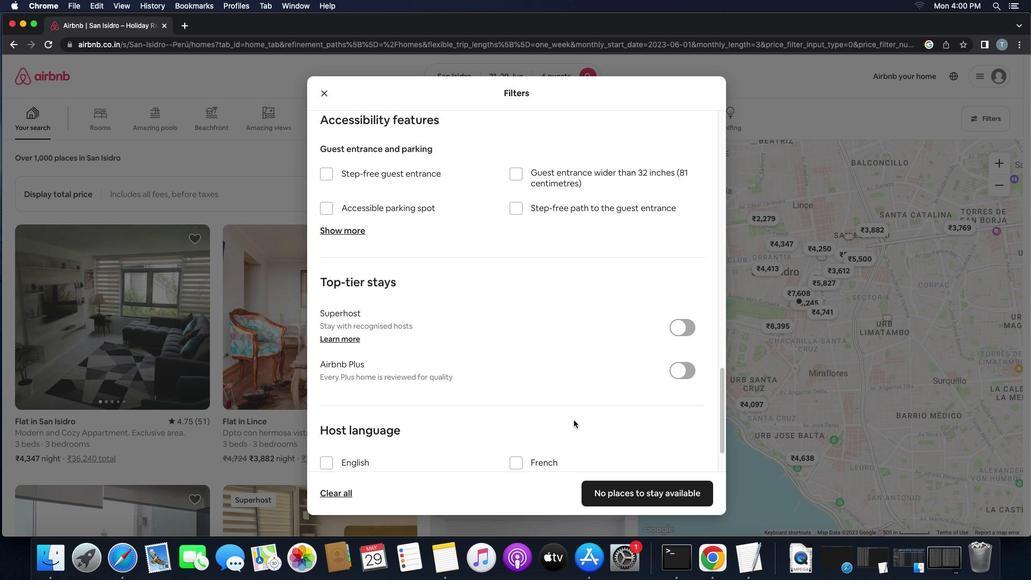 
Action: Mouse scrolled (573, 420) with delta (0, -1)
Screenshot: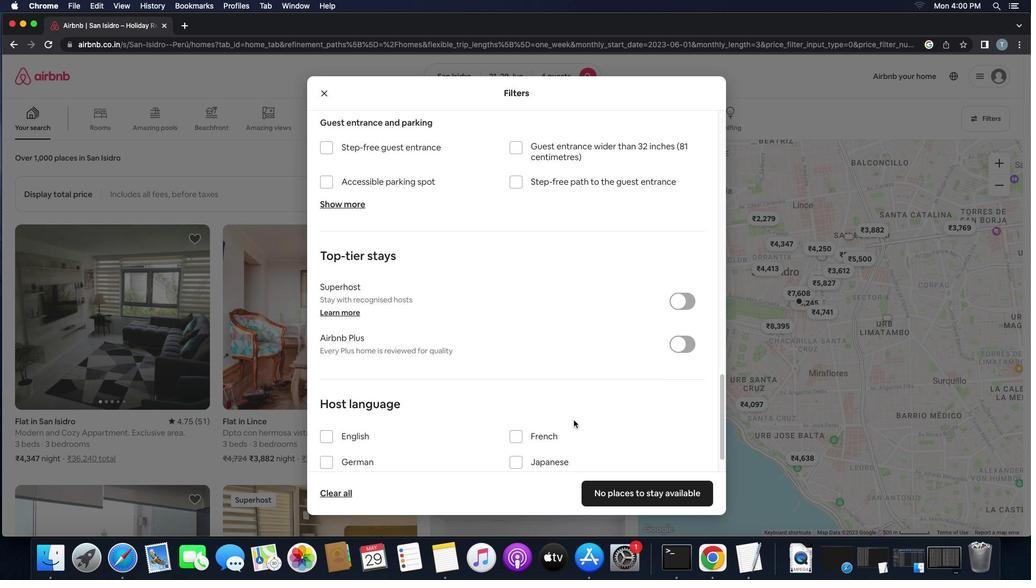 
Action: Mouse scrolled (573, 420) with delta (0, 0)
Screenshot: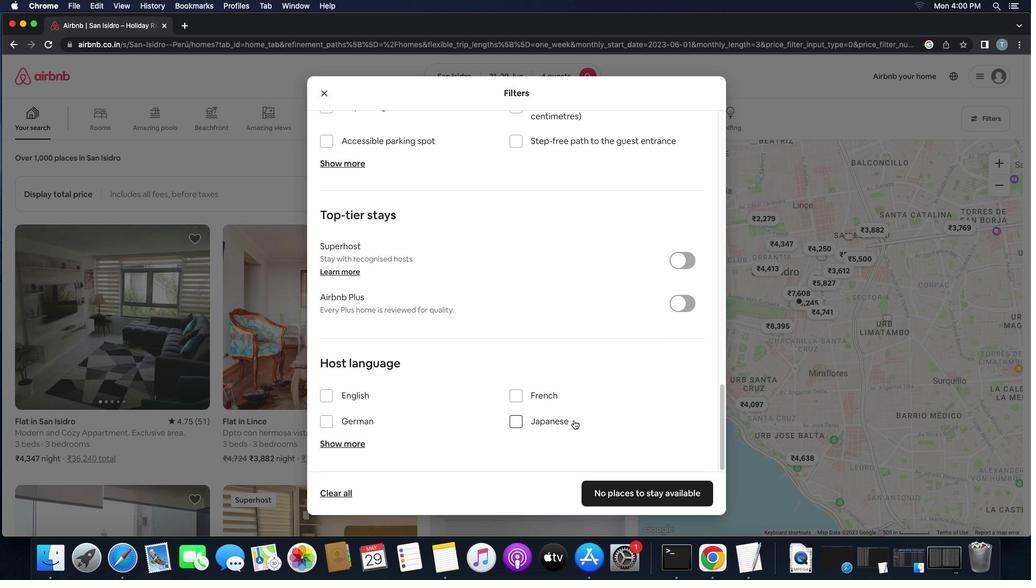 
Action: Mouse scrolled (573, 420) with delta (0, 0)
Screenshot: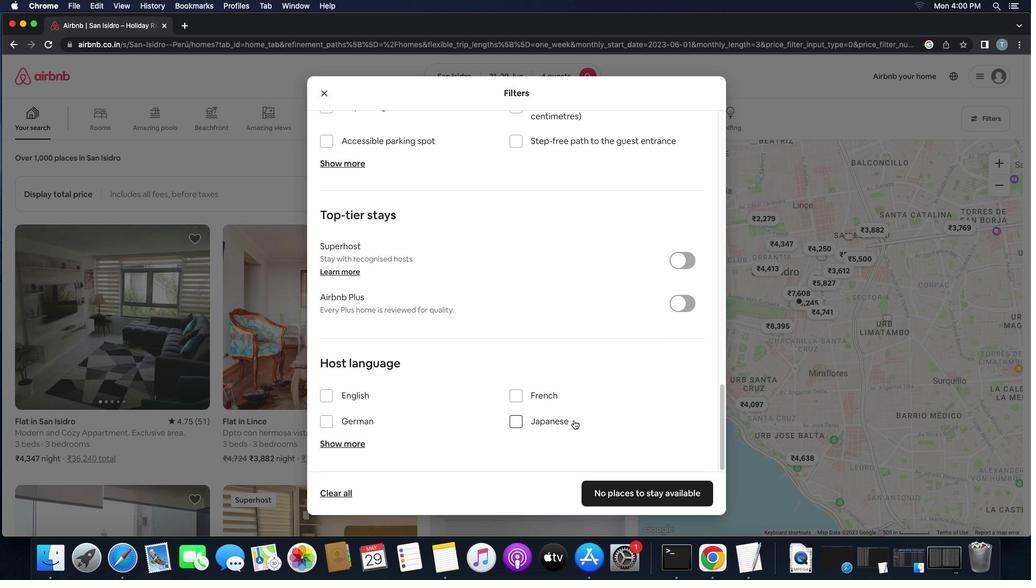 
Action: Mouse scrolled (573, 420) with delta (0, -1)
Screenshot: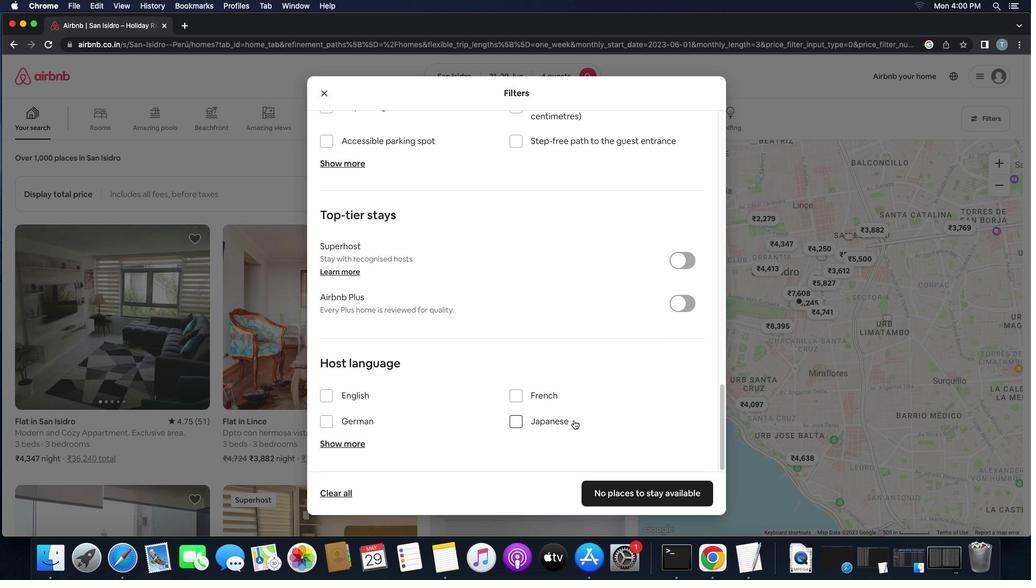 
Action: Mouse moved to (328, 398)
Screenshot: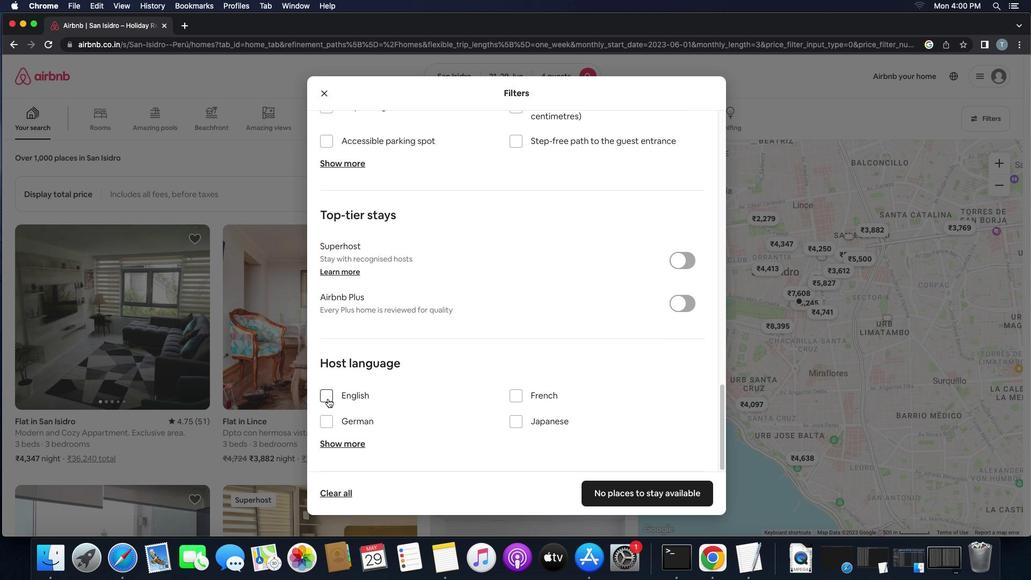 
Action: Mouse pressed left at (328, 398)
Screenshot: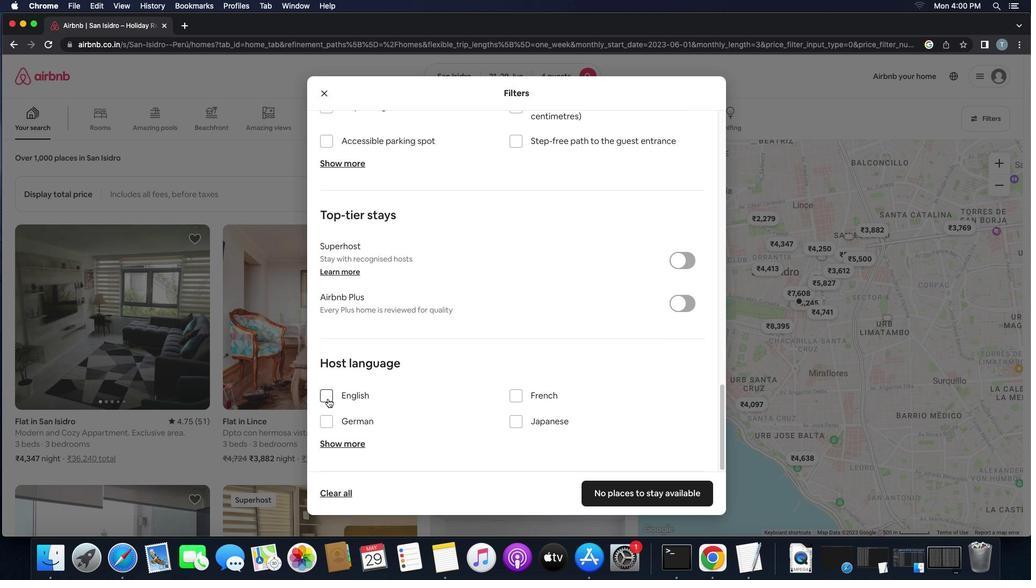 
Action: Mouse moved to (626, 497)
Screenshot: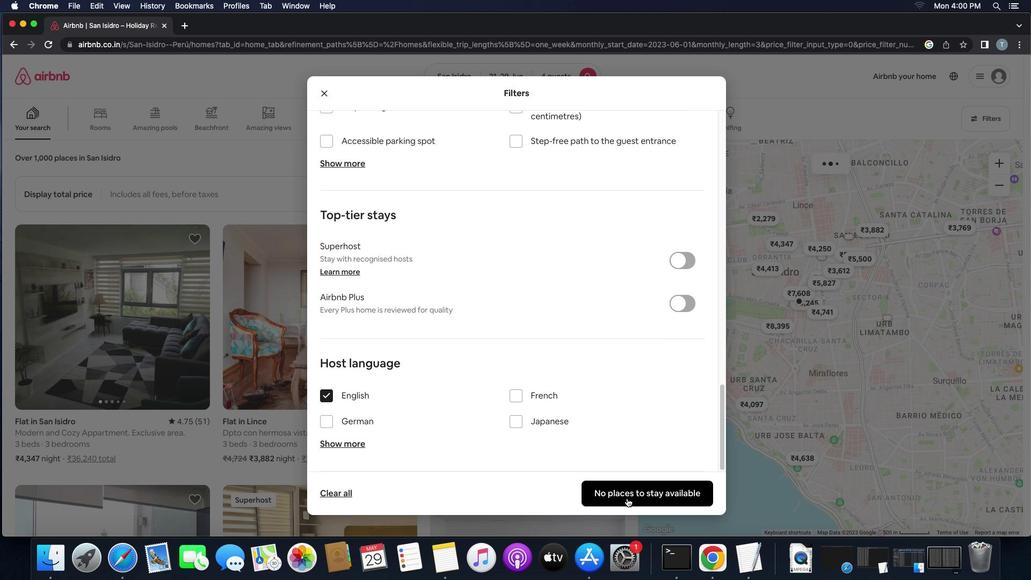 
Action: Mouse pressed left at (626, 497)
Screenshot: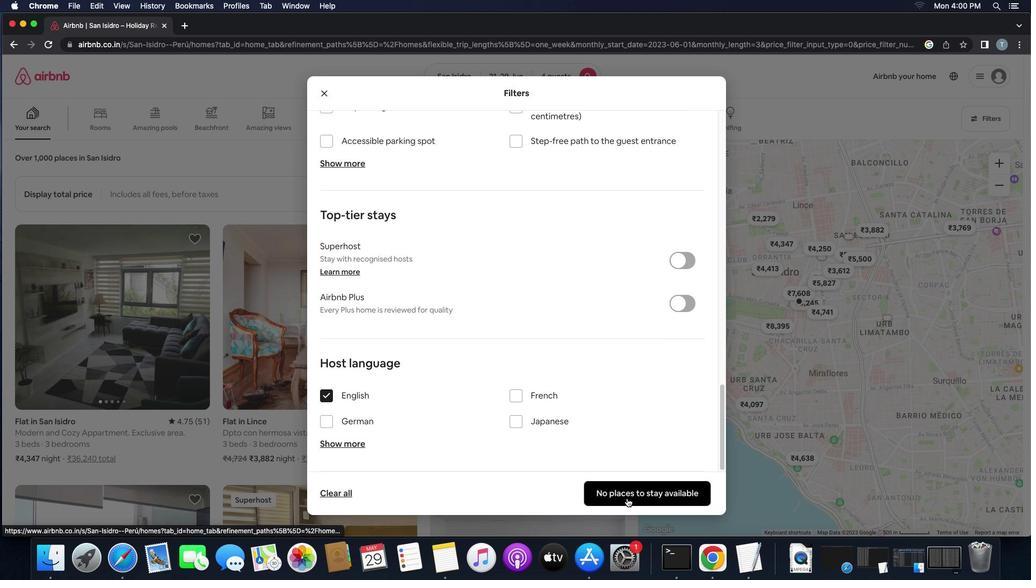 
Action: Mouse moved to (450, 248)
Screenshot: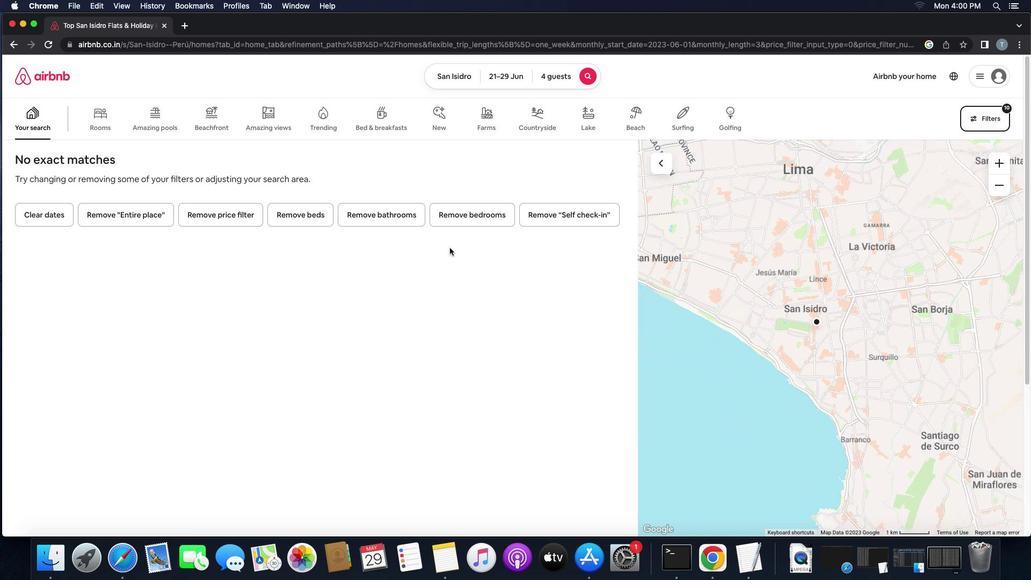 
